 Task: Find connections with filter location Konārka with filter topic #businesscoachwith filter profile language Spanish with filter current company 3Pillar Global with filter school M.B.M. Engineering College, Jodhpur with filter industry Gambling Facilities and Casinos with filter service category AssistanceAdvertising with filter keywords title Supervisor
Action: Mouse moved to (410, 230)
Screenshot: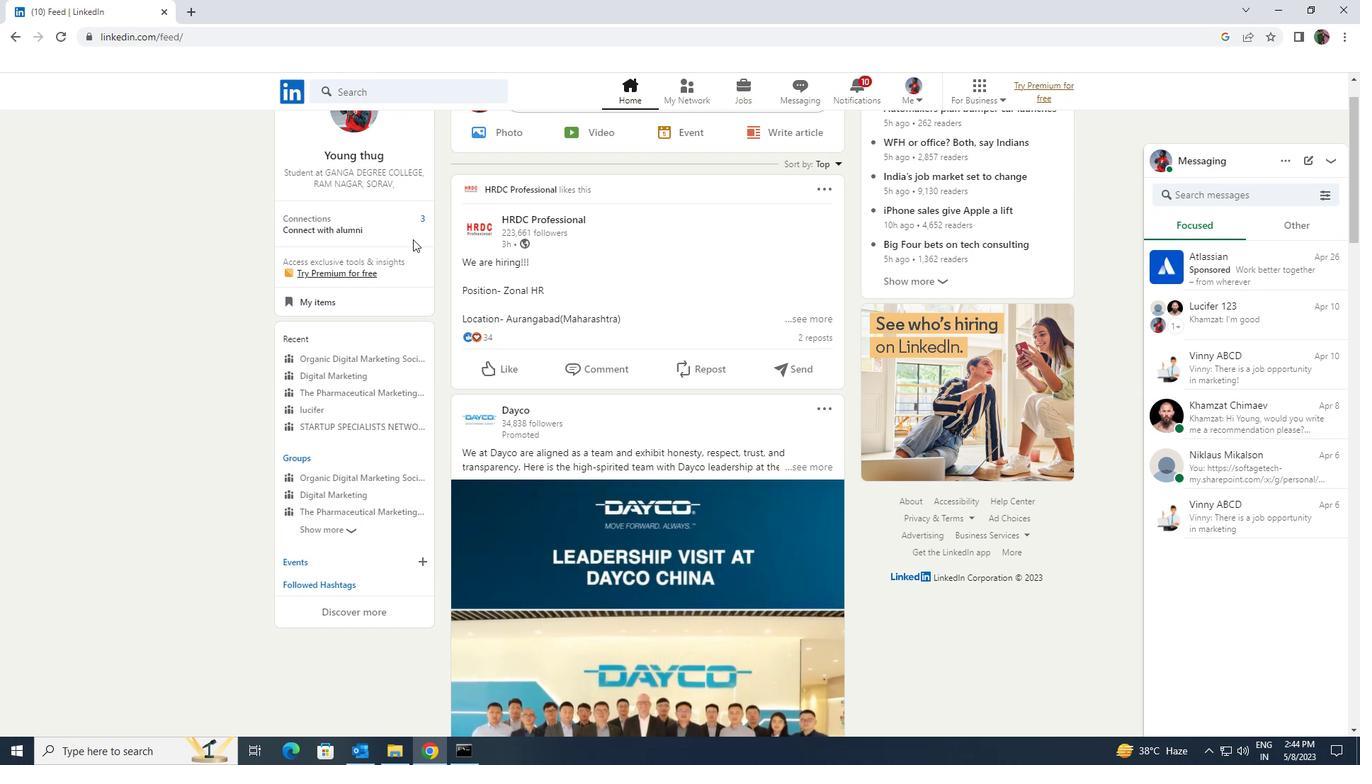 
Action: Mouse pressed left at (410, 230)
Screenshot: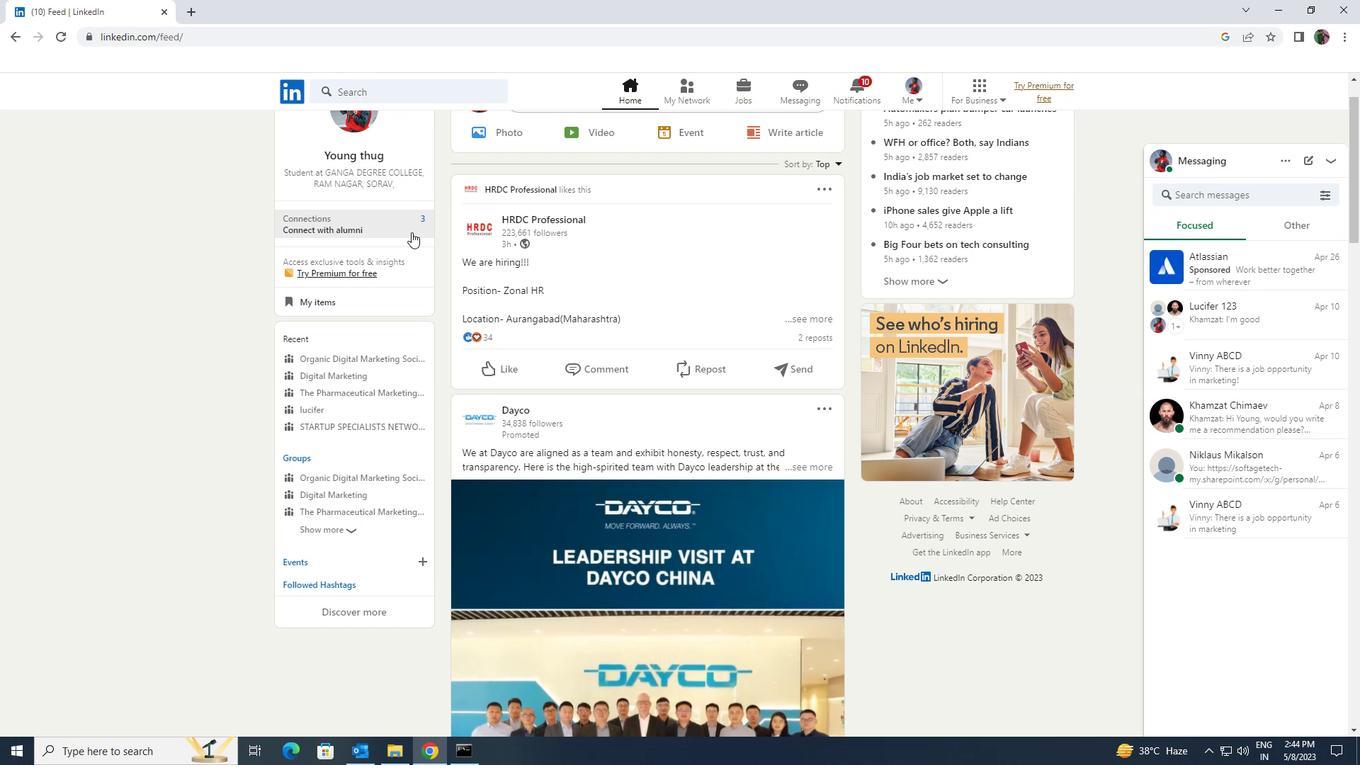 
Action: Mouse pressed left at (410, 230)
Screenshot: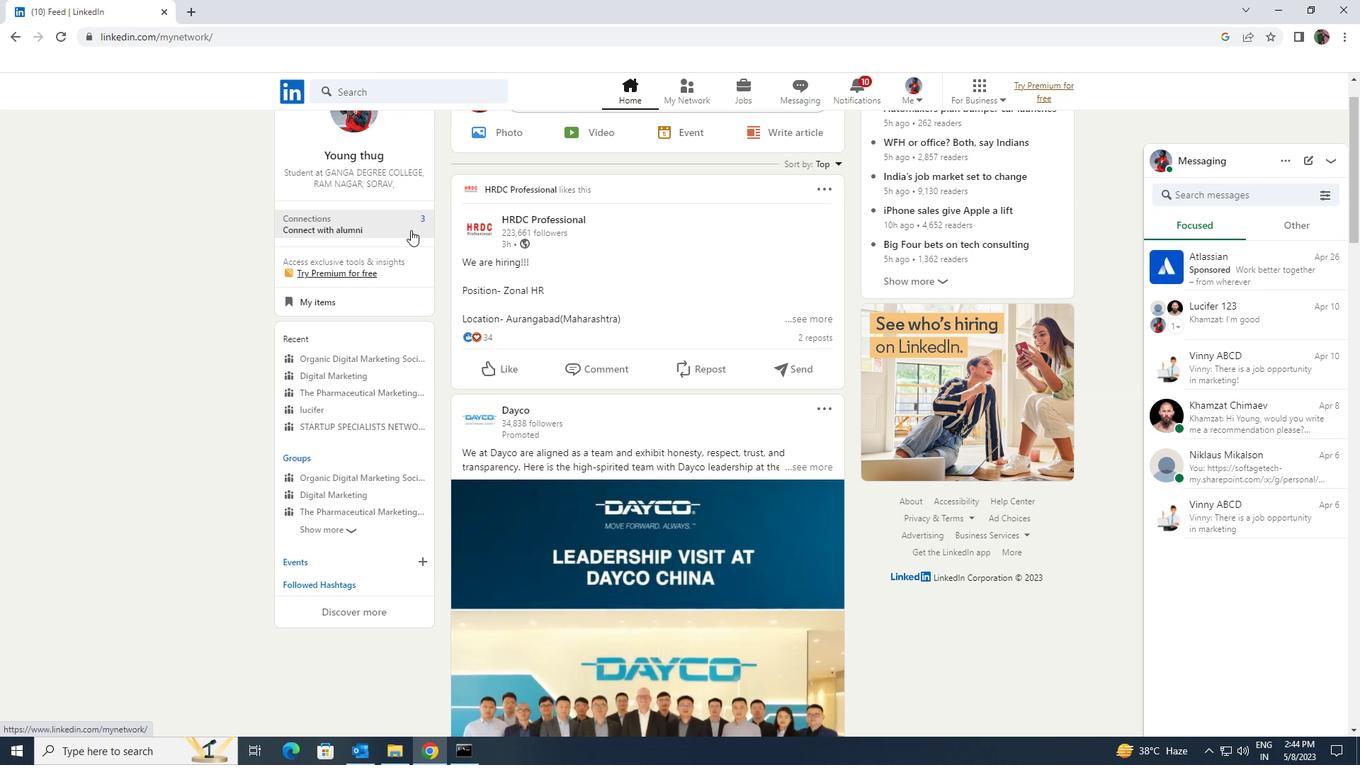 
Action: Mouse moved to (410, 170)
Screenshot: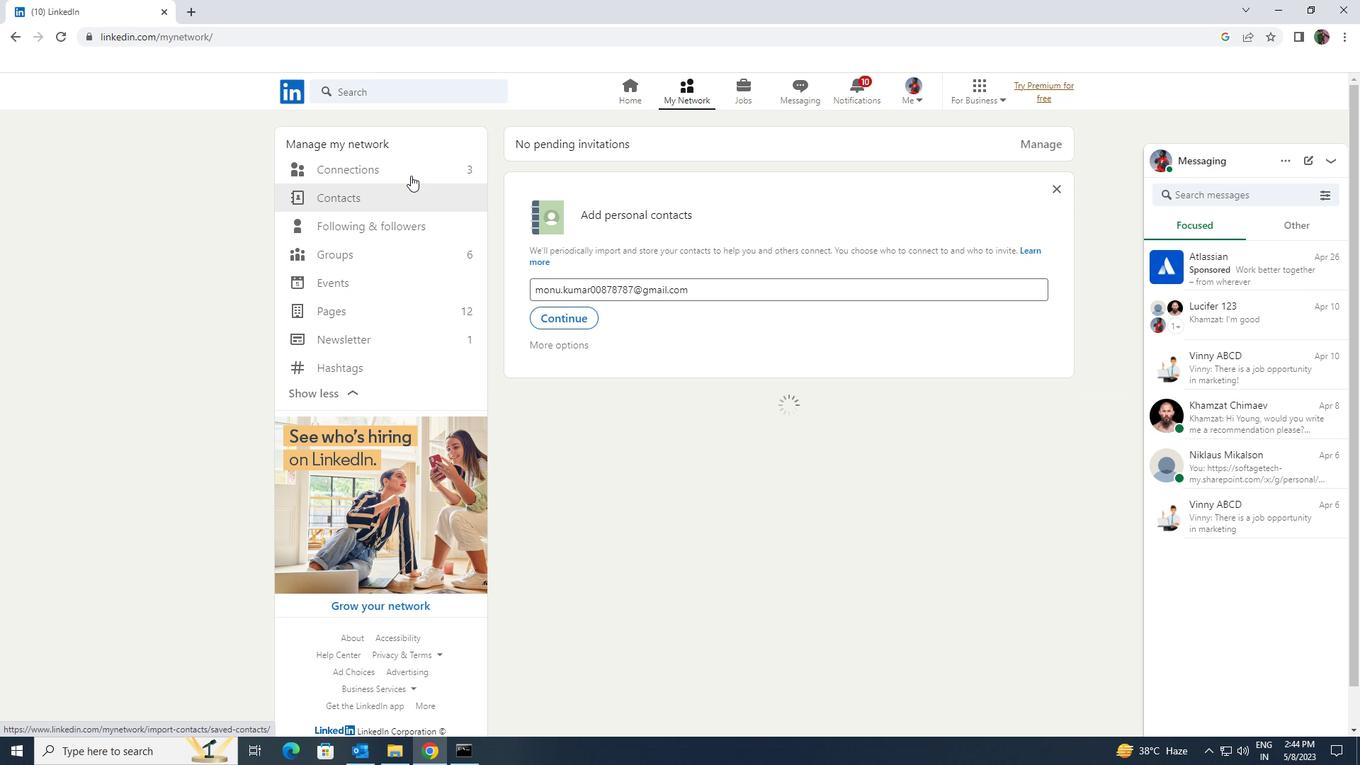 
Action: Mouse pressed left at (410, 170)
Screenshot: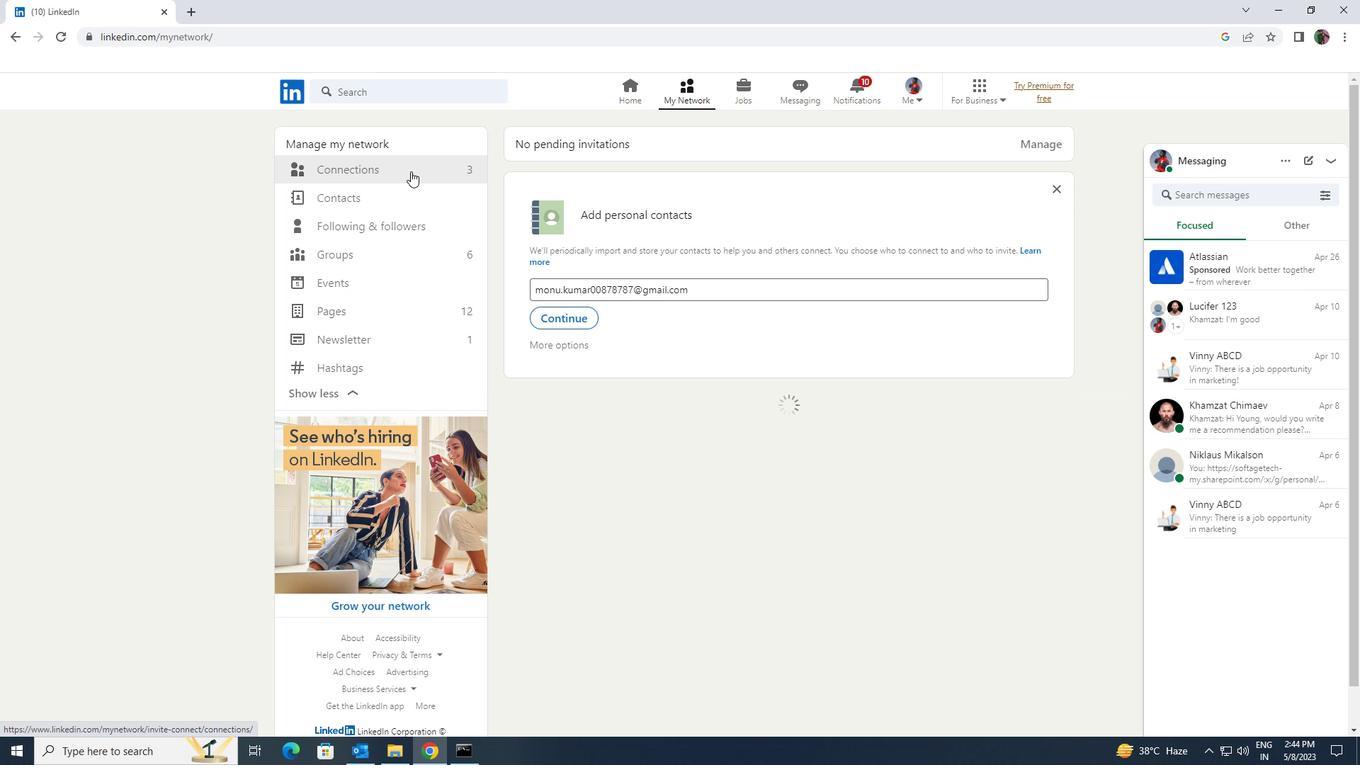 
Action: Mouse moved to (778, 166)
Screenshot: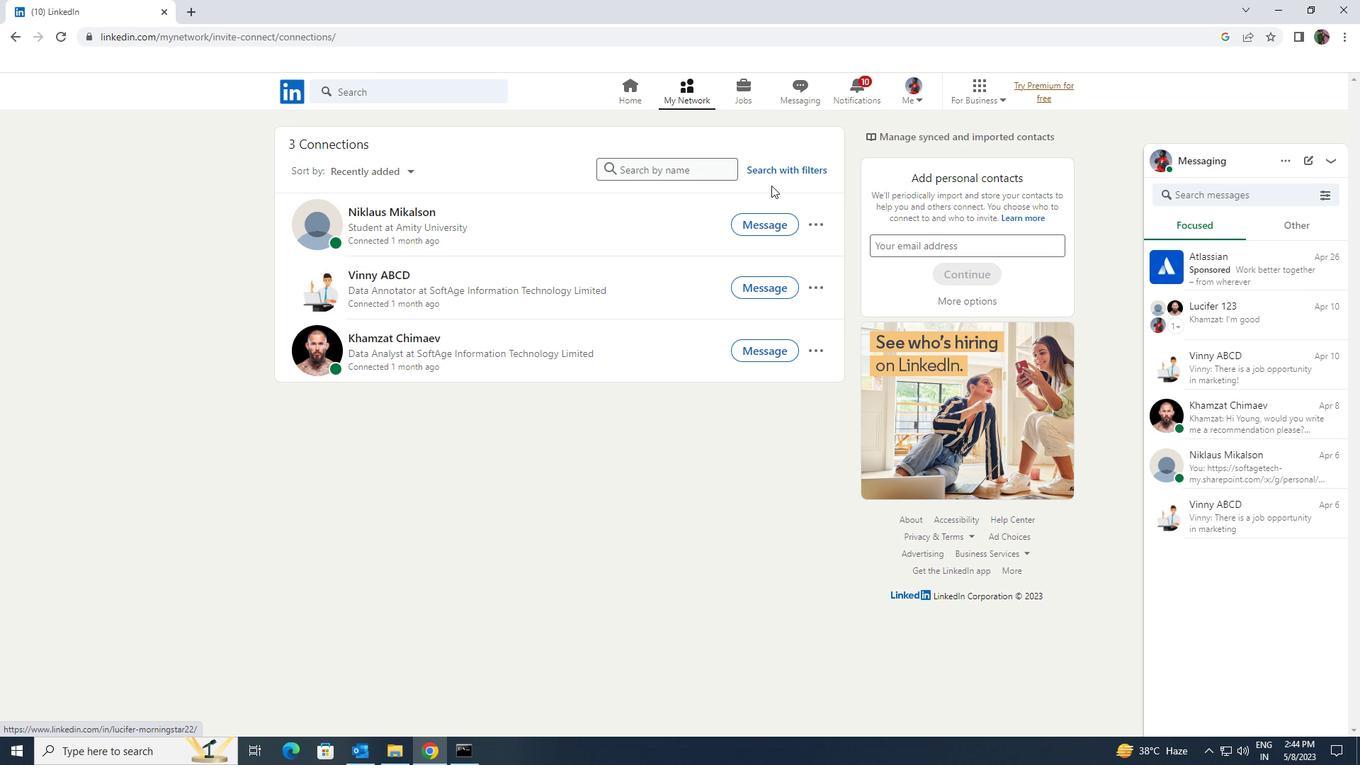 
Action: Mouse pressed left at (778, 166)
Screenshot: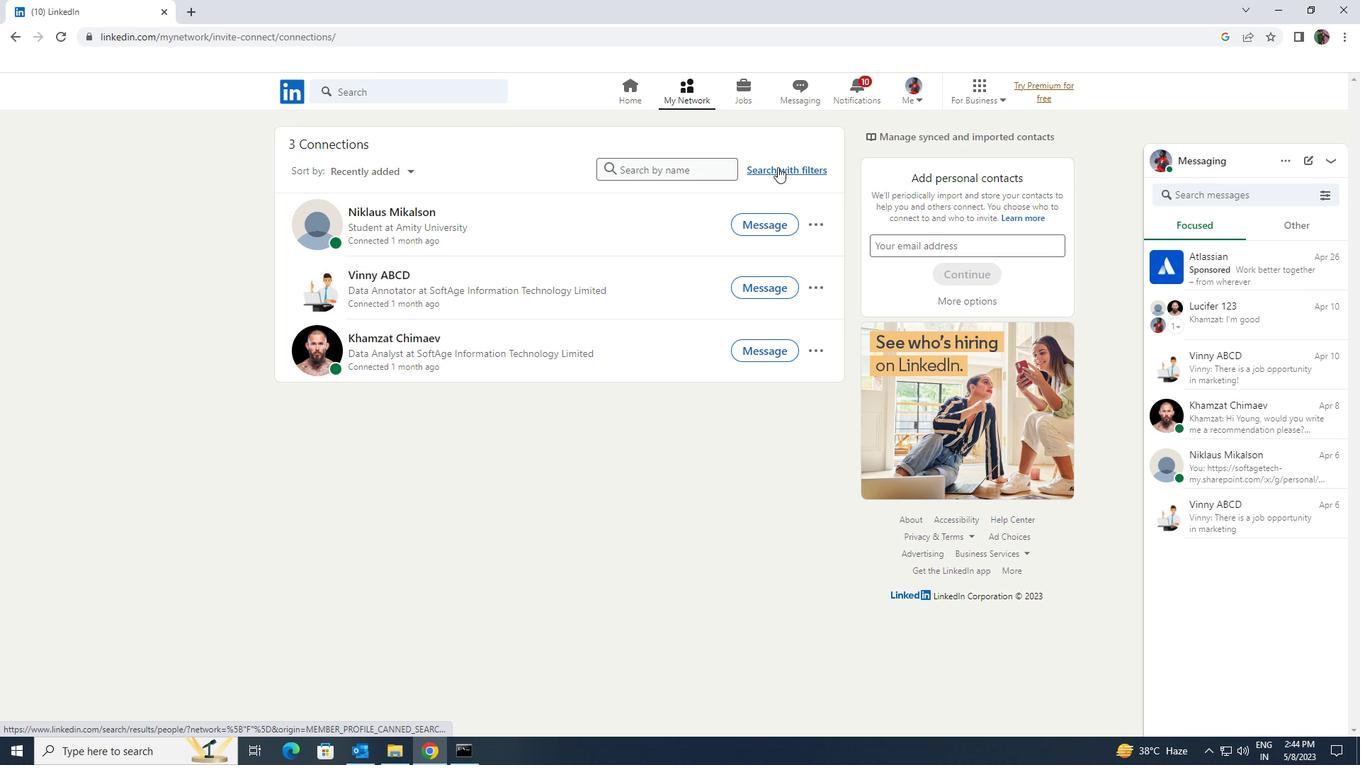 
Action: Mouse moved to (732, 130)
Screenshot: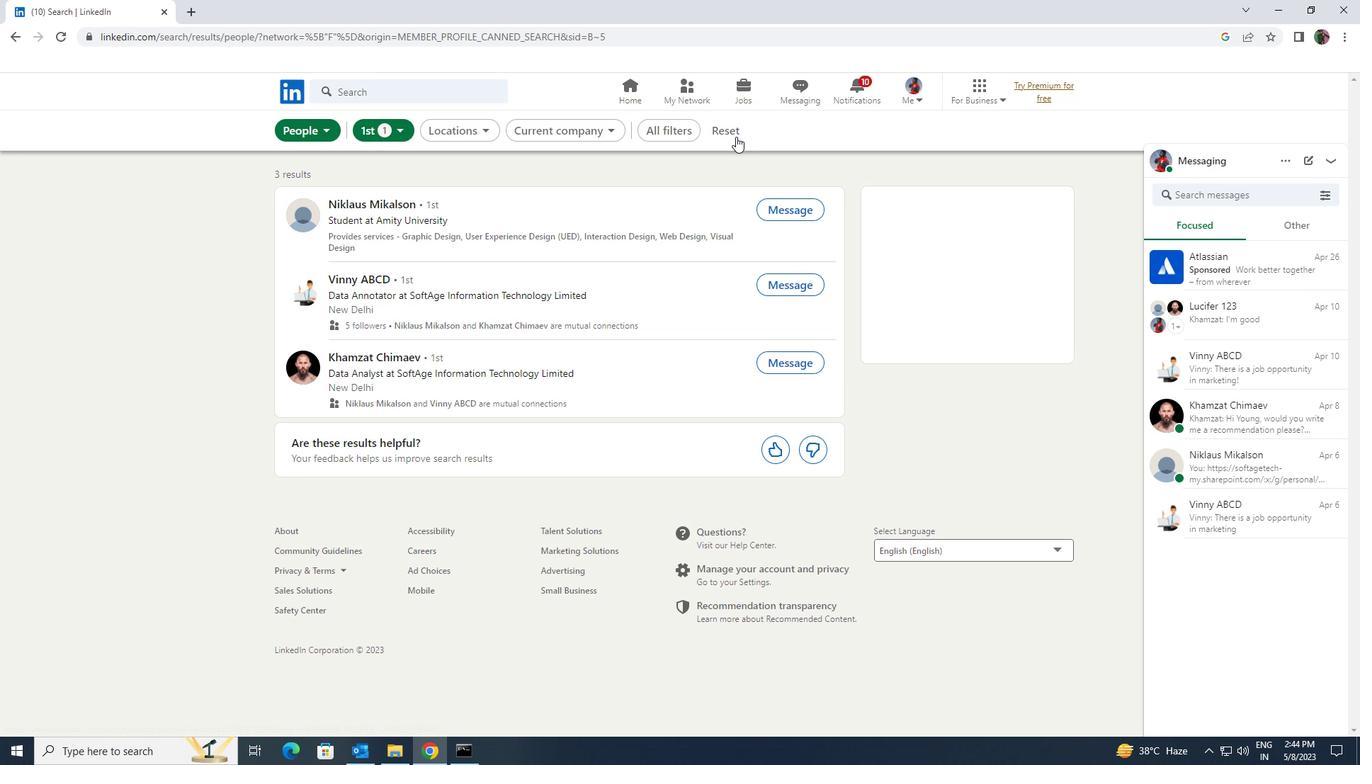 
Action: Mouse pressed left at (732, 130)
Screenshot: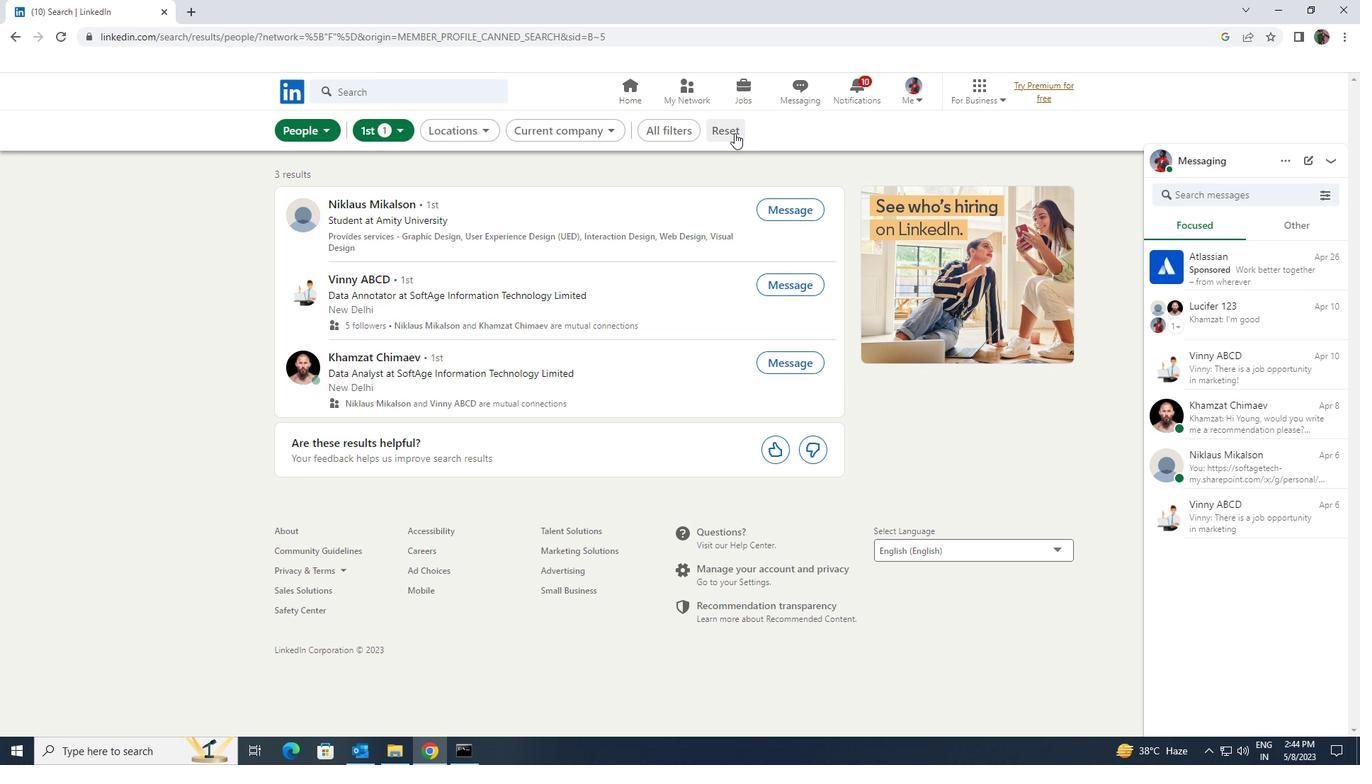 
Action: Mouse moved to (713, 128)
Screenshot: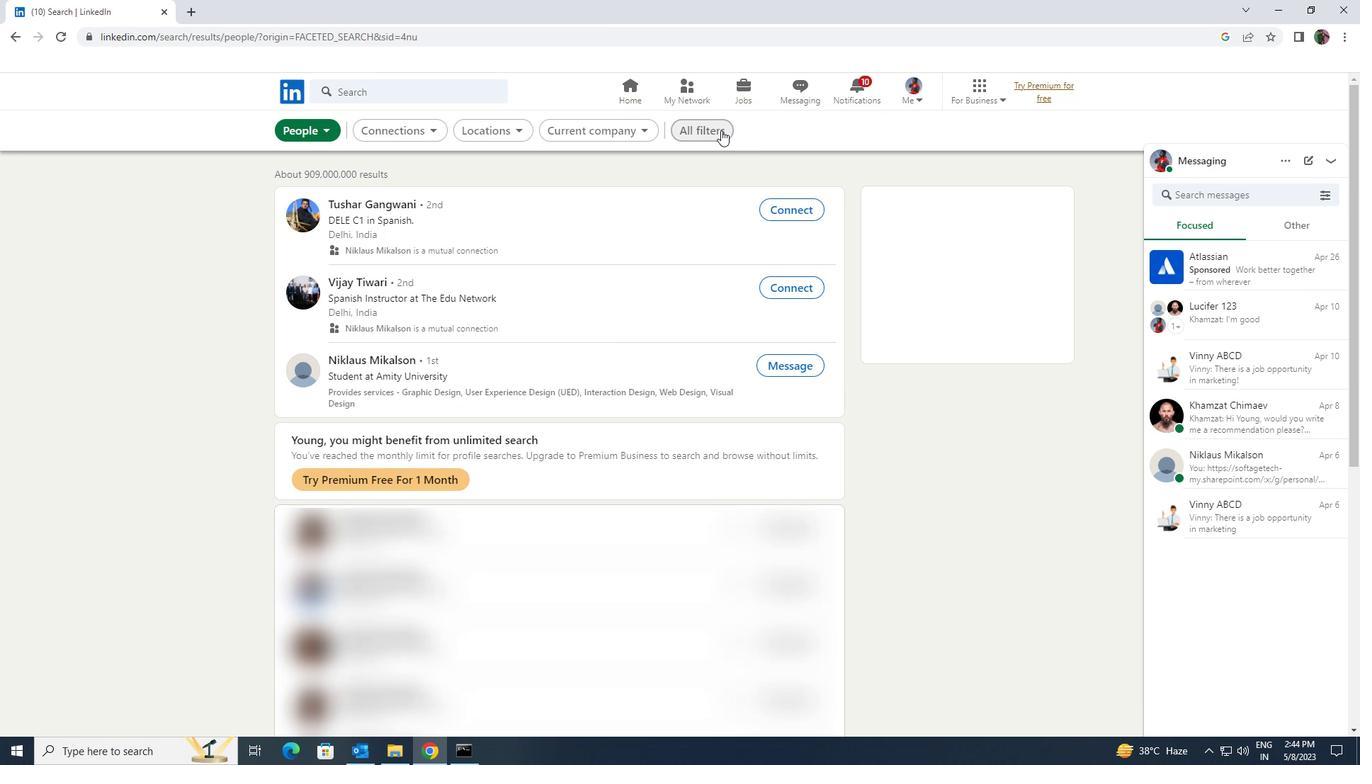 
Action: Mouse pressed left at (713, 128)
Screenshot: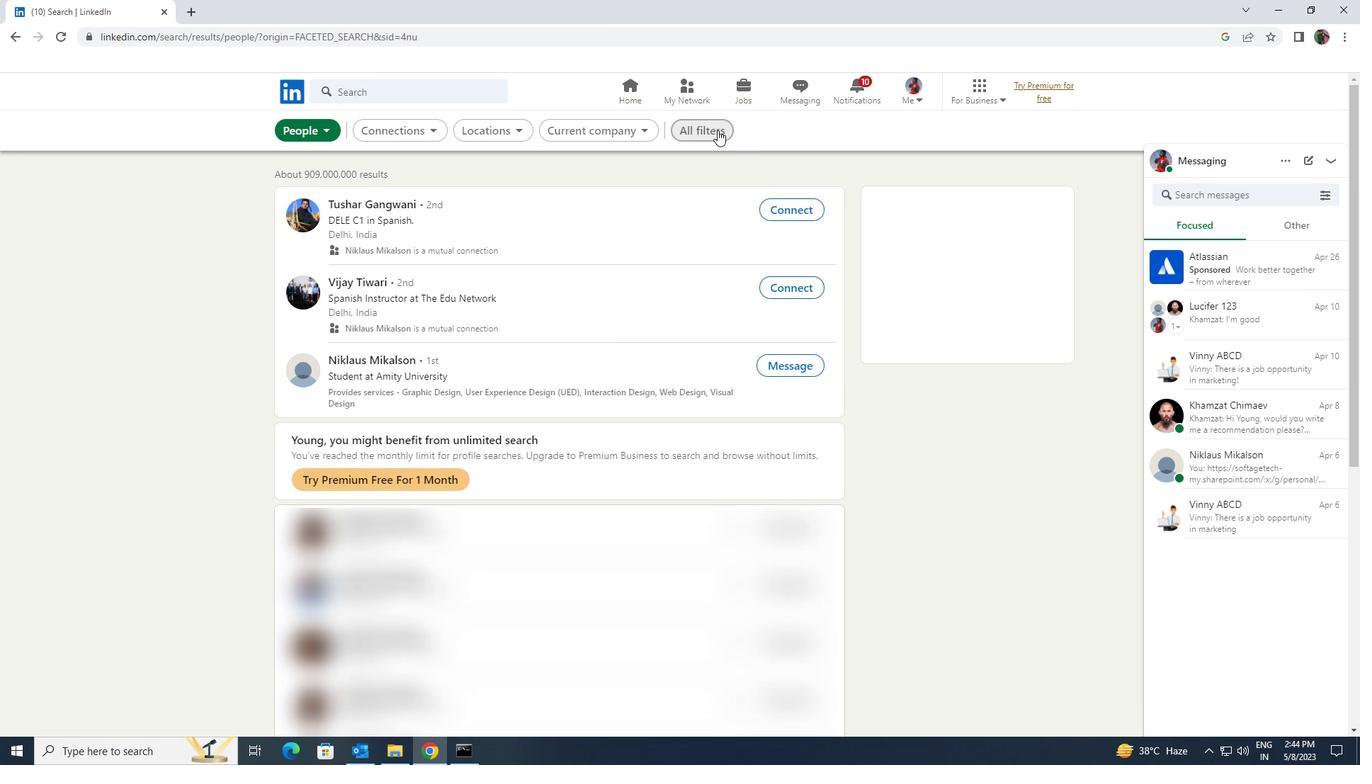 
Action: Mouse moved to (1201, 557)
Screenshot: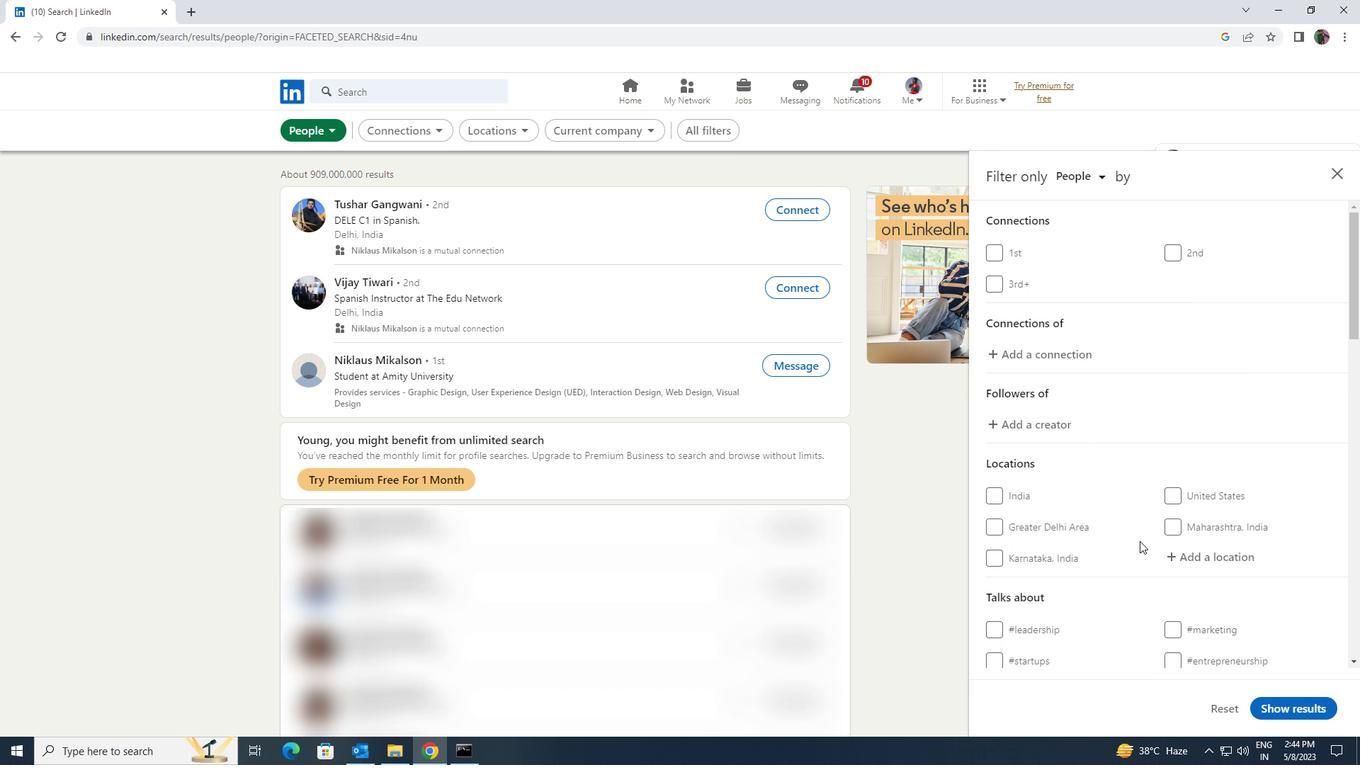 
Action: Mouse pressed left at (1201, 557)
Screenshot: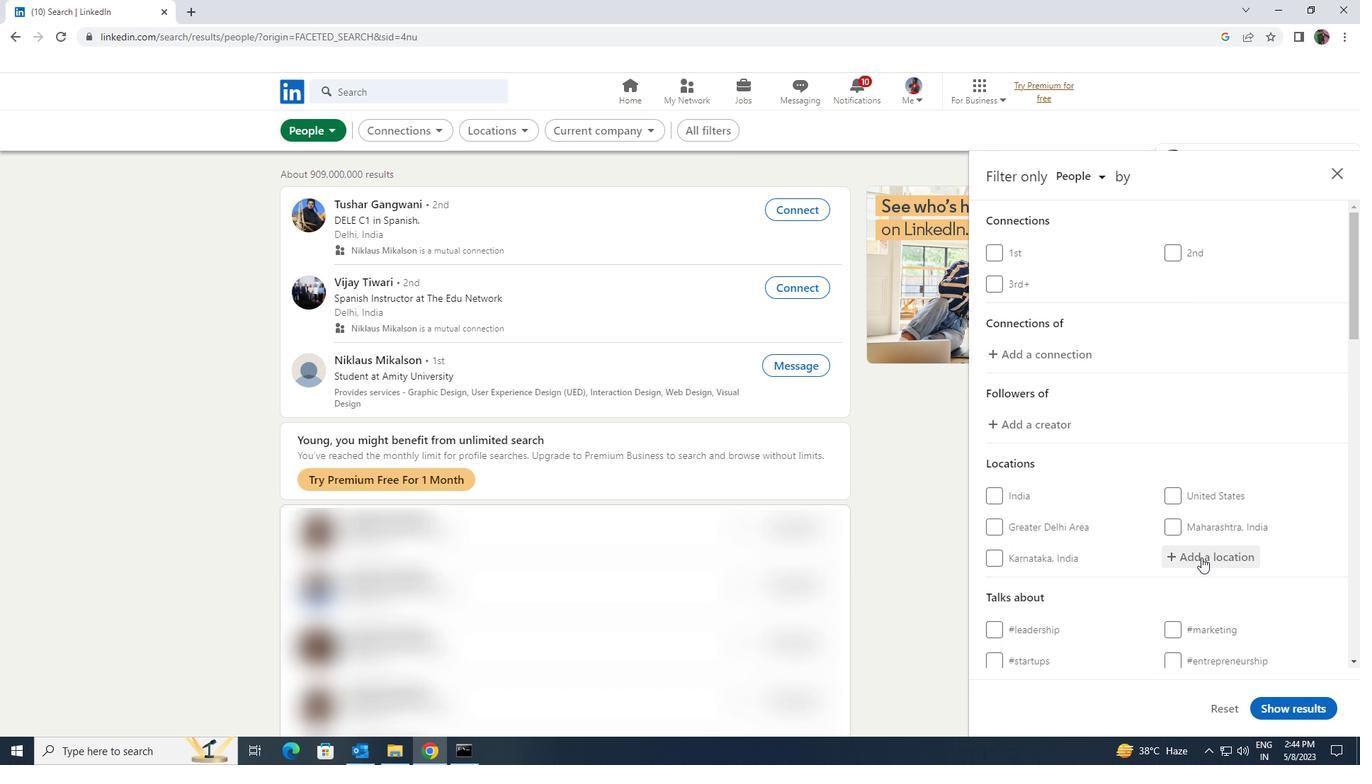 
Action: Key pressed <Key.shift>KONARKA
Screenshot: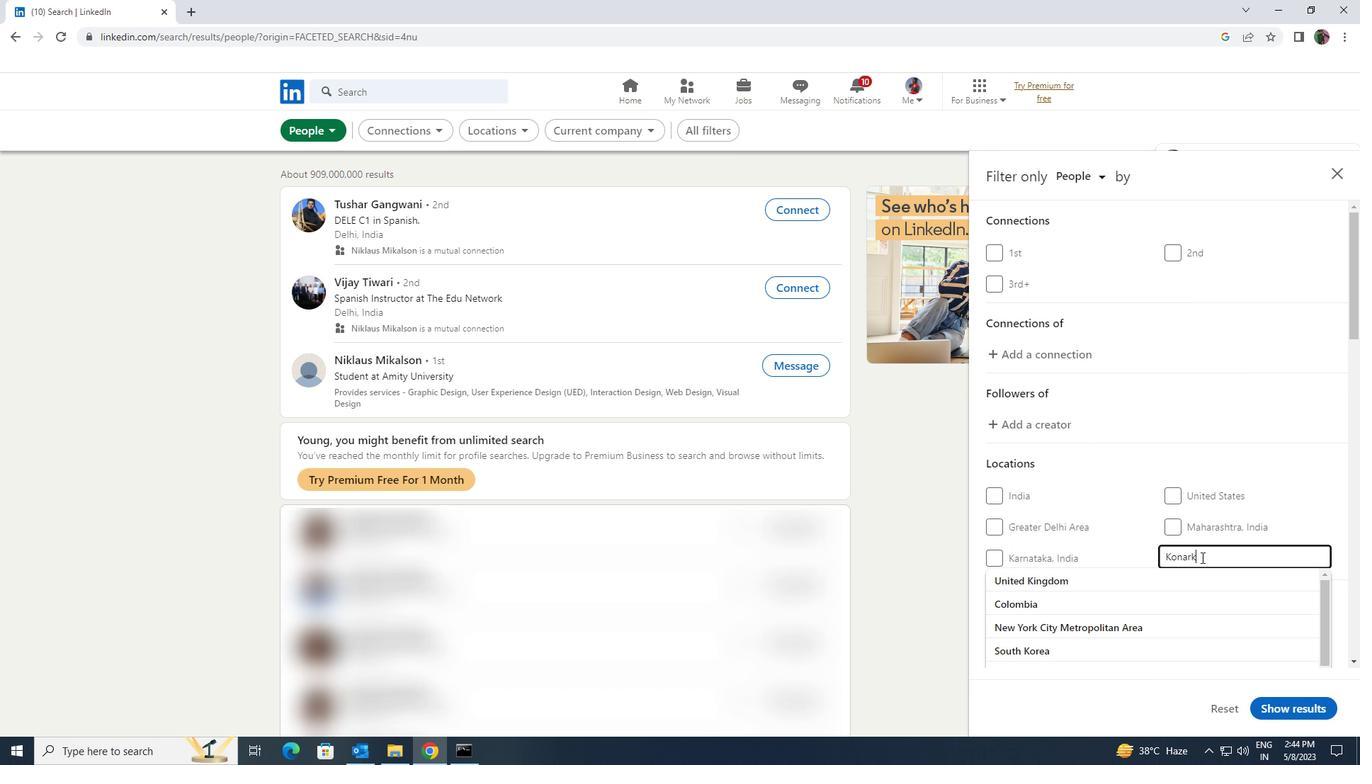 
Action: Mouse scrolled (1201, 556) with delta (0, 0)
Screenshot: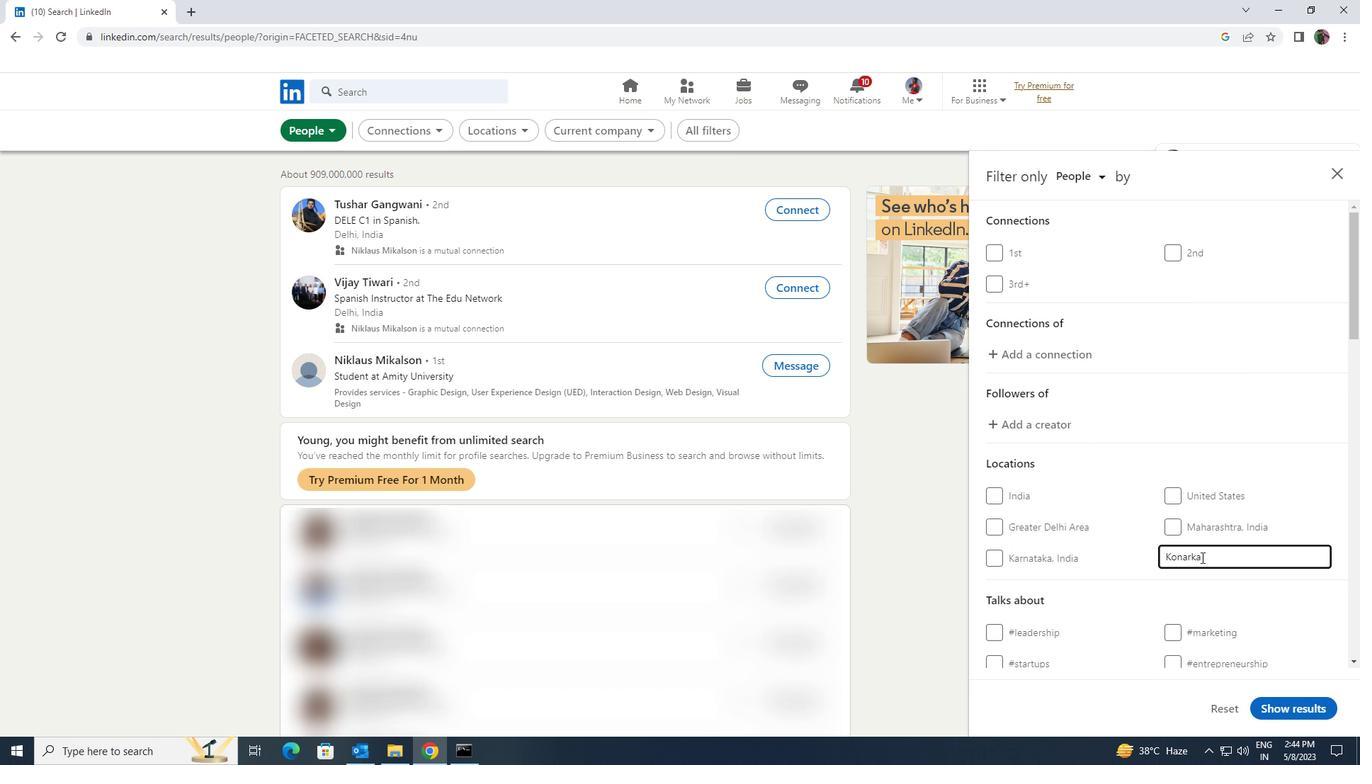 
Action: Mouse scrolled (1201, 556) with delta (0, 0)
Screenshot: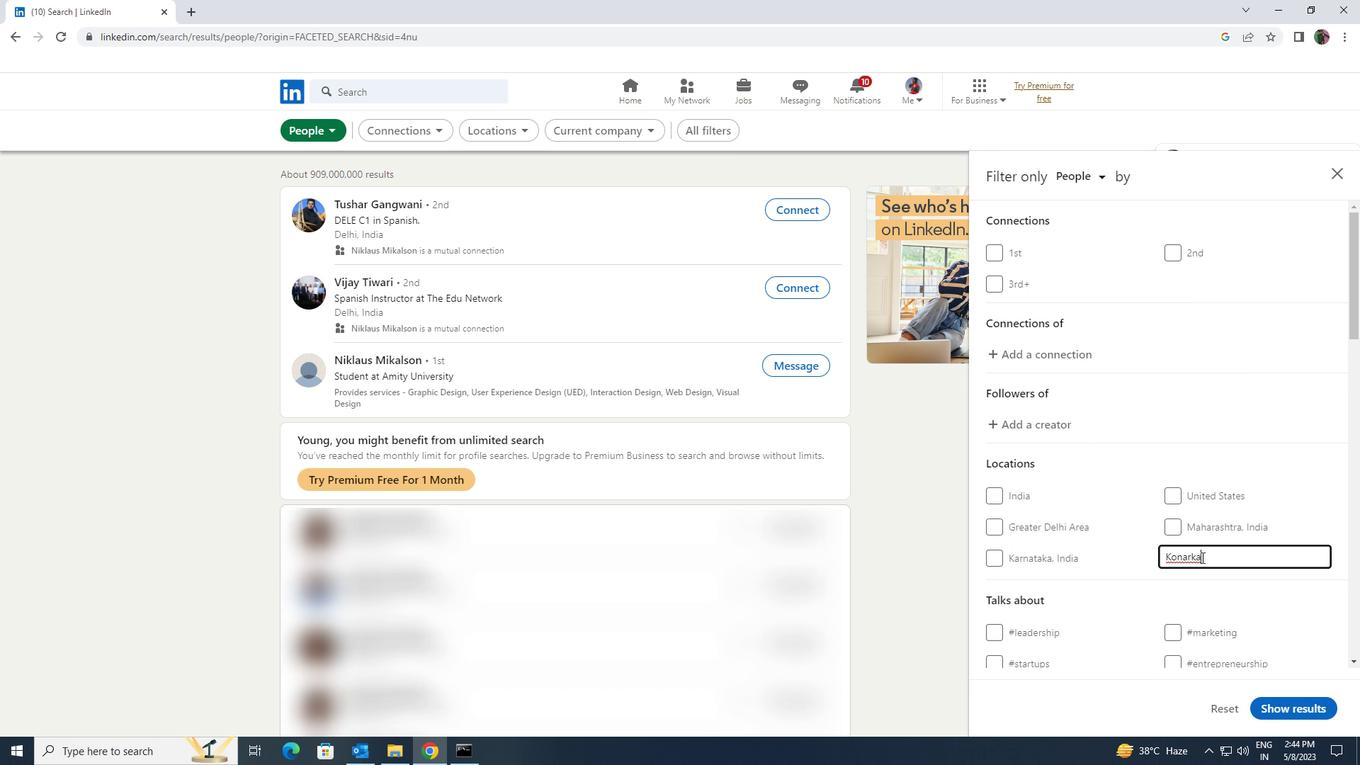 
Action: Mouse pressed left at (1201, 557)
Screenshot: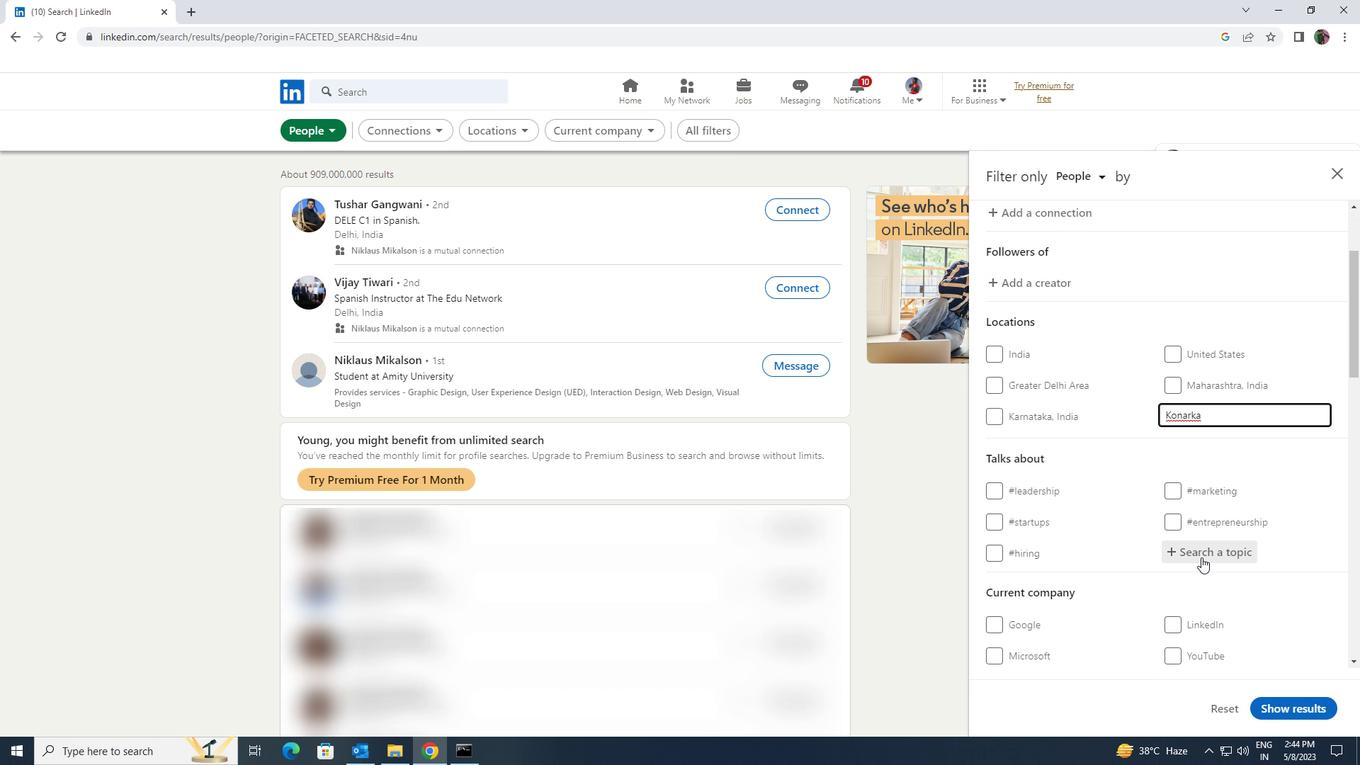 
Action: Key pressed <Key.shift>BUSINESS<Key.shift>COACH
Screenshot: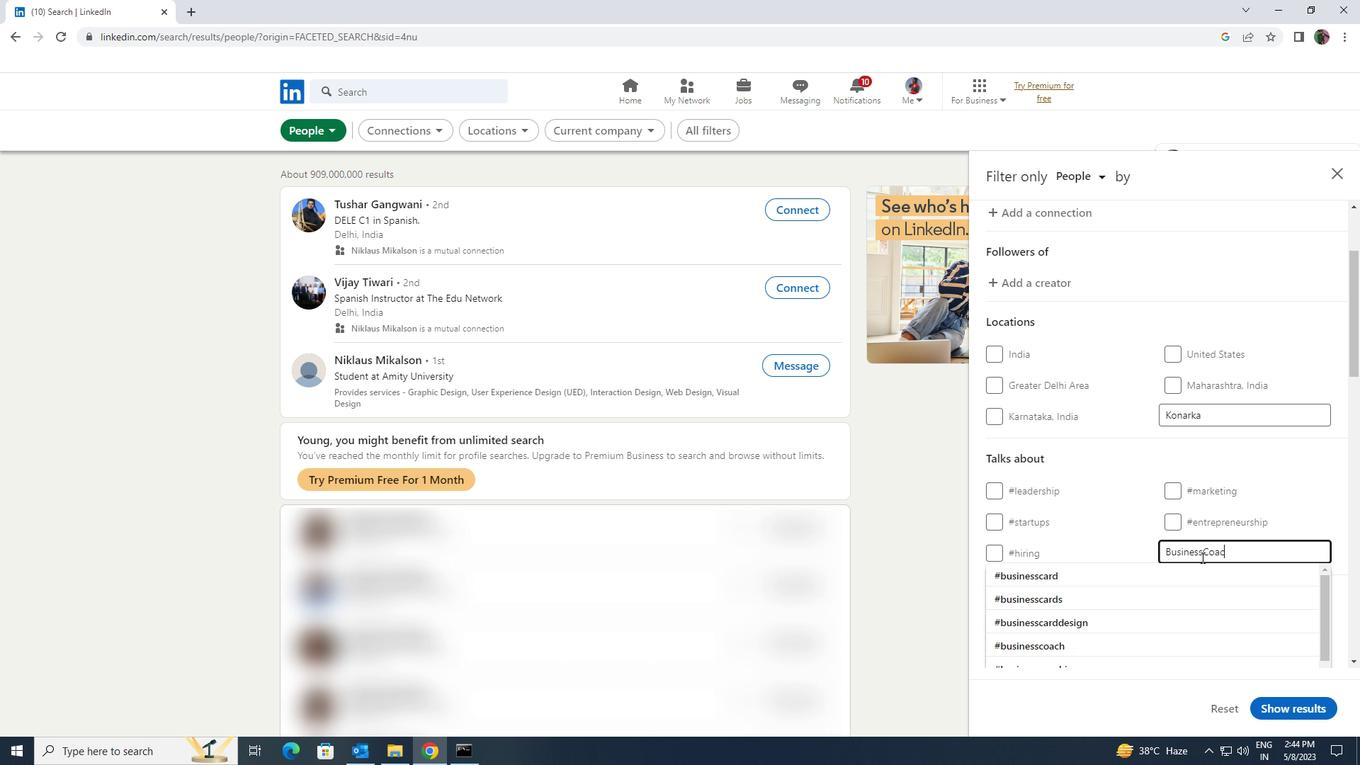 
Action: Mouse moved to (1198, 563)
Screenshot: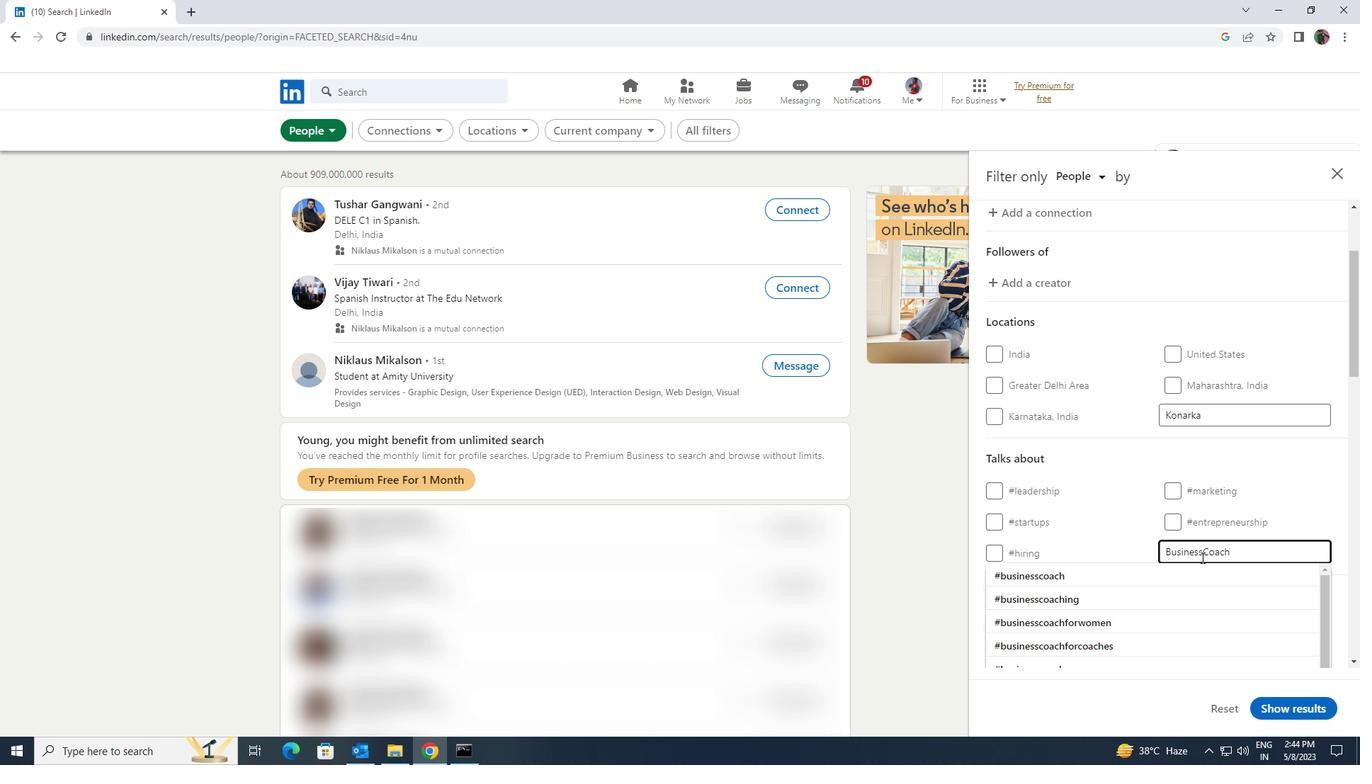 
Action: Mouse pressed left at (1198, 563)
Screenshot: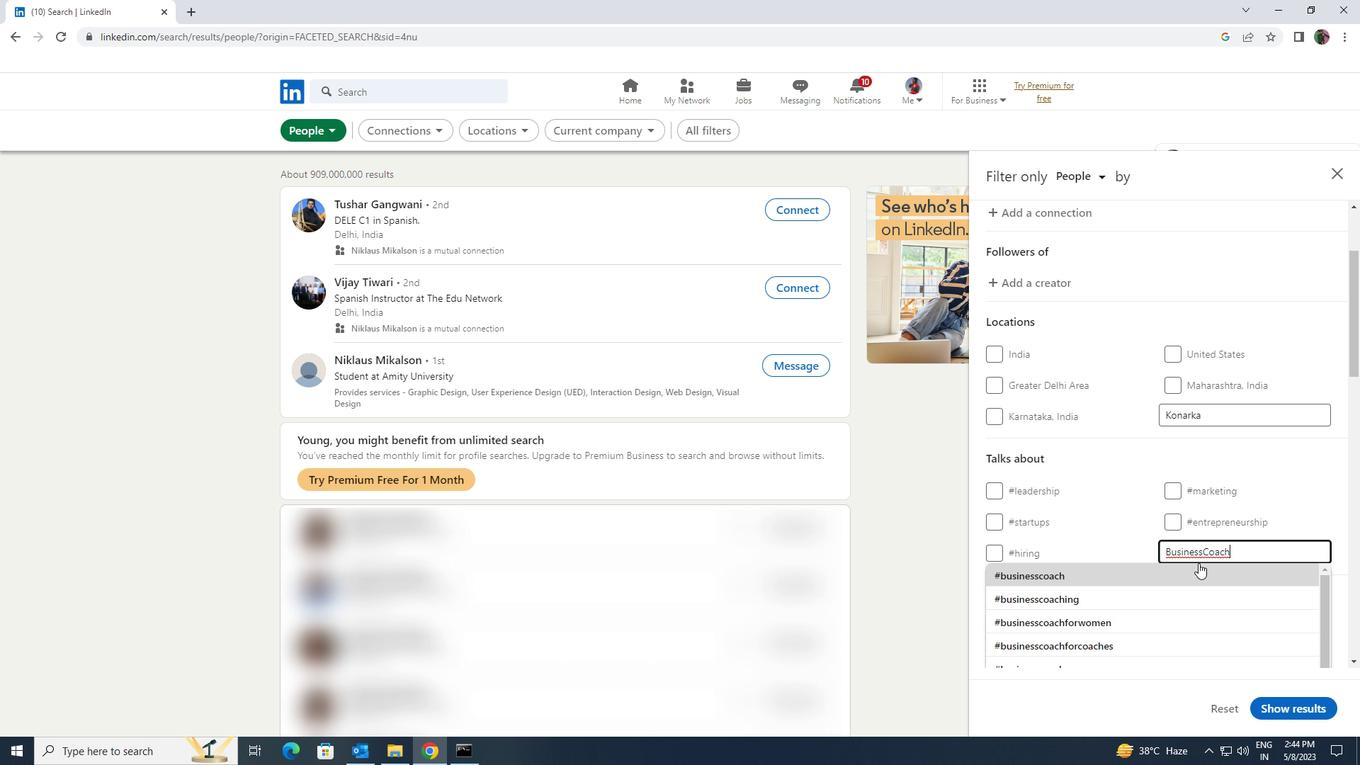 
Action: Mouse scrolled (1198, 562) with delta (0, 0)
Screenshot: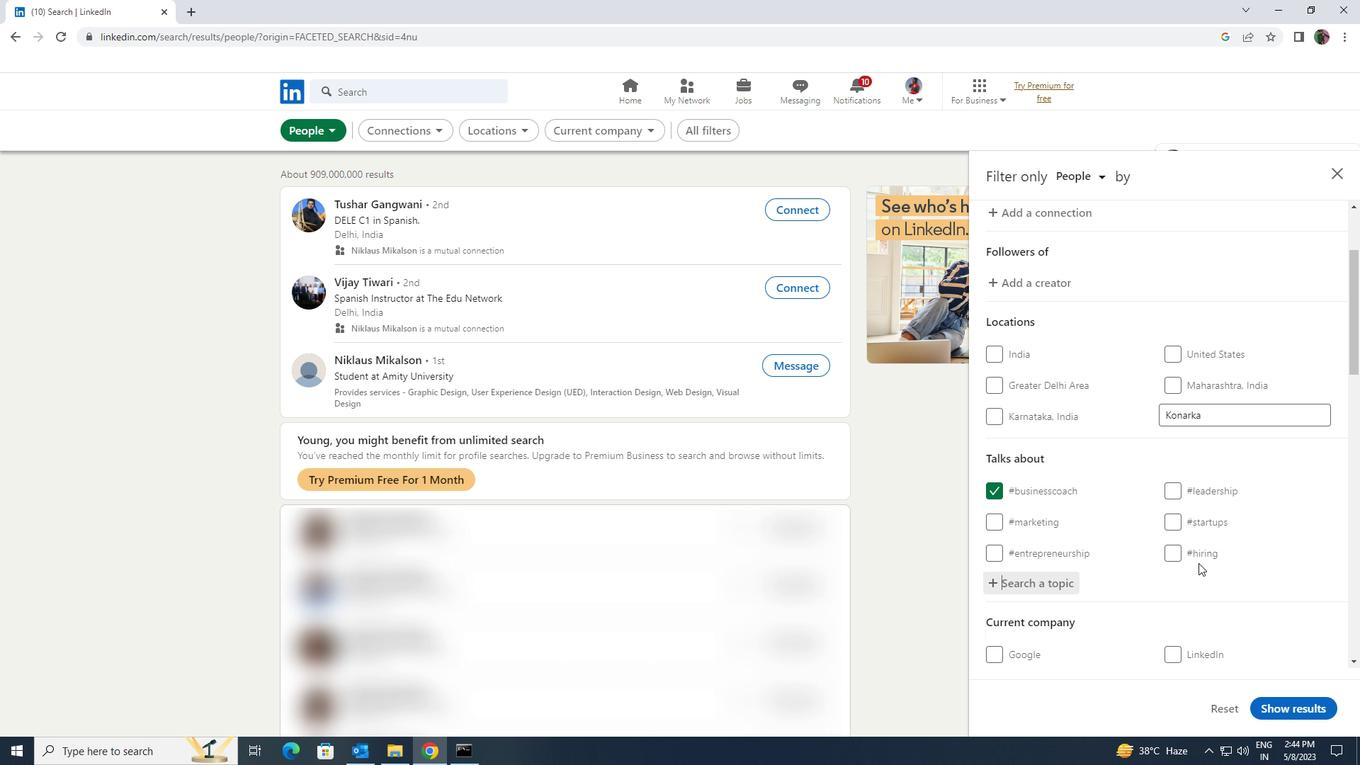 
Action: Mouse scrolled (1198, 562) with delta (0, 0)
Screenshot: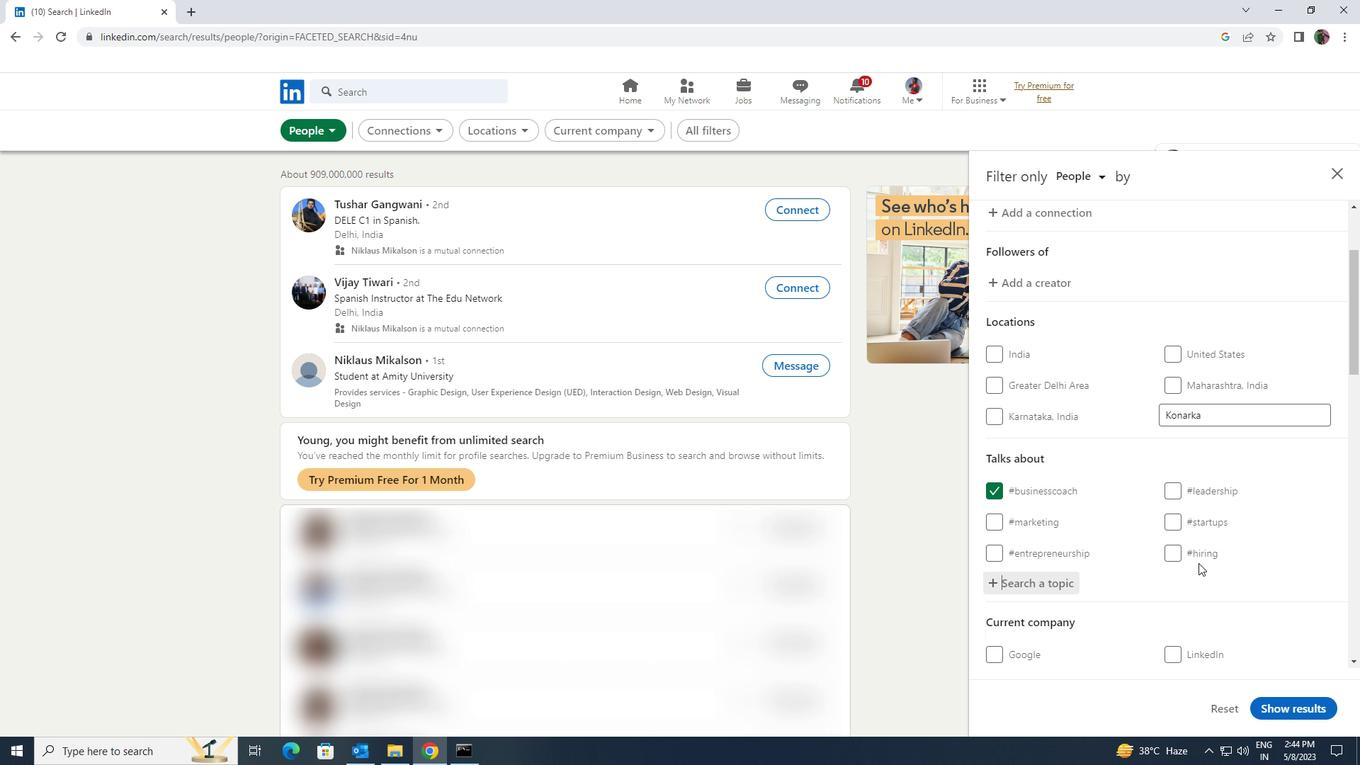 
Action: Mouse moved to (1198, 564)
Screenshot: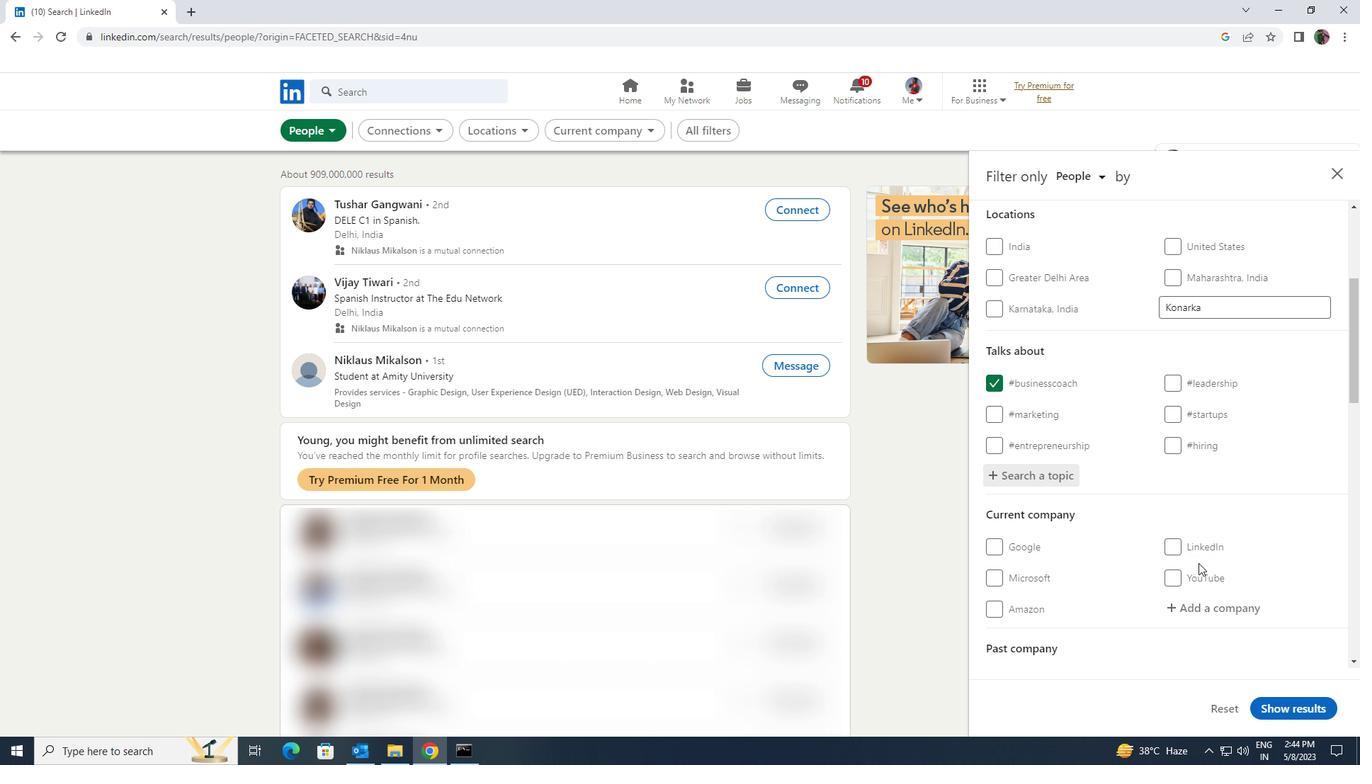 
Action: Mouse scrolled (1198, 563) with delta (0, 0)
Screenshot: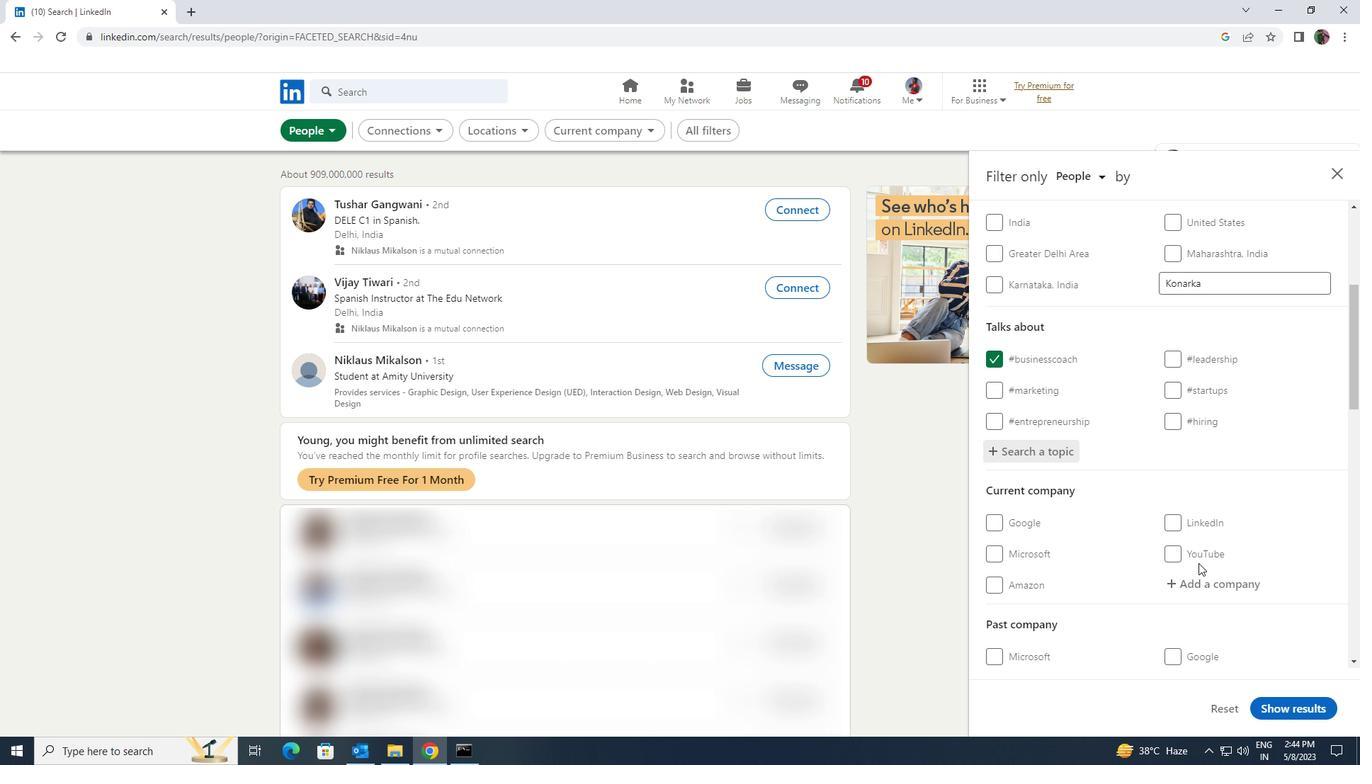 
Action: Mouse scrolled (1198, 563) with delta (0, 0)
Screenshot: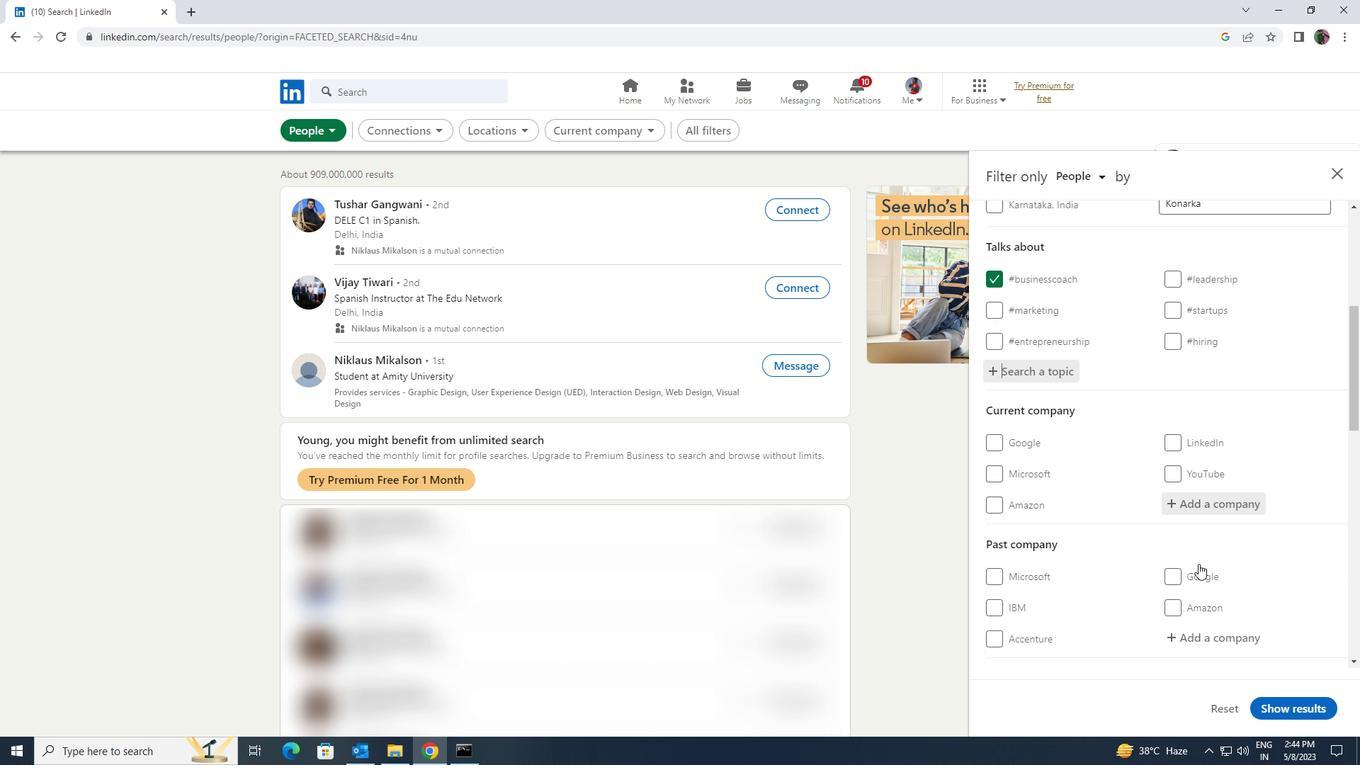 
Action: Mouse scrolled (1198, 563) with delta (0, 0)
Screenshot: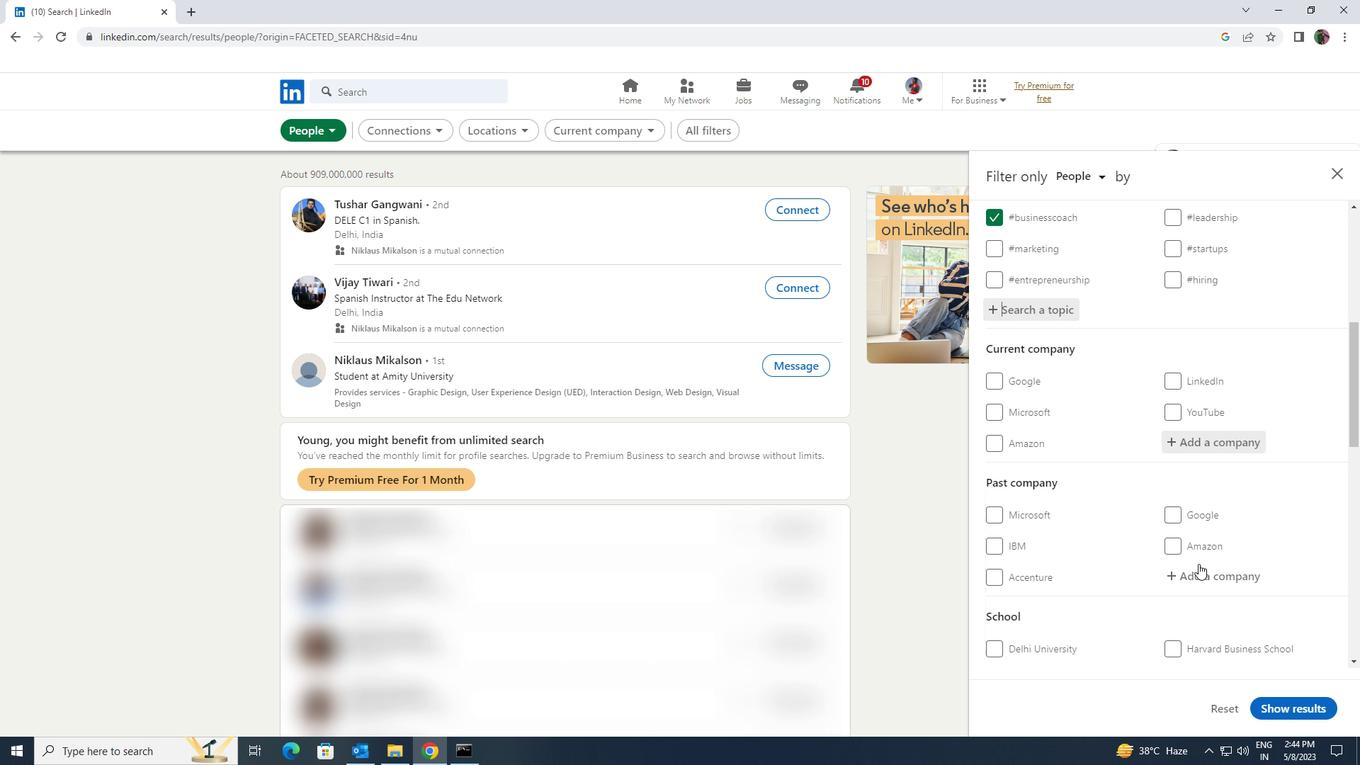
Action: Mouse scrolled (1198, 563) with delta (0, 0)
Screenshot: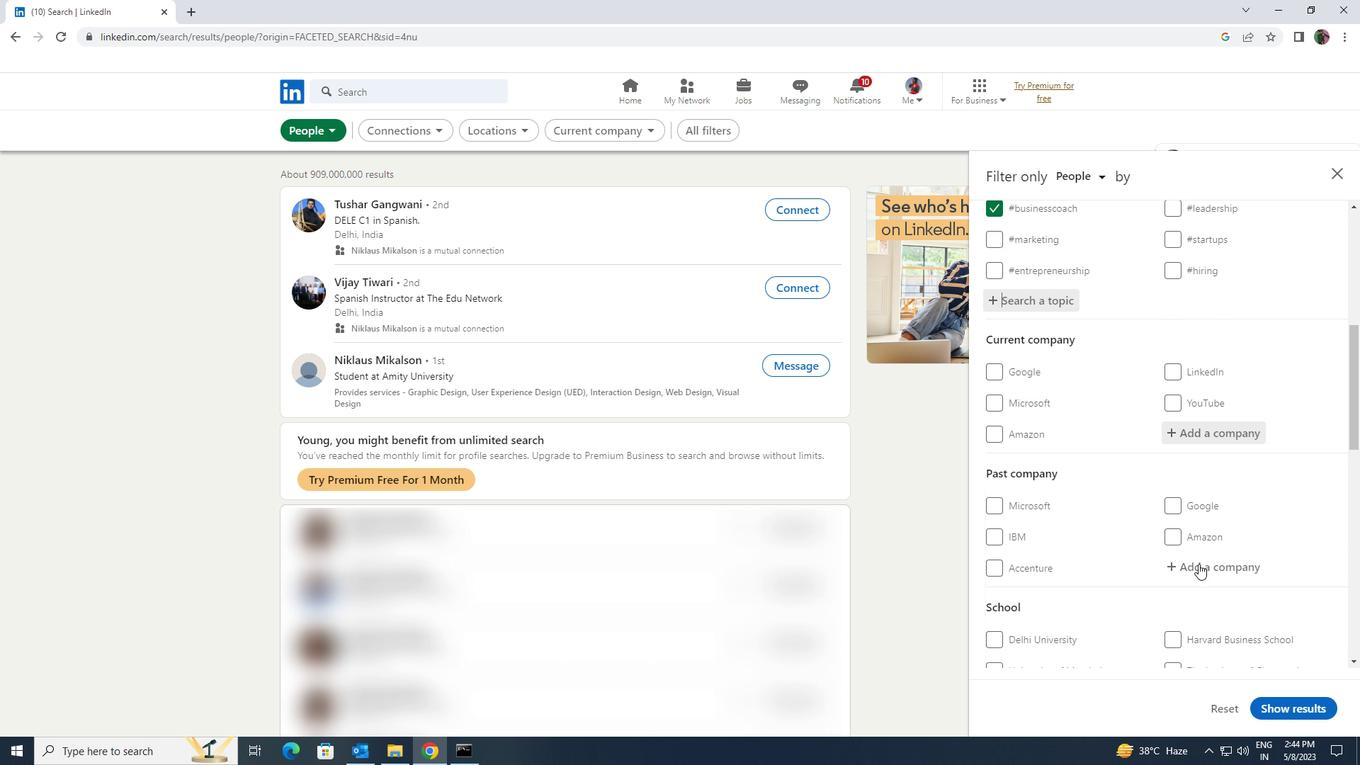
Action: Mouse moved to (1197, 565)
Screenshot: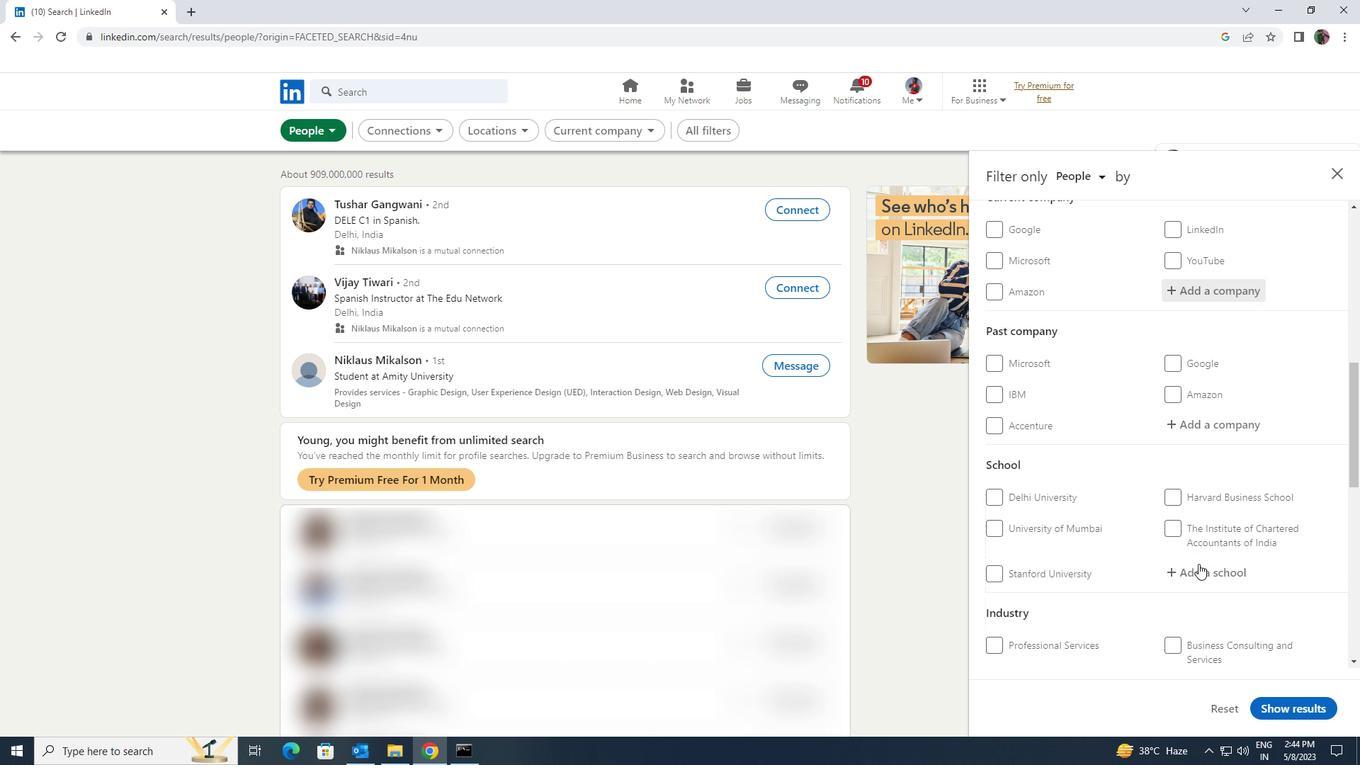 
Action: Mouse scrolled (1197, 564) with delta (0, 0)
Screenshot: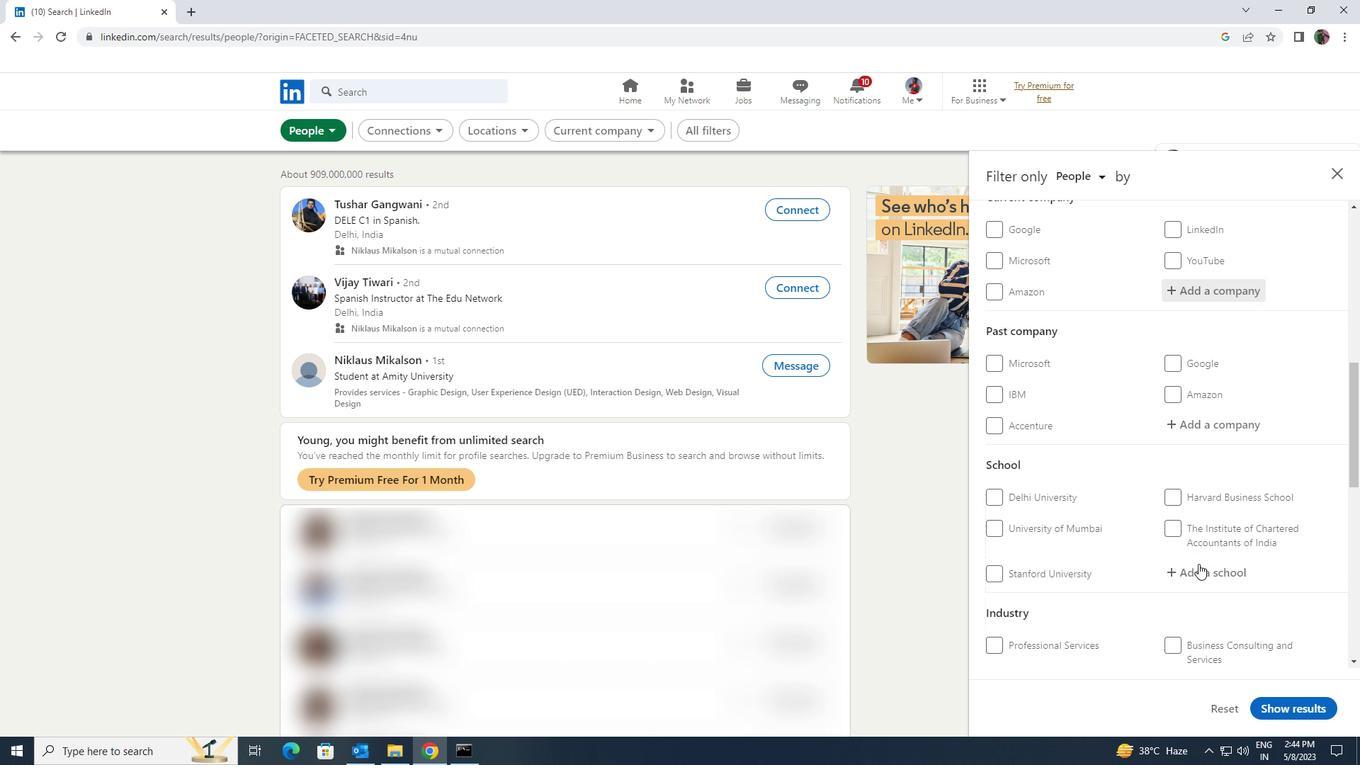 
Action: Mouse scrolled (1197, 564) with delta (0, 0)
Screenshot: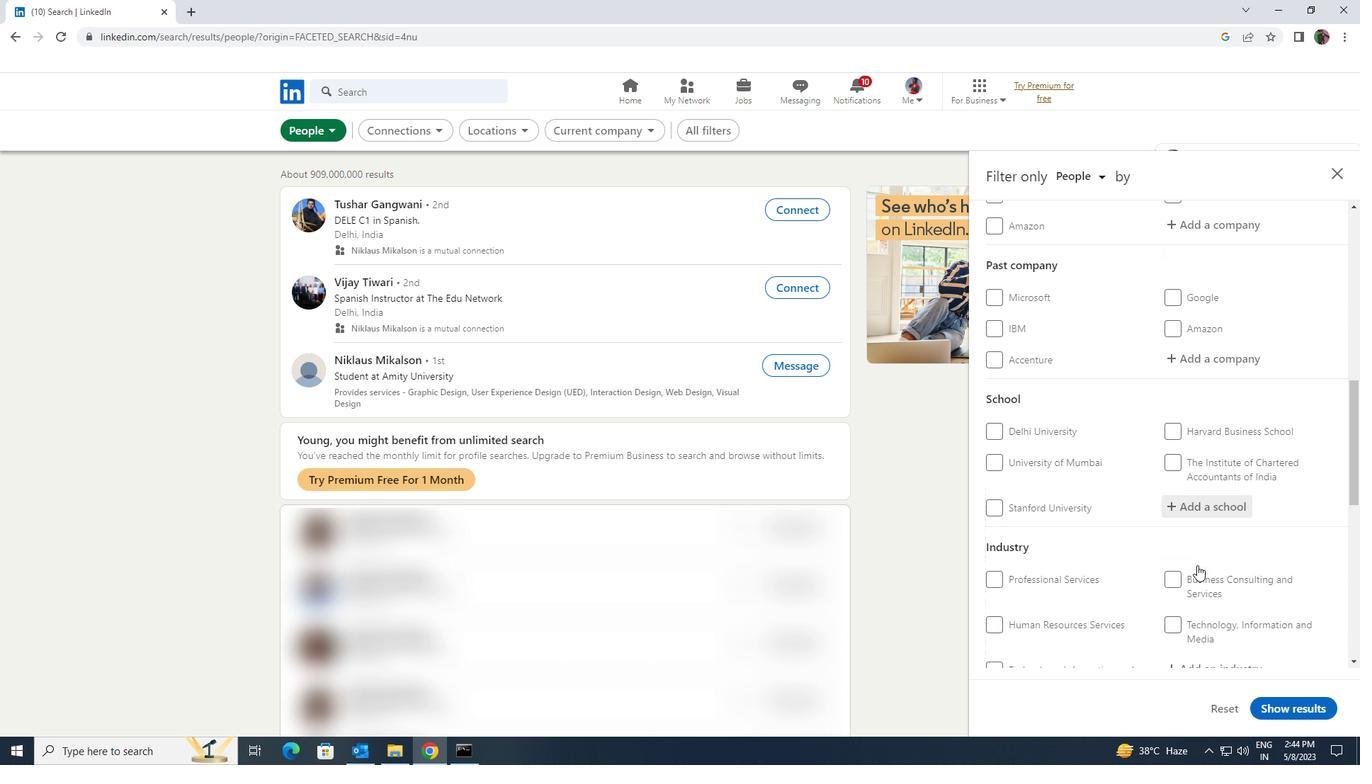 
Action: Mouse scrolled (1197, 564) with delta (0, 0)
Screenshot: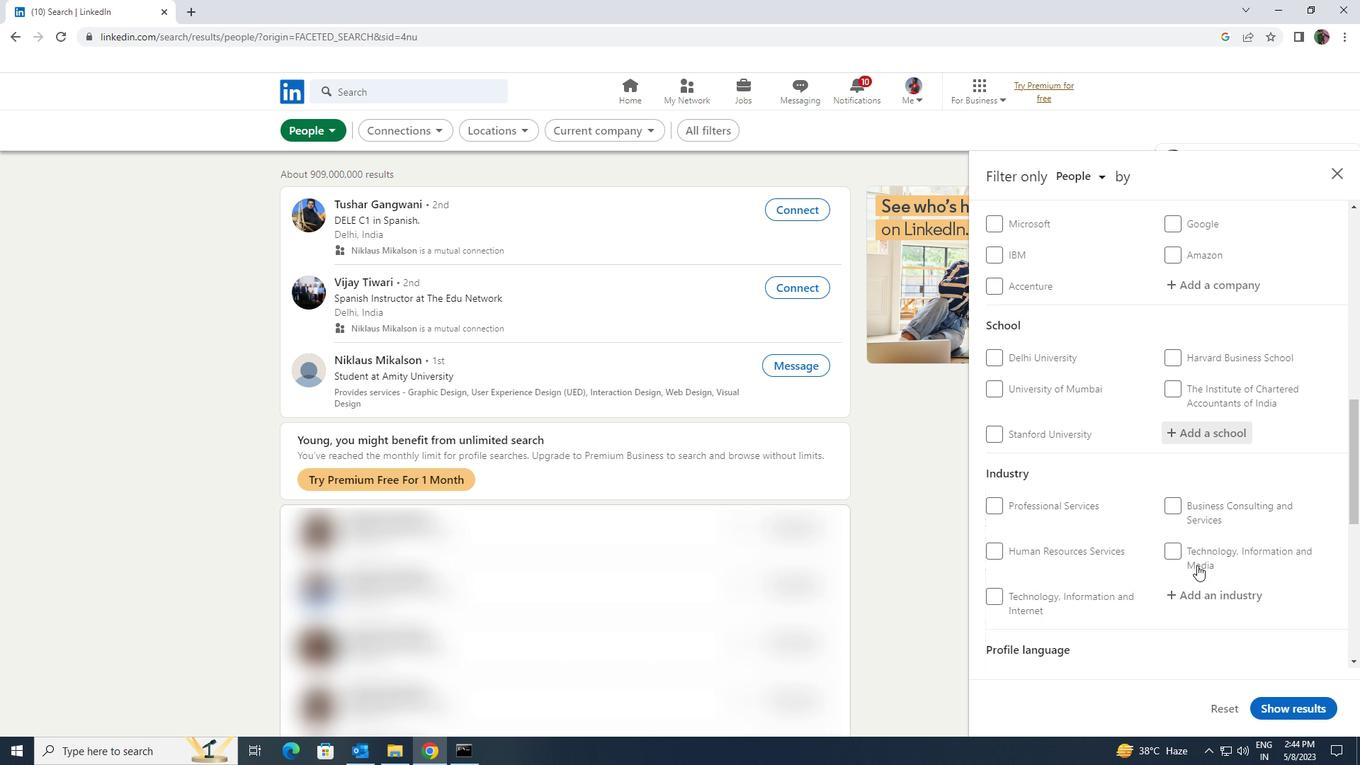 
Action: Mouse moved to (993, 634)
Screenshot: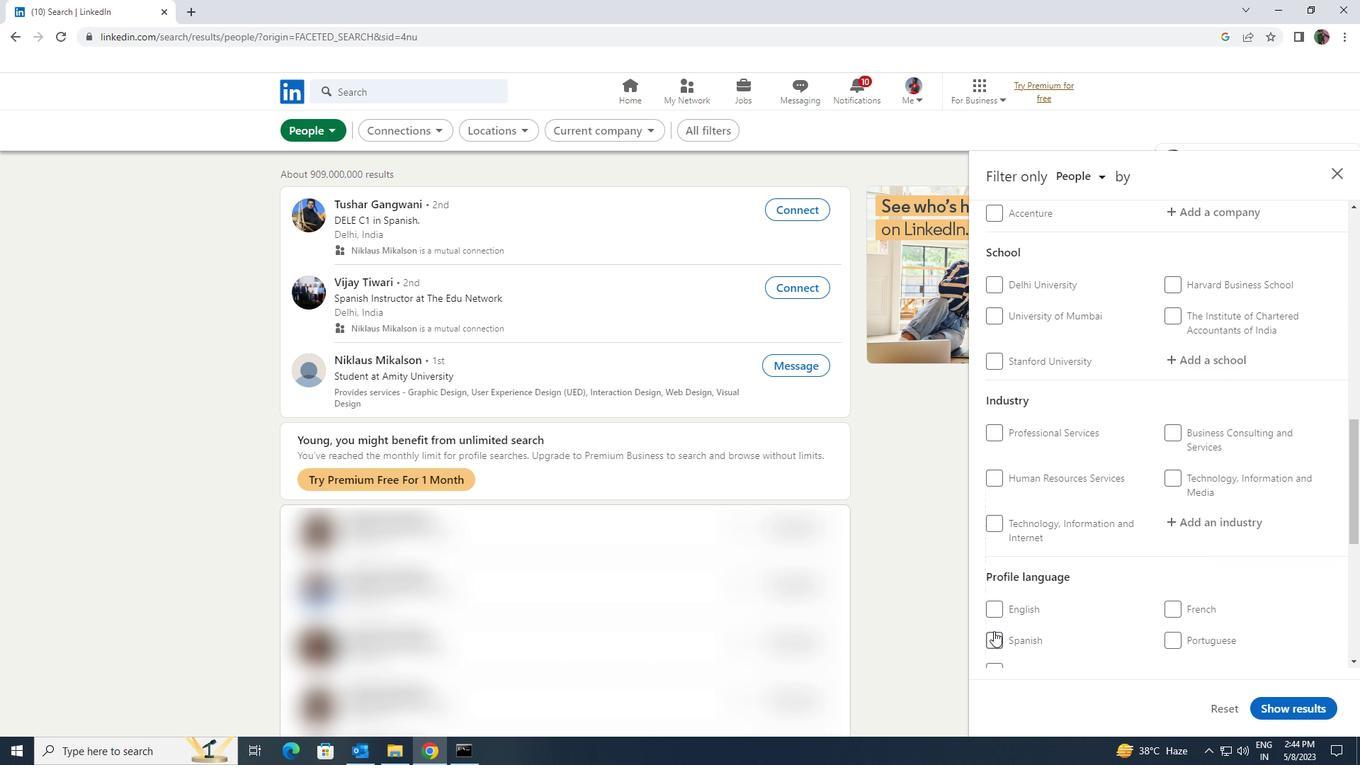 
Action: Mouse pressed left at (993, 634)
Screenshot: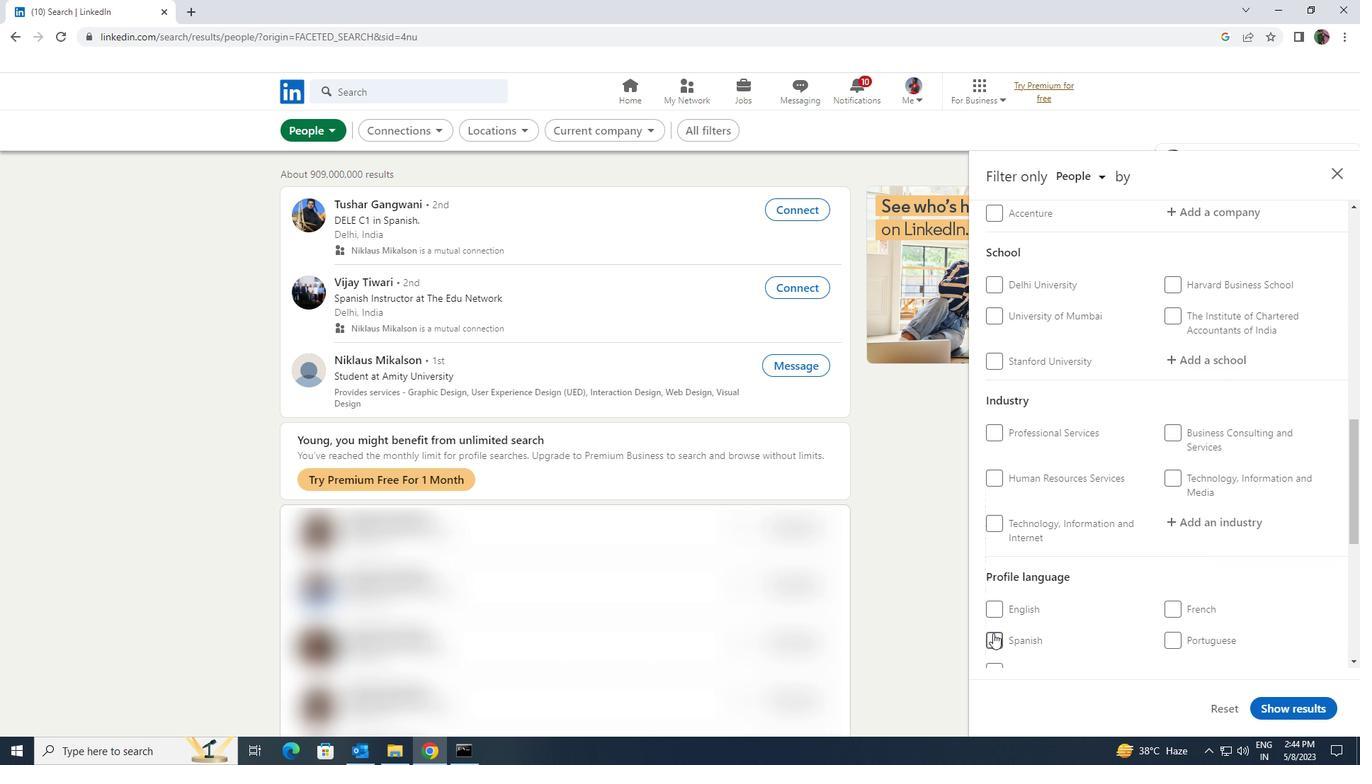 
Action: Mouse moved to (1061, 622)
Screenshot: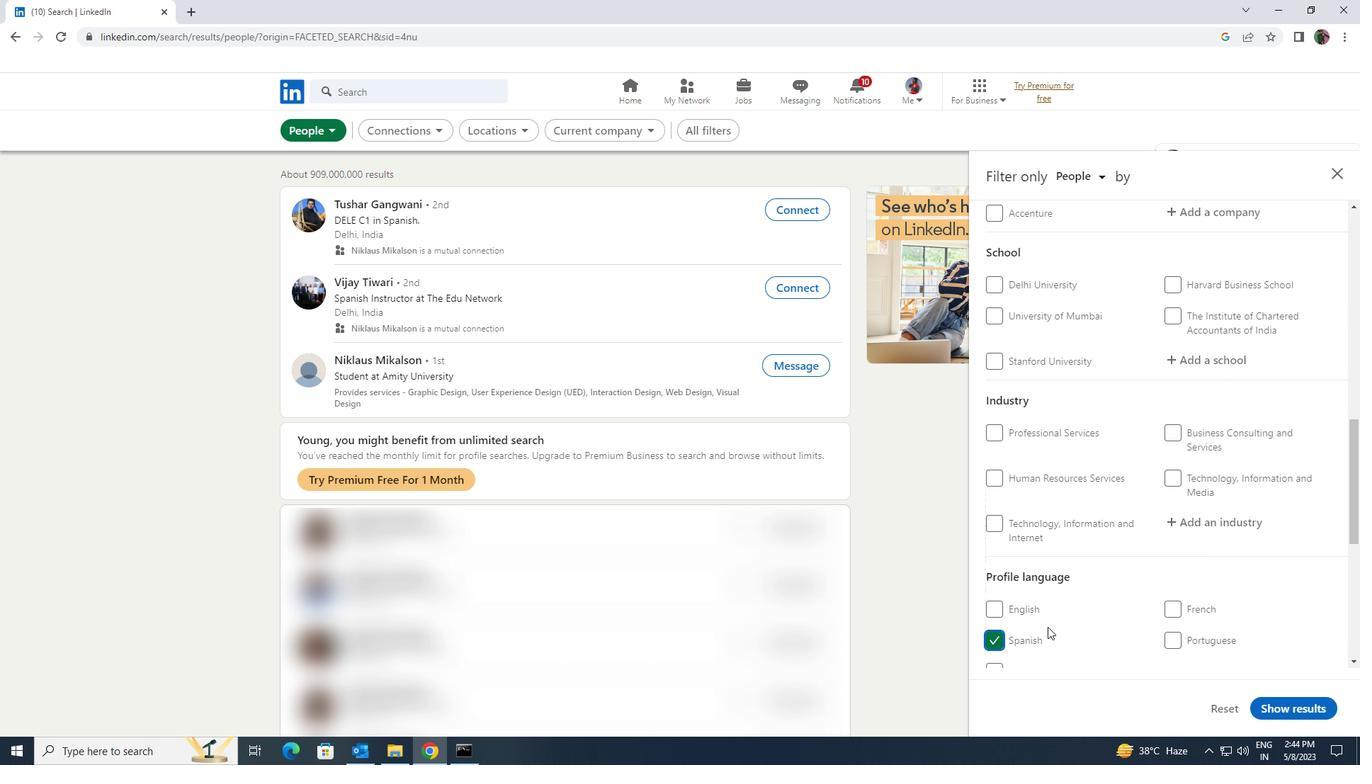 
Action: Mouse scrolled (1061, 623) with delta (0, 0)
Screenshot: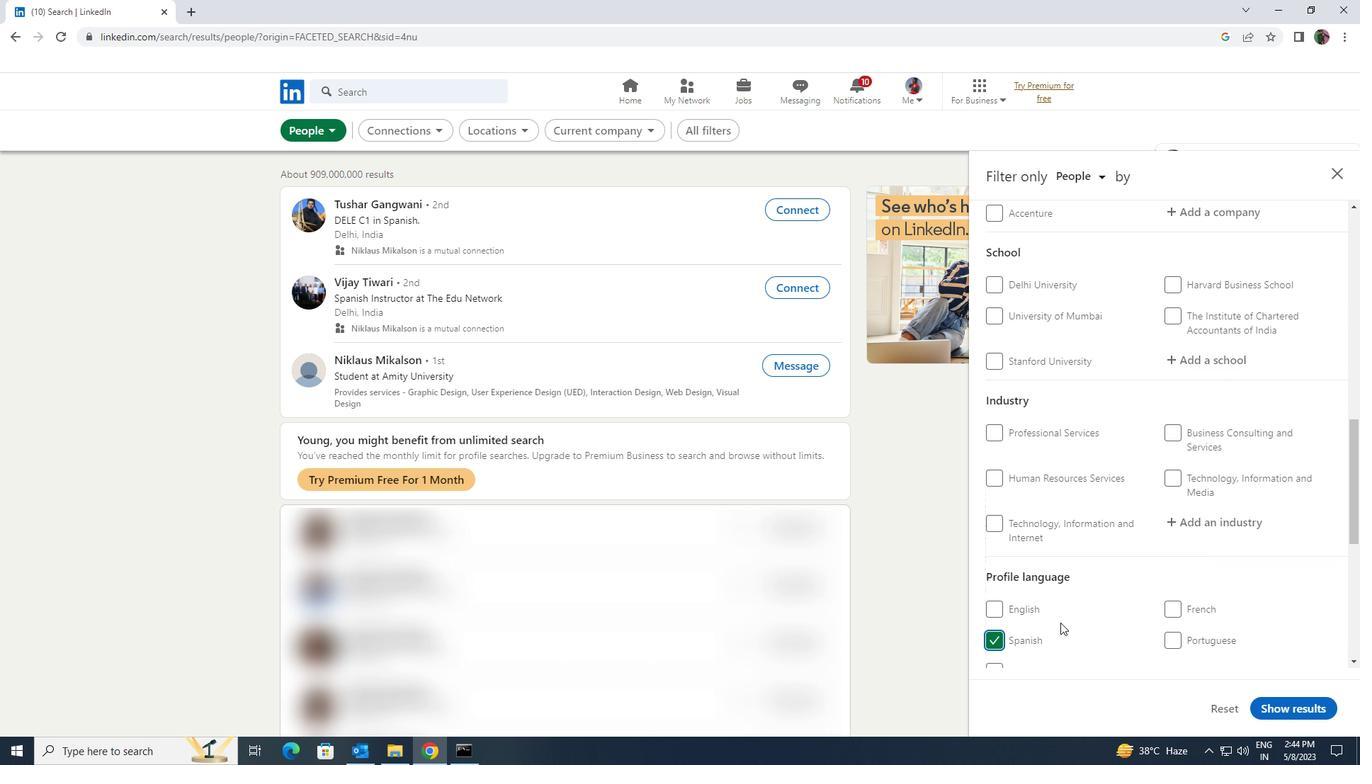 
Action: Mouse scrolled (1061, 623) with delta (0, 0)
Screenshot: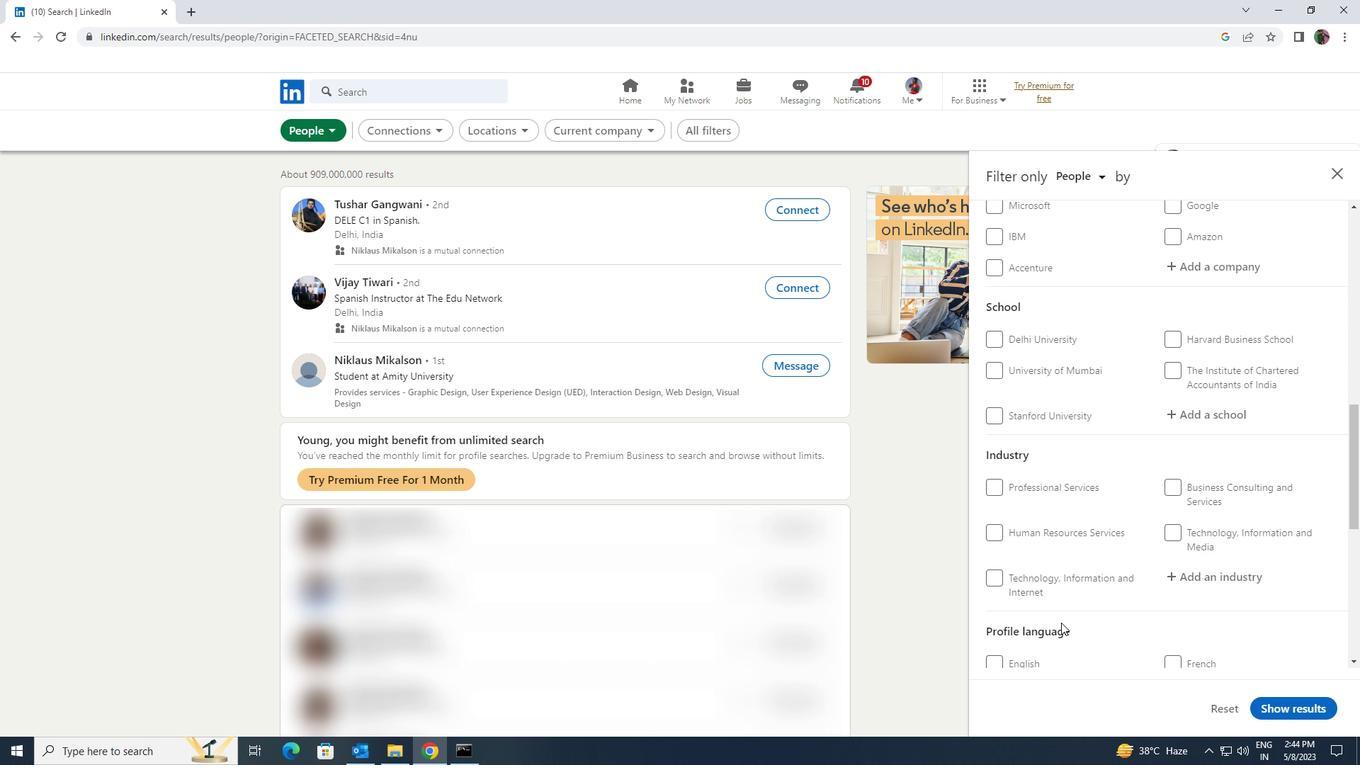 
Action: Mouse scrolled (1061, 623) with delta (0, 0)
Screenshot: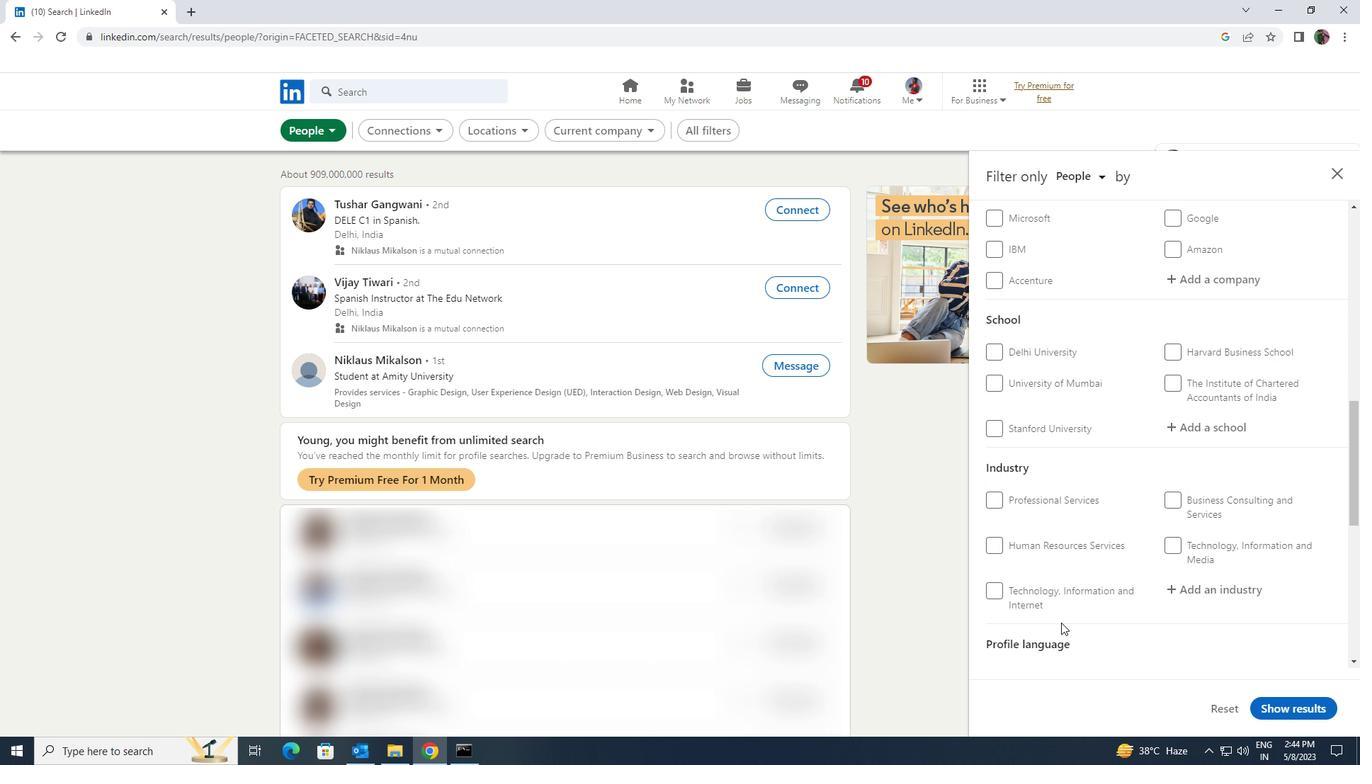 
Action: Mouse scrolled (1061, 623) with delta (0, 0)
Screenshot: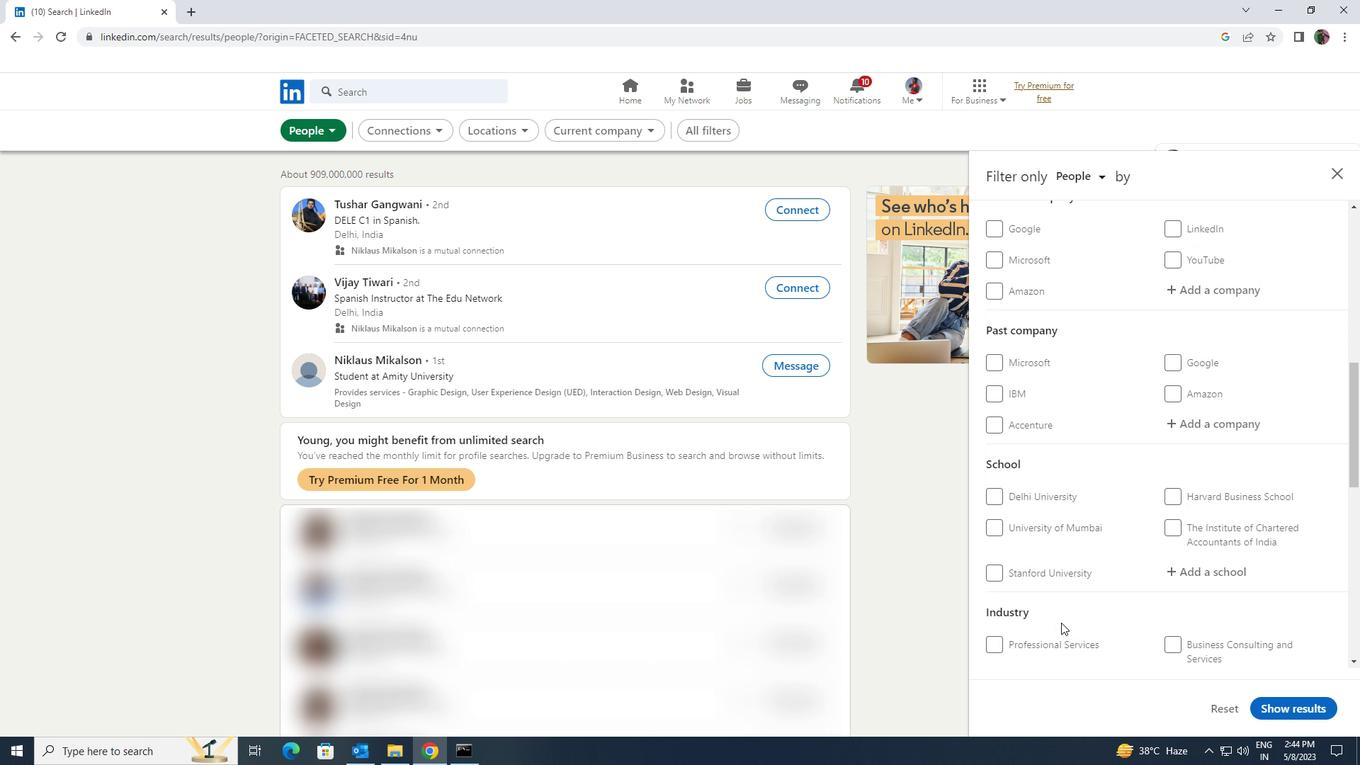 
Action: Mouse scrolled (1061, 623) with delta (0, 0)
Screenshot: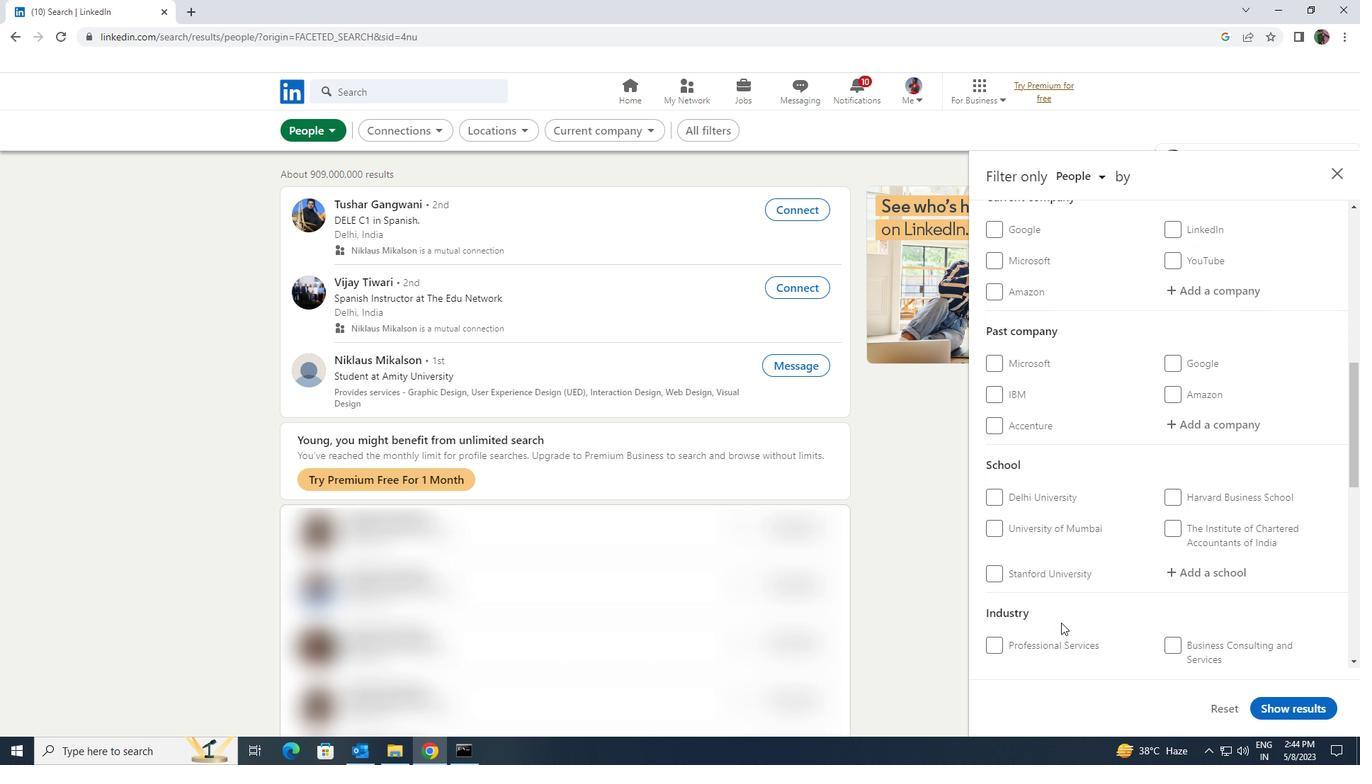 
Action: Mouse scrolled (1061, 623) with delta (0, 0)
Screenshot: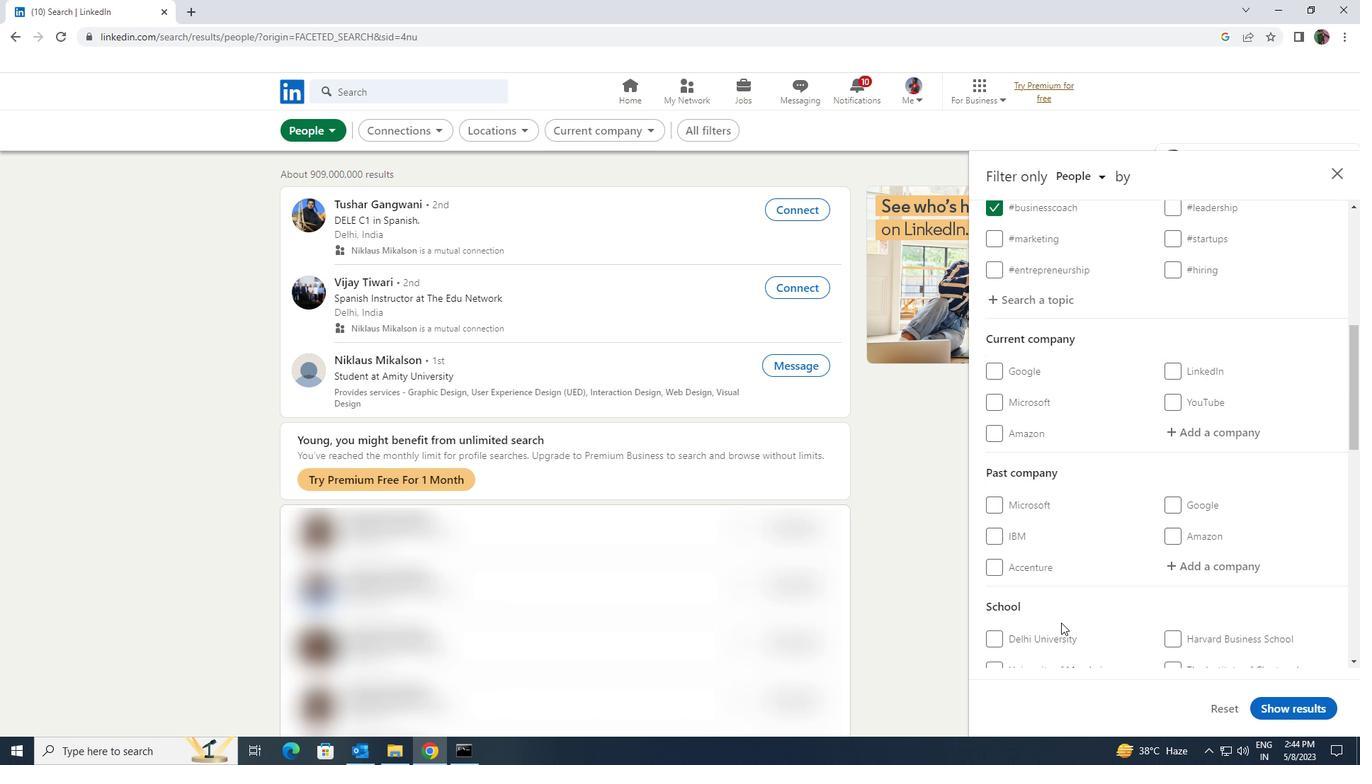 
Action: Mouse scrolled (1061, 623) with delta (0, 0)
Screenshot: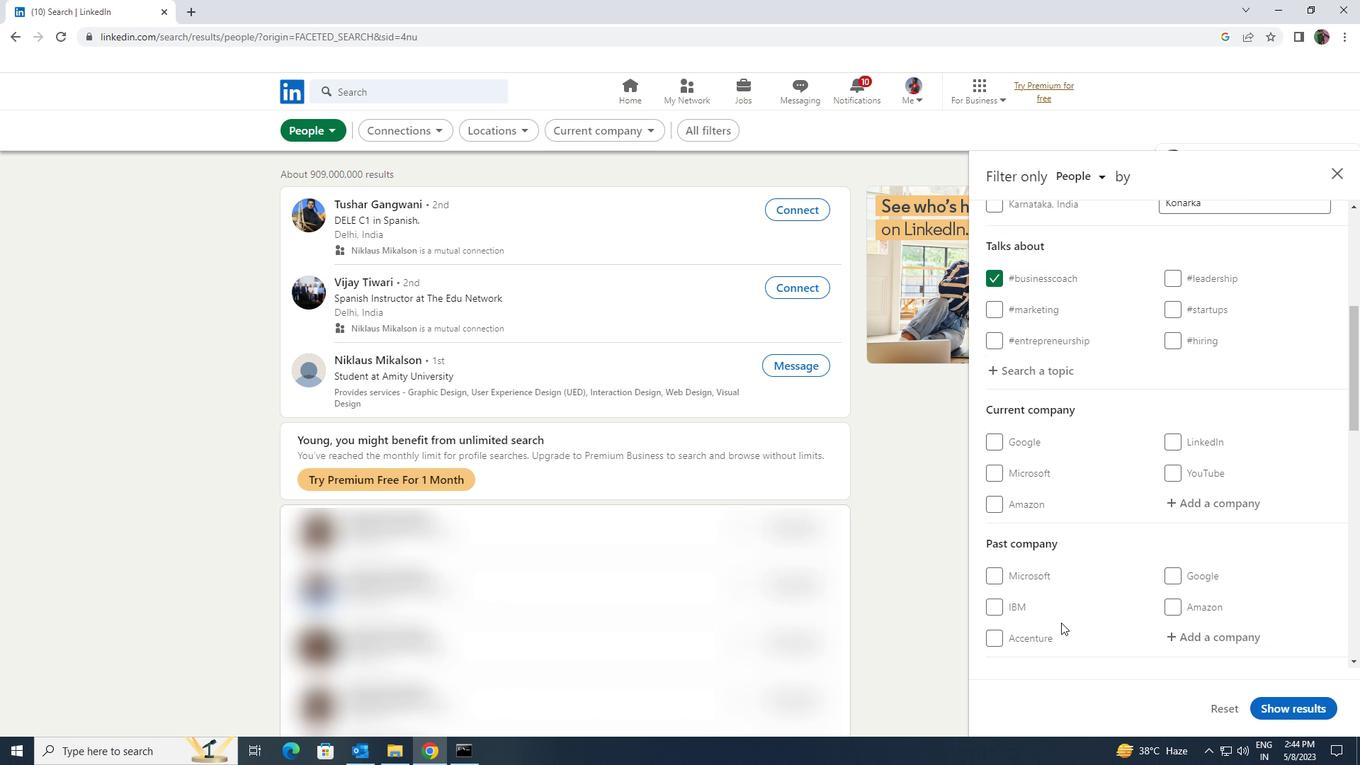 
Action: Mouse moved to (1178, 573)
Screenshot: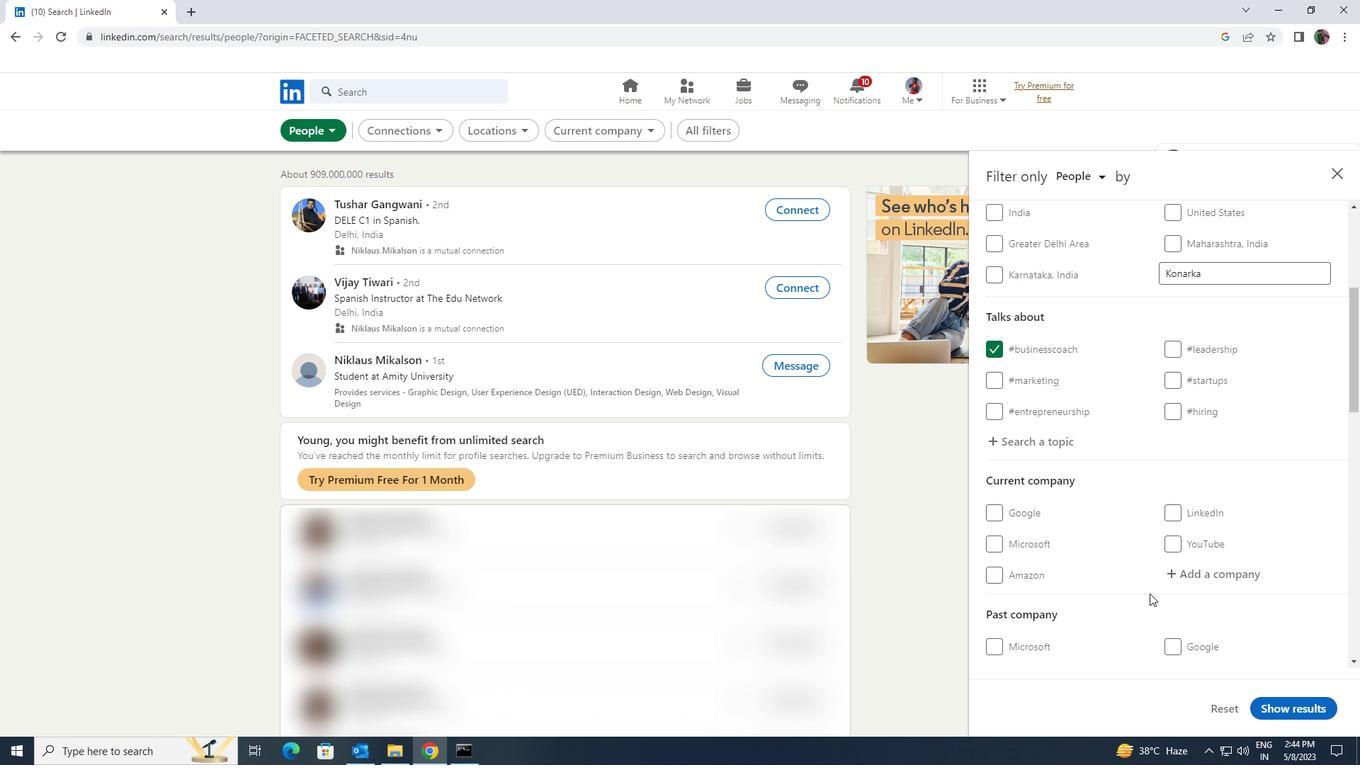 
Action: Mouse pressed left at (1178, 573)
Screenshot: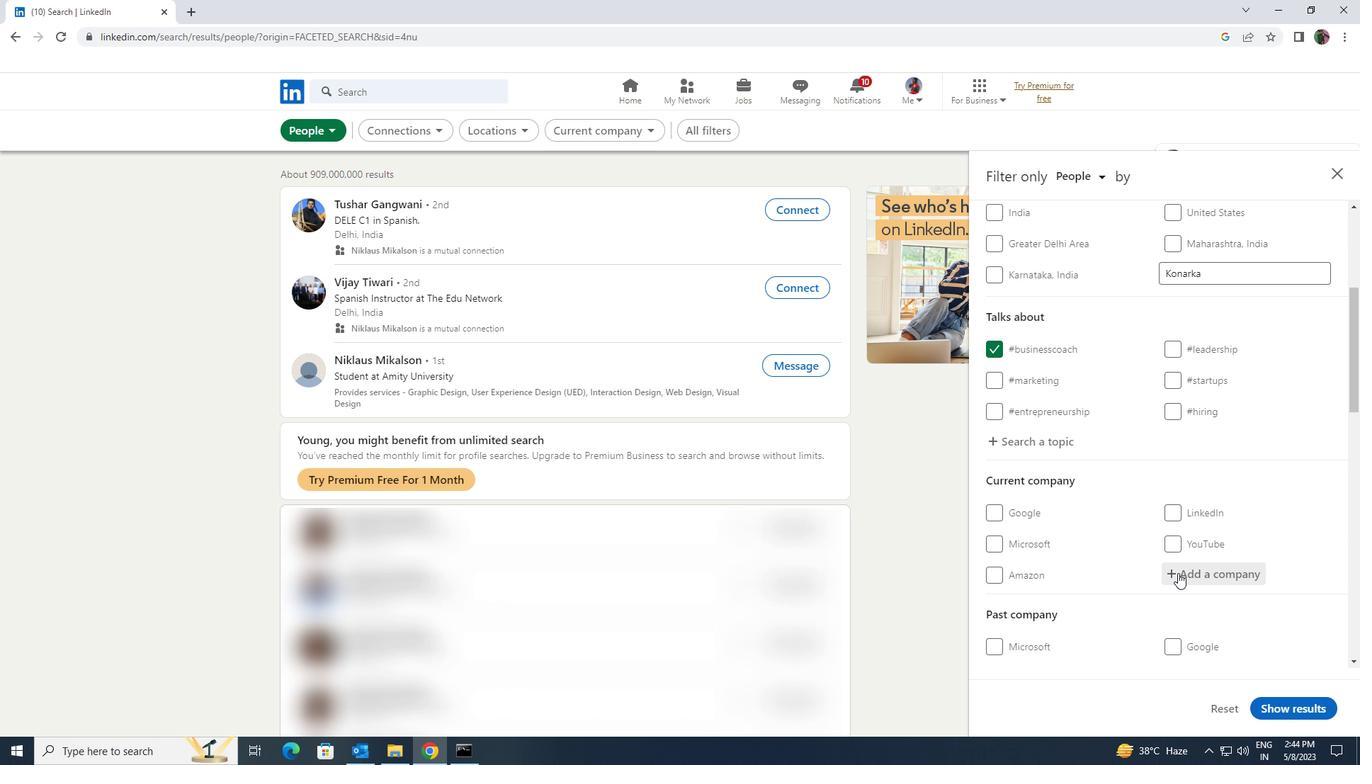 
Action: Key pressed <Key.shift><Key.shift><Key.shift><Key.shift><Key.shift><Key.shift><Key.shift><Key.shift><Key.shift><Key.shift><Key.shift><Key.shift><Key.shift><Key.shift><Key.shift><Key.shift><Key.shift><Key.shift><Key.shift><Key.shift><Key.shift><Key.shift><Key.shift><Key.shift><Key.shift><Key.shift><Key.shift><Key.shift><Key.shift><Key.shift><Key.shift><Key.shift><Key.shift><Key.shift><Key.shift><Key.shift><Key.shift><Key.shift><Key.shift><Key.shift><Key.shift><Key.shift>3<Key.shift><Key.shift><Key.shift>PILLAR<Key.space><Key.shift>GLOBAL
Screenshot: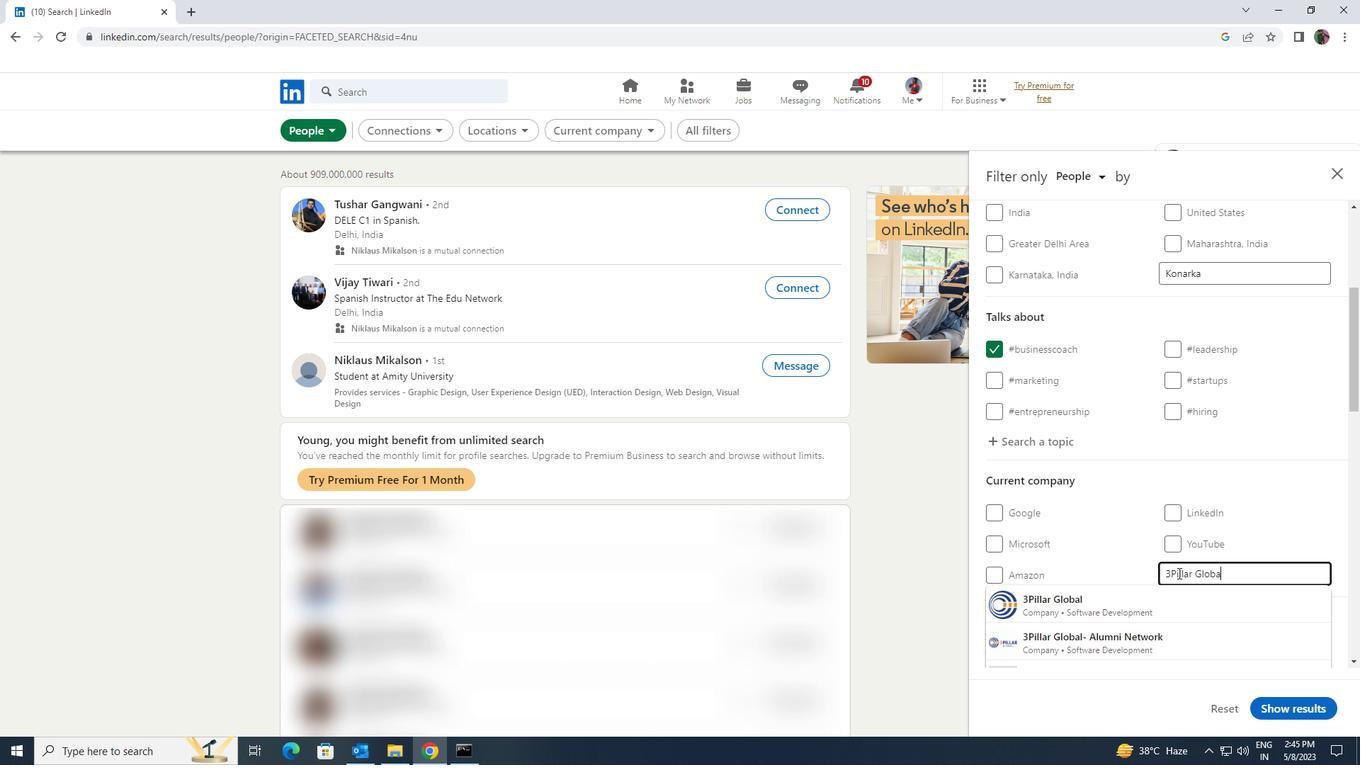 
Action: Mouse moved to (1180, 590)
Screenshot: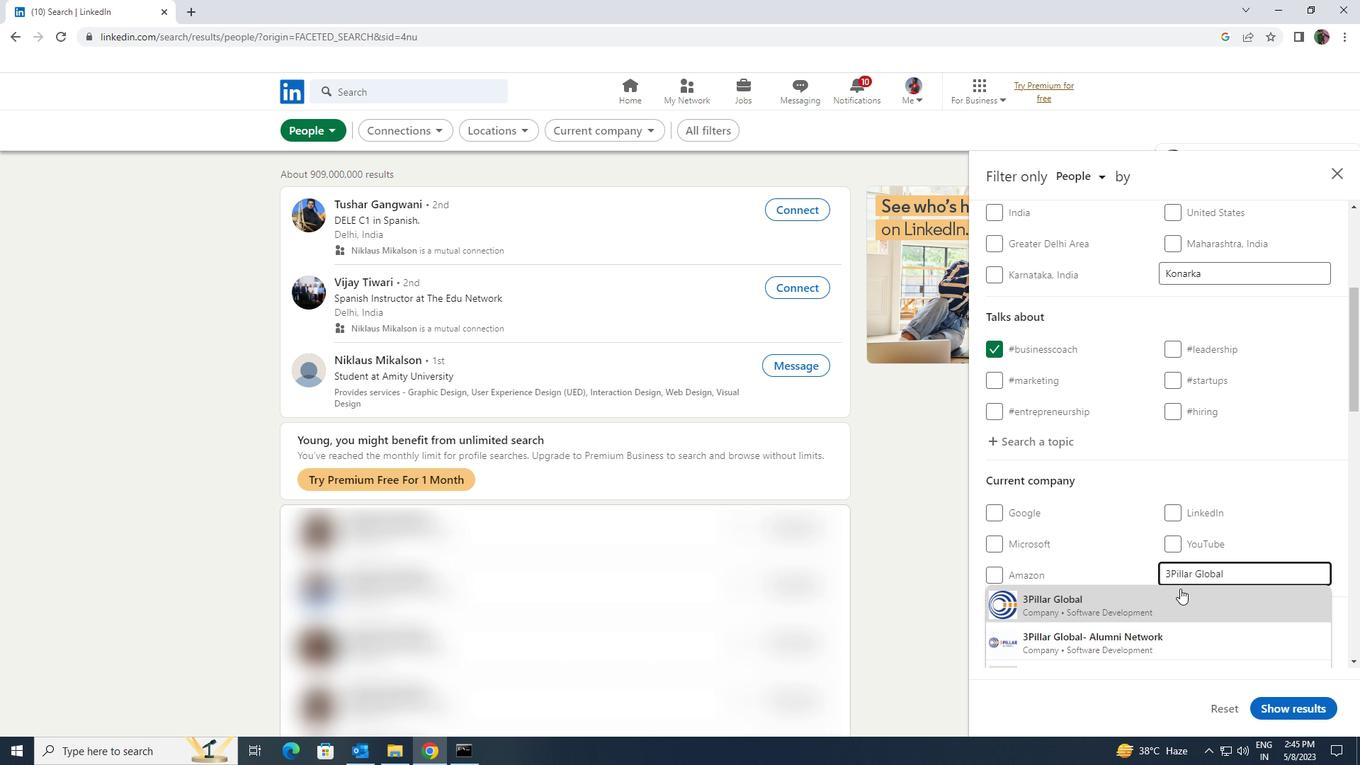 
Action: Mouse pressed left at (1180, 590)
Screenshot: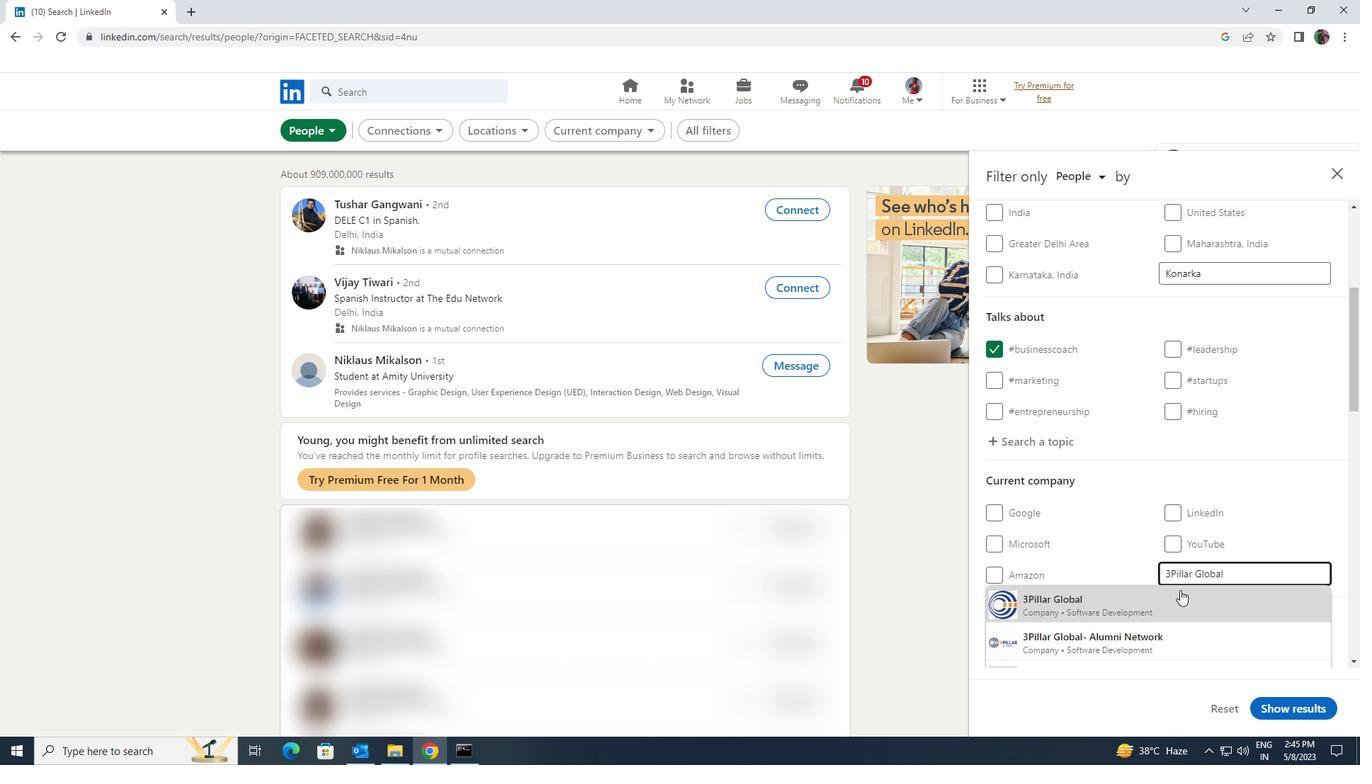 
Action: Mouse scrolled (1180, 589) with delta (0, 0)
Screenshot: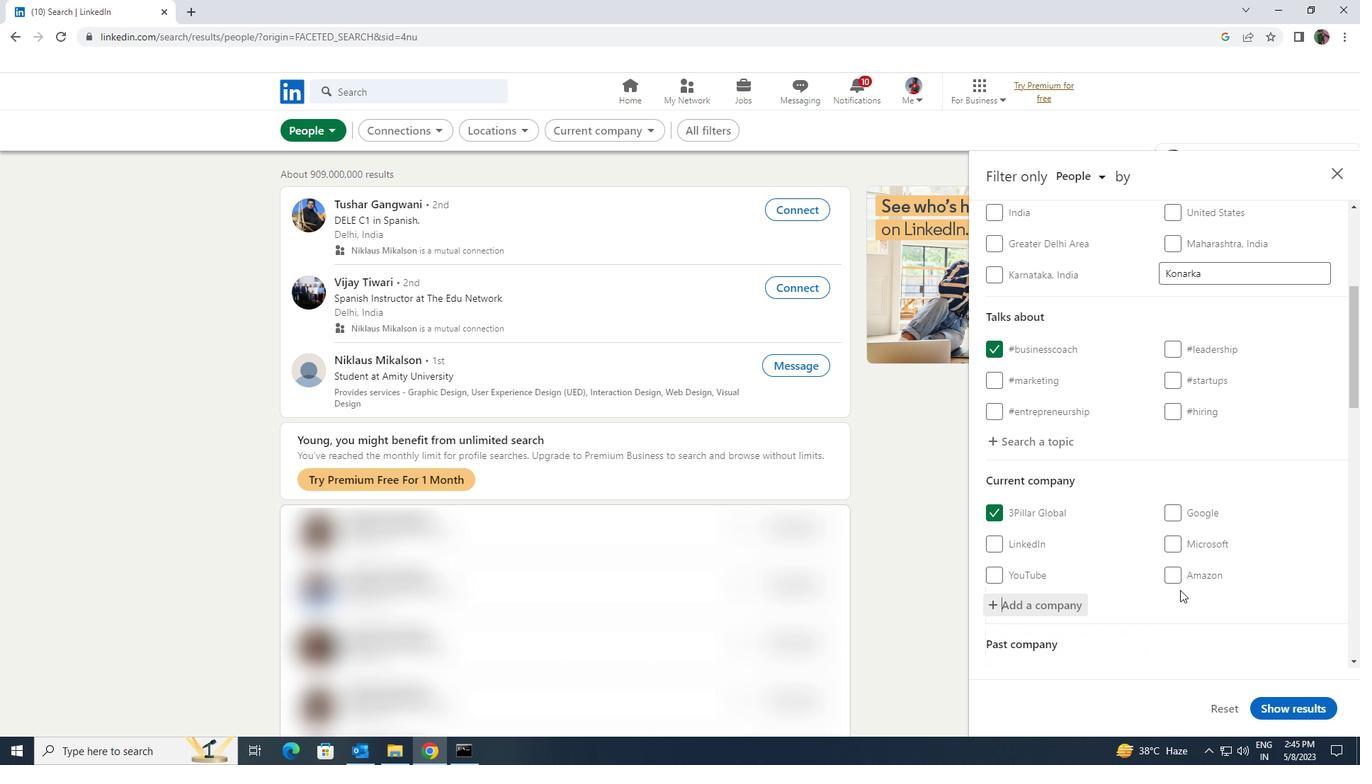 
Action: Mouse scrolled (1180, 589) with delta (0, 0)
Screenshot: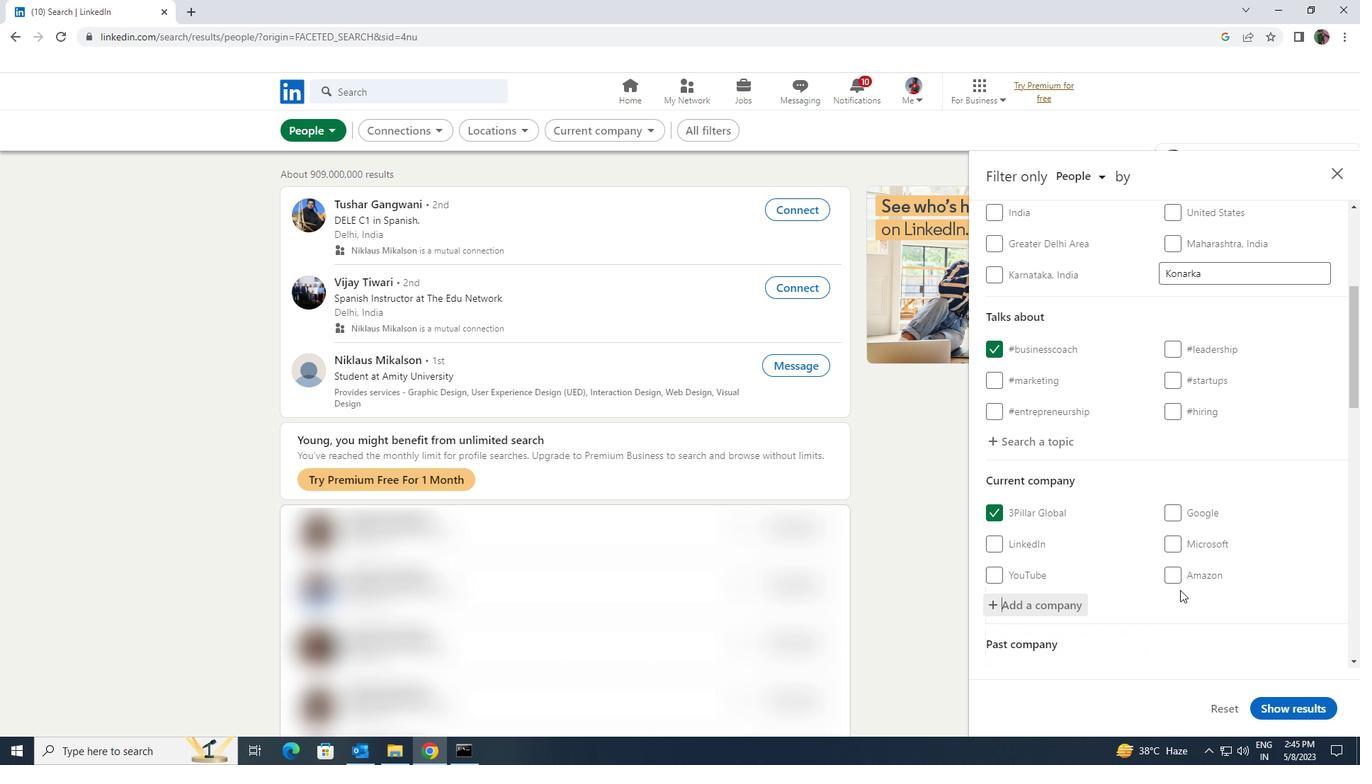 
Action: Mouse scrolled (1180, 589) with delta (0, 0)
Screenshot: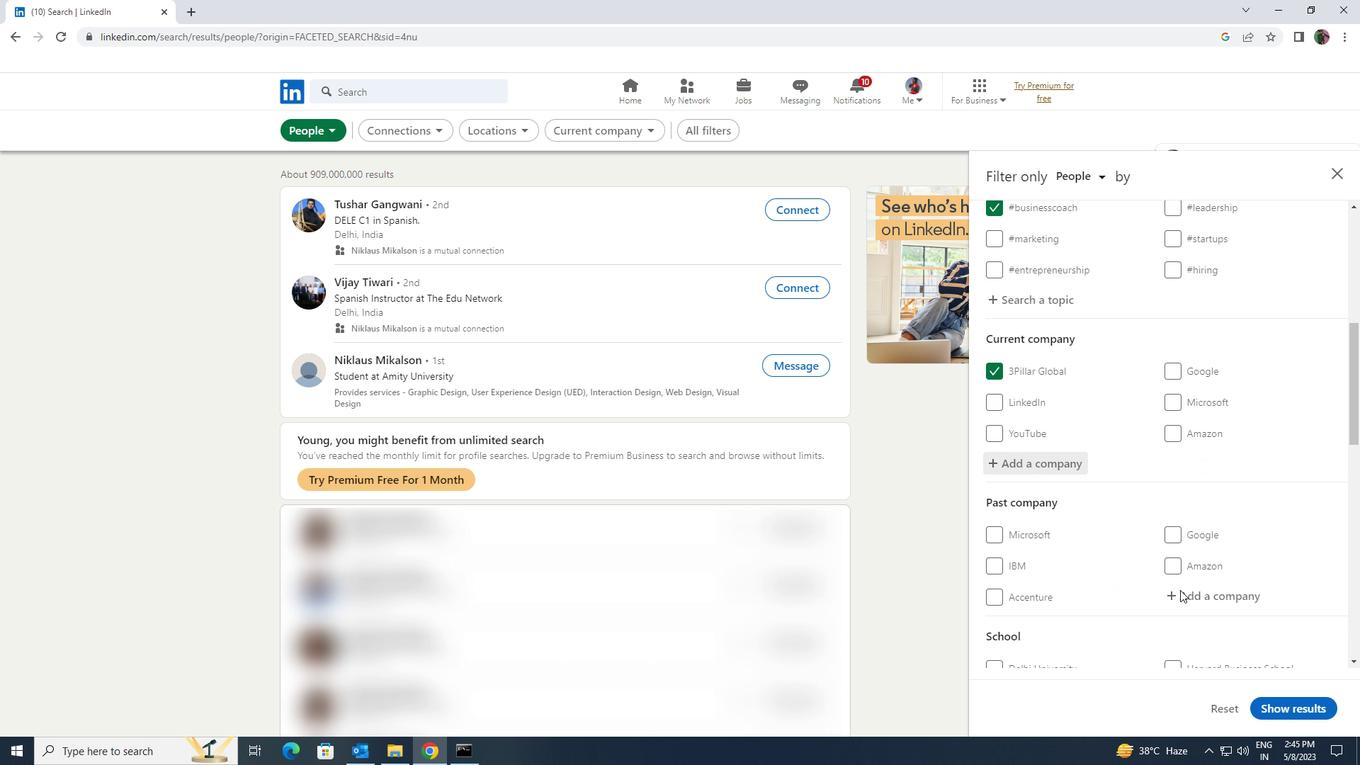 
Action: Mouse scrolled (1180, 589) with delta (0, 0)
Screenshot: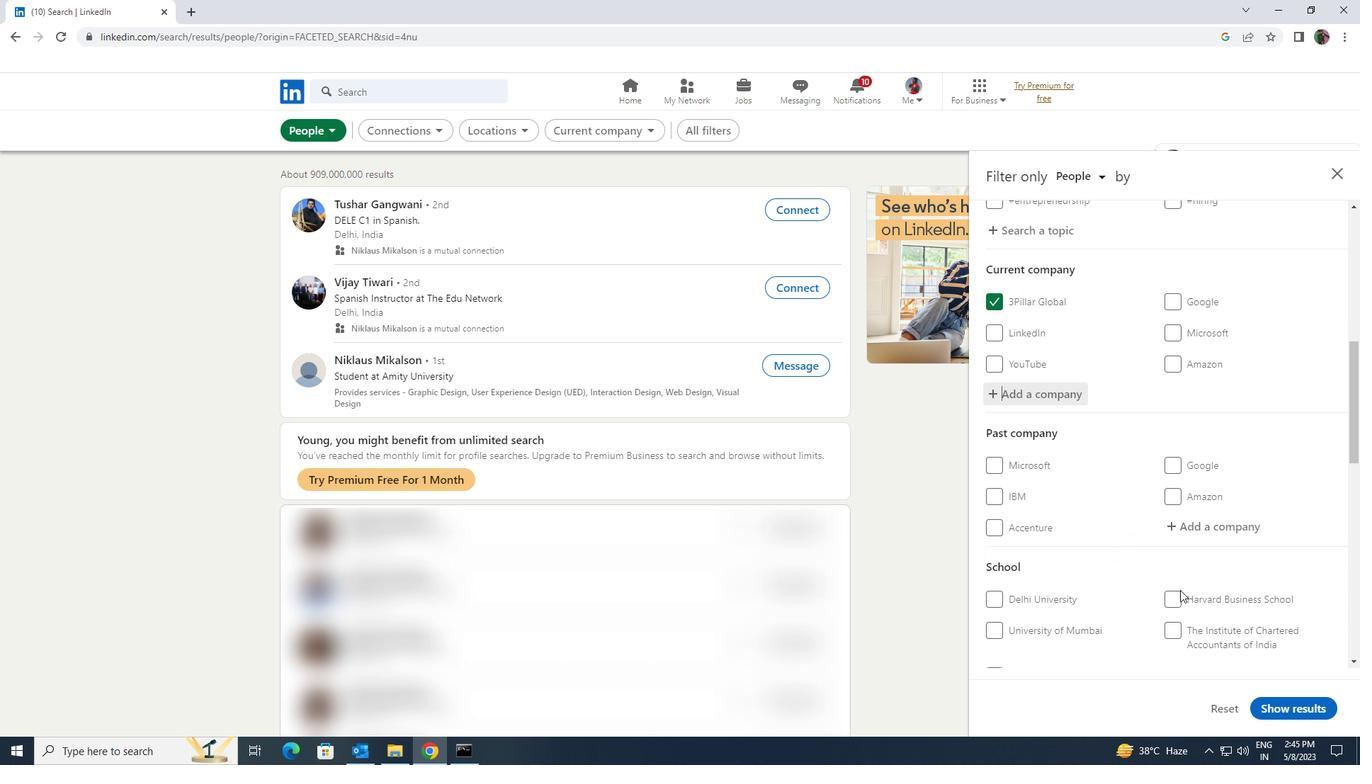 
Action: Mouse moved to (1180, 594)
Screenshot: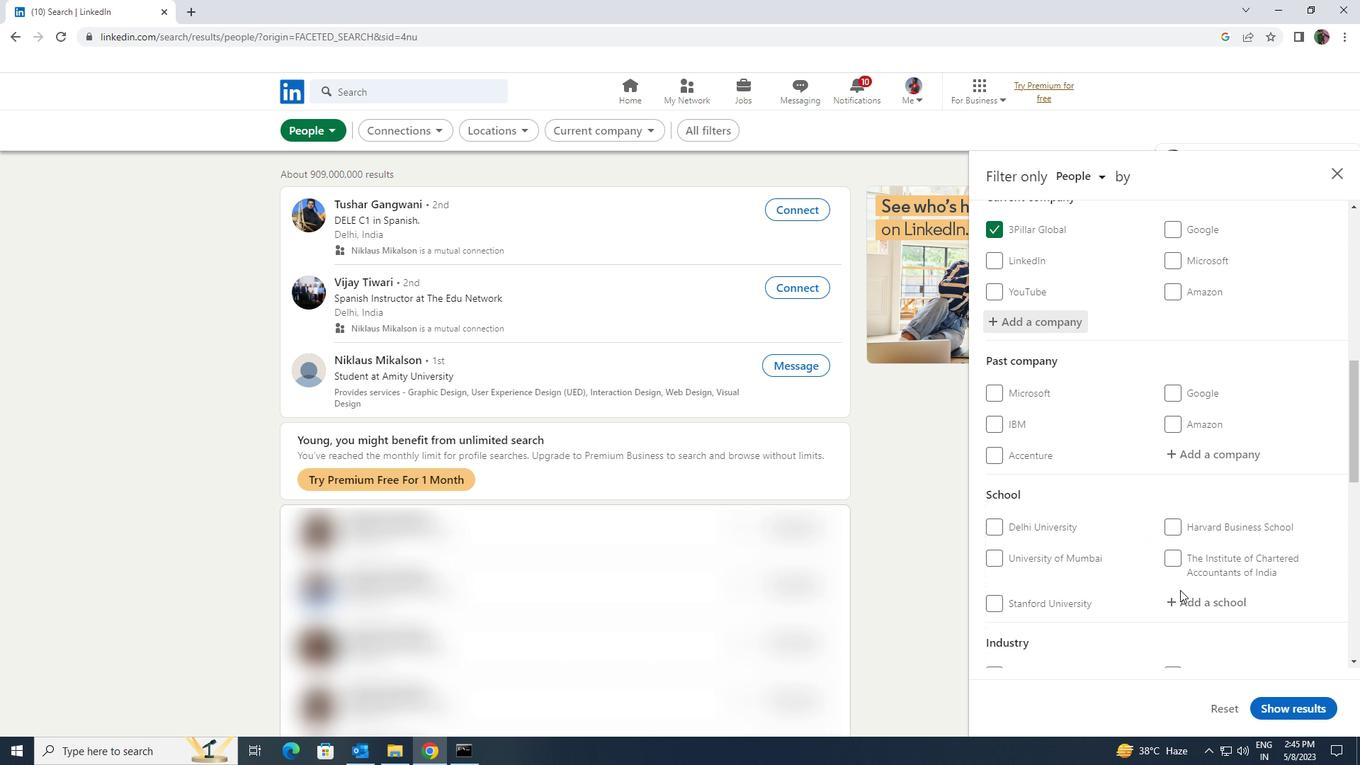 
Action: Mouse pressed left at (1180, 594)
Screenshot: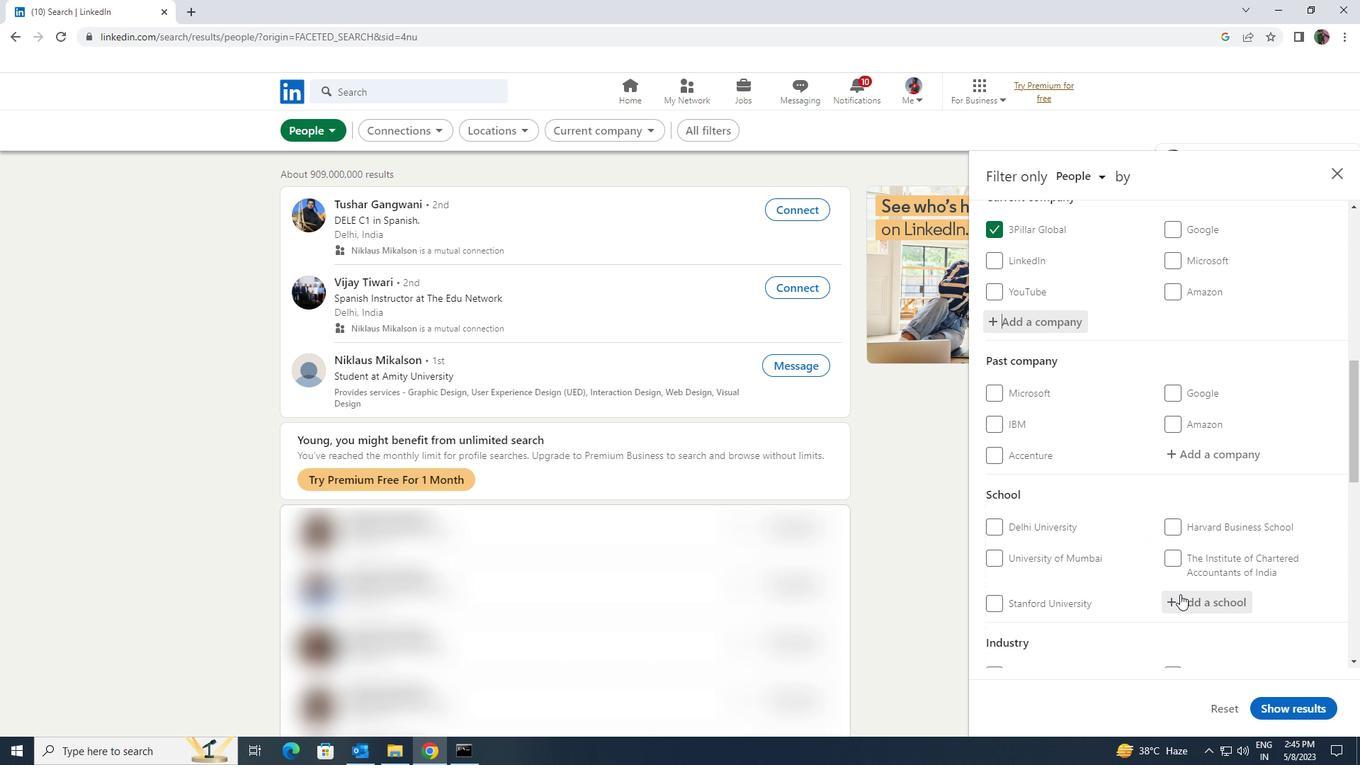 
Action: Key pressed <Key.shift>M.<Key.shift><Key.shift><Key.shift><Key.shift><Key.shift><Key.shift><Key.shift><Key.shift><Key.shift><Key.shift><Key.shift><Key.shift><Key.shift><Key.shift><Key.shift>N.<Key.shift>M<Key.space><Key.shift><Key.shift><Key.shift><Key.shift><Key.shift><Key.shift>ENGINEERING
Screenshot: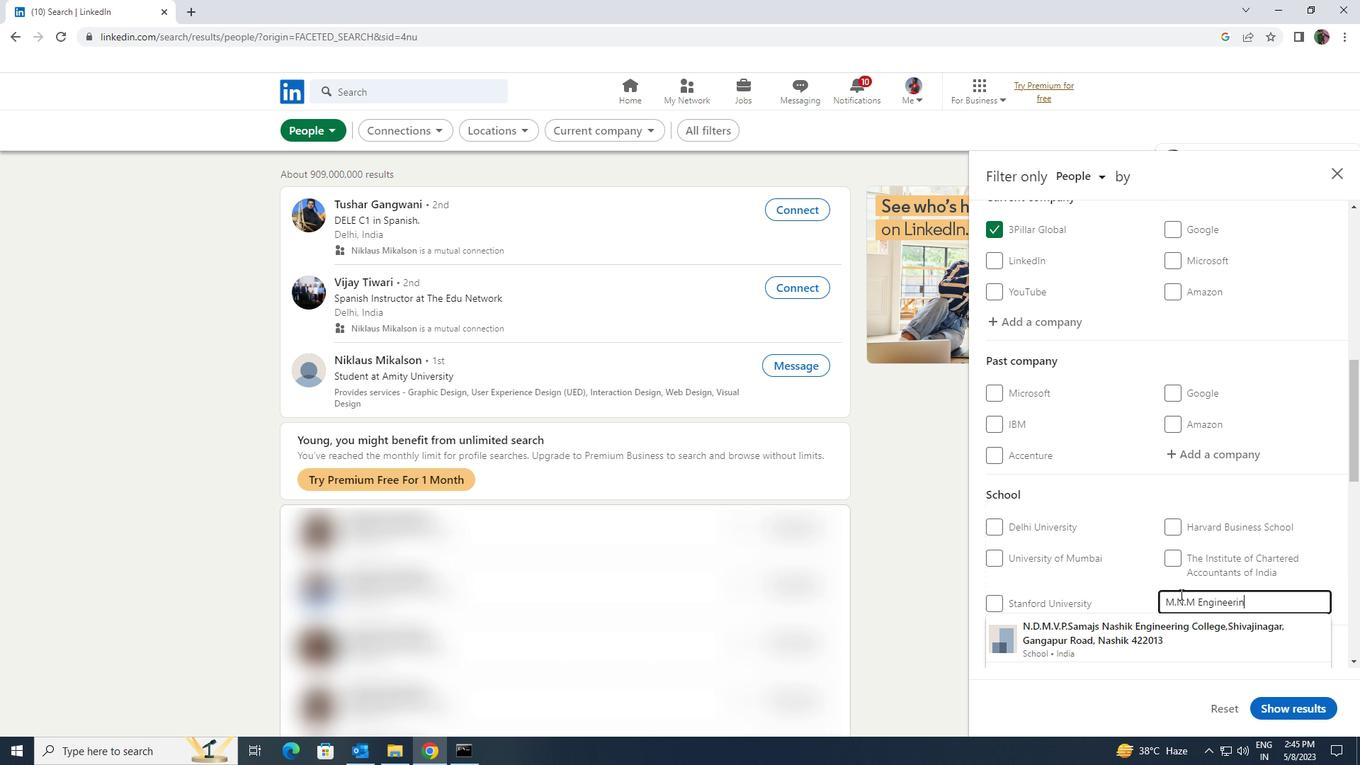 
Action: Mouse moved to (1181, 604)
Screenshot: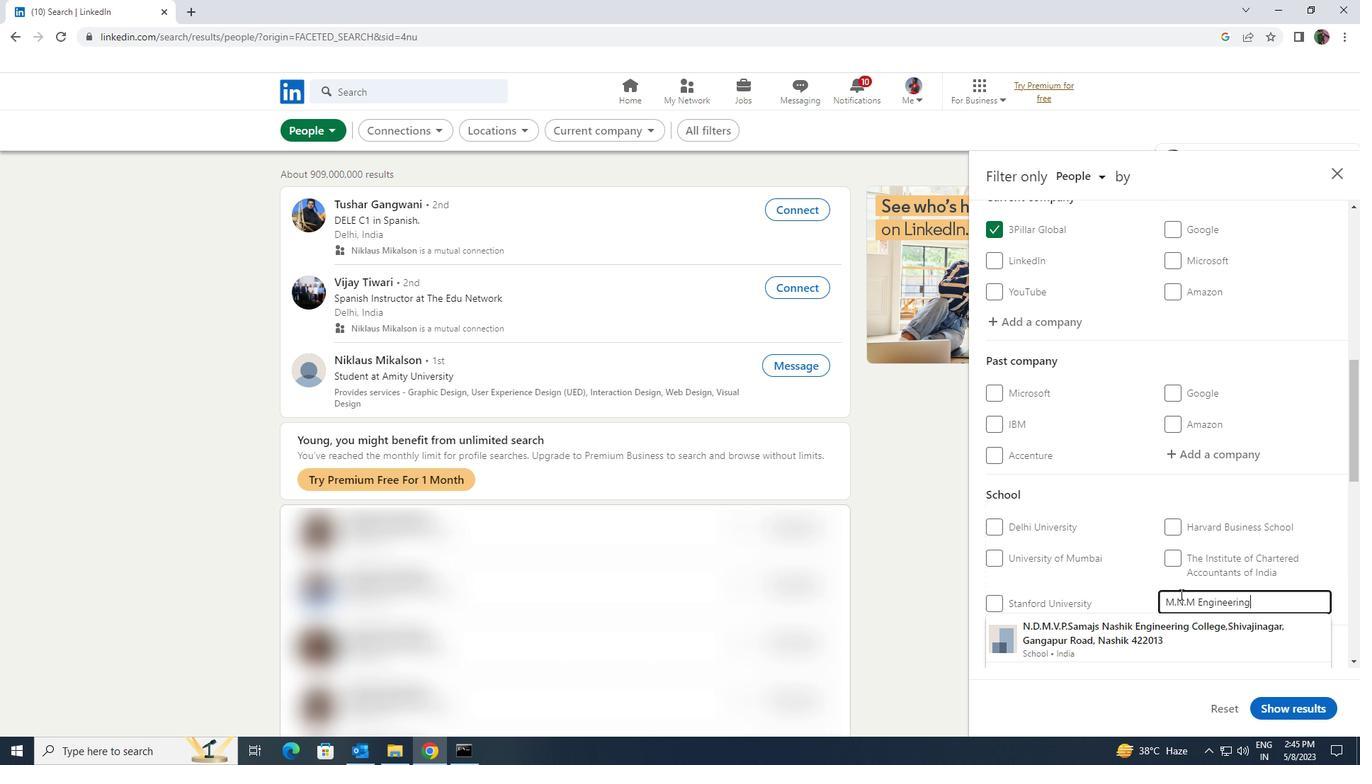 
Action: Key pressed <Key.space><Key.shift><Key.shift><Key.shift><Key.shift><Key.shift><Key.shift><Key.shift><Key.shift>COLLEGE<Key.space><Key.shift><Key.shift><Key.shift><Key.shift><Key.shift><Key.shift><Key.shift><Key.shift><Key.shift><Key.shift><Key.shift><Key.shift><Key.shift><Key.shift><Key.shift><Key.shift><Key.shift>JODHPUR<Key.enter>
Screenshot: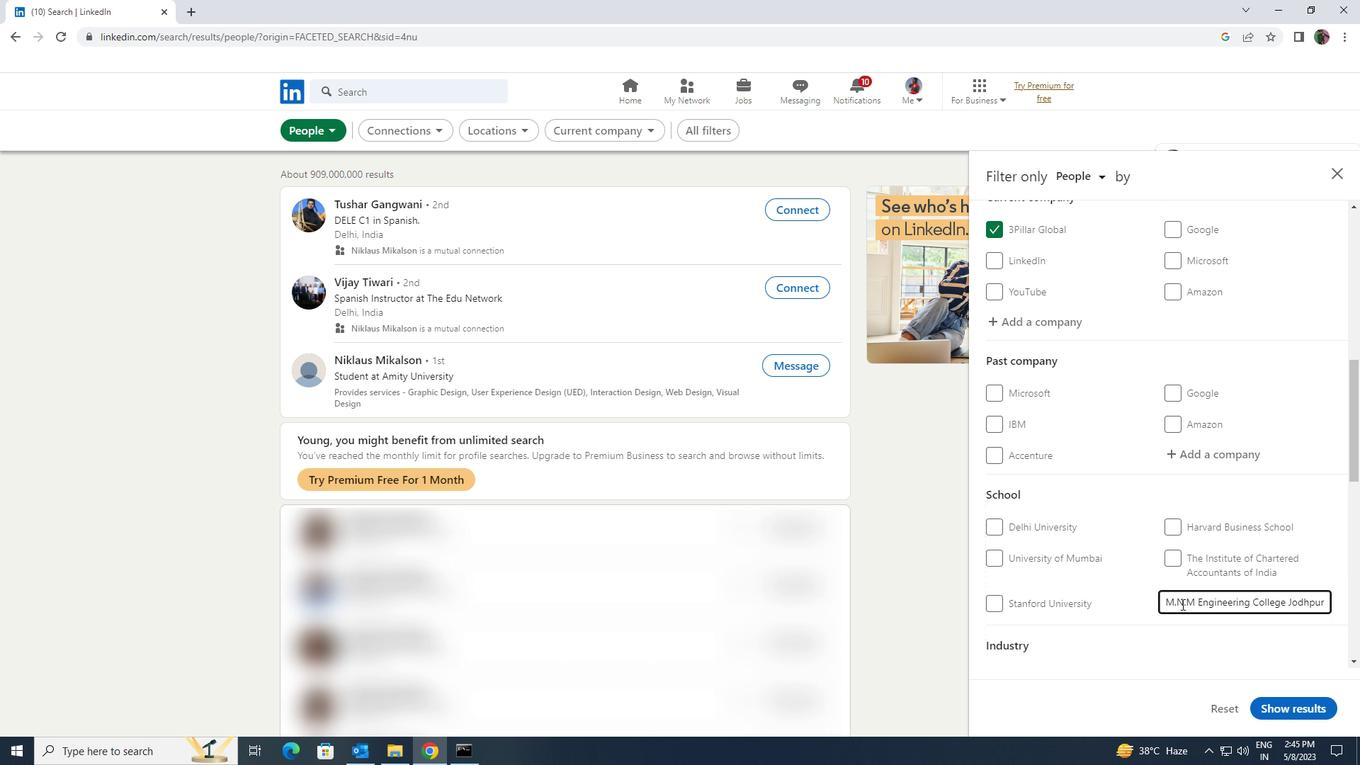 
Action: Mouse scrolled (1181, 603) with delta (0, 0)
Screenshot: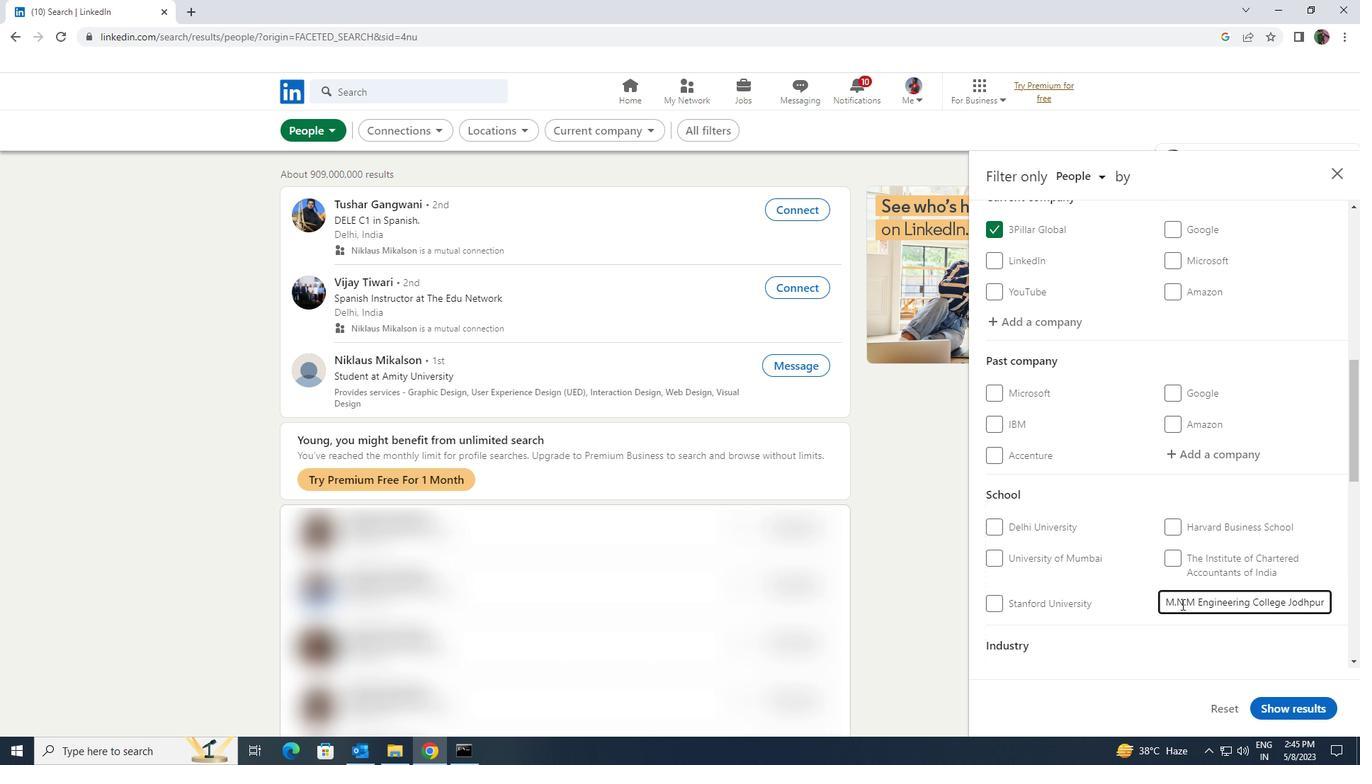 
Action: Mouse moved to (1181, 604)
Screenshot: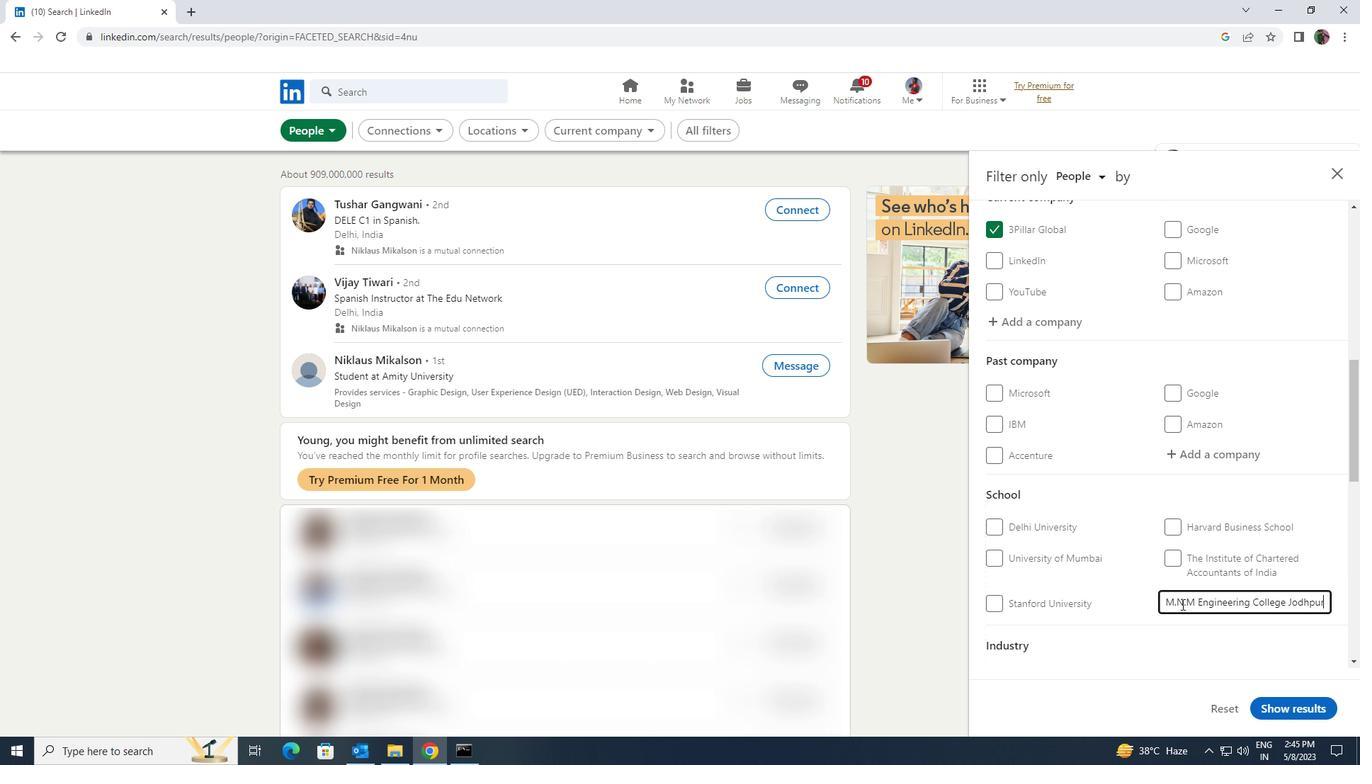 
Action: Mouse scrolled (1181, 603) with delta (0, 0)
Screenshot: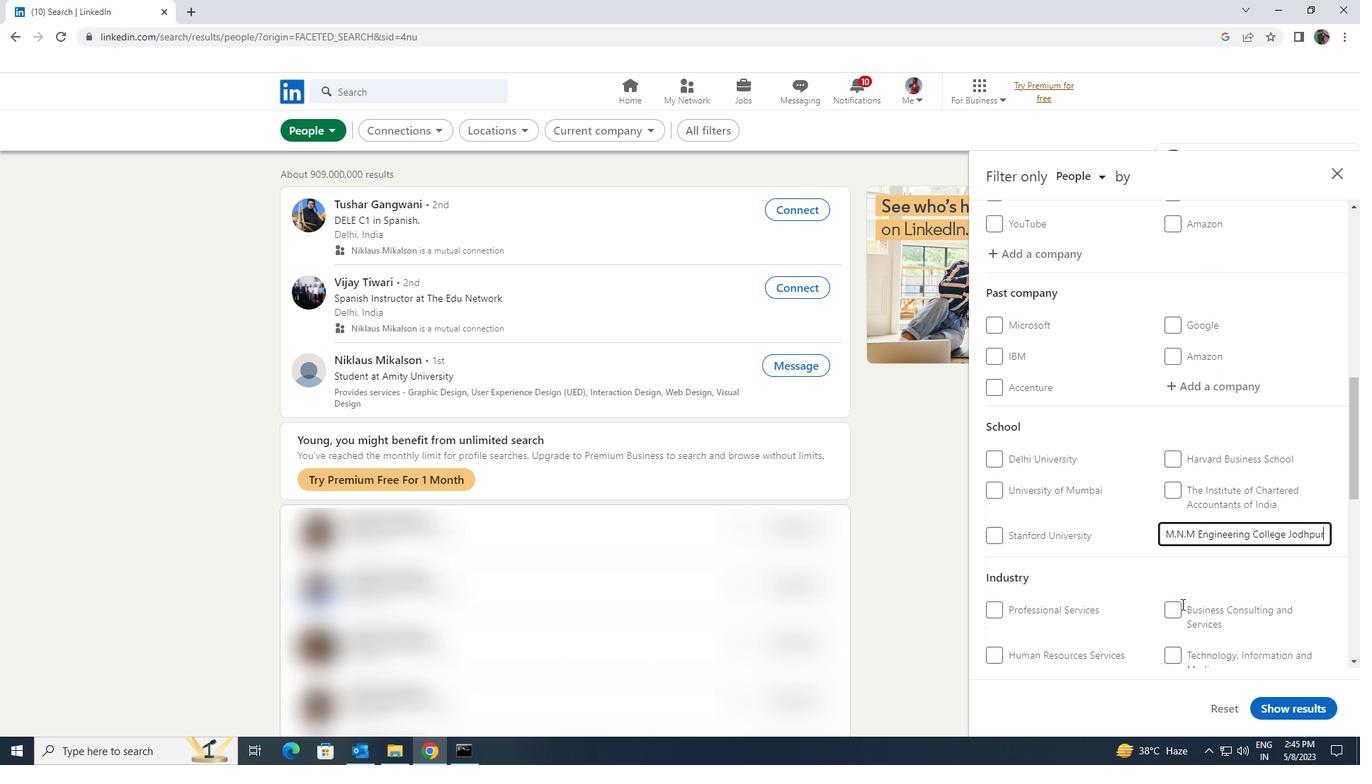 
Action: Mouse scrolled (1181, 603) with delta (0, 0)
Screenshot: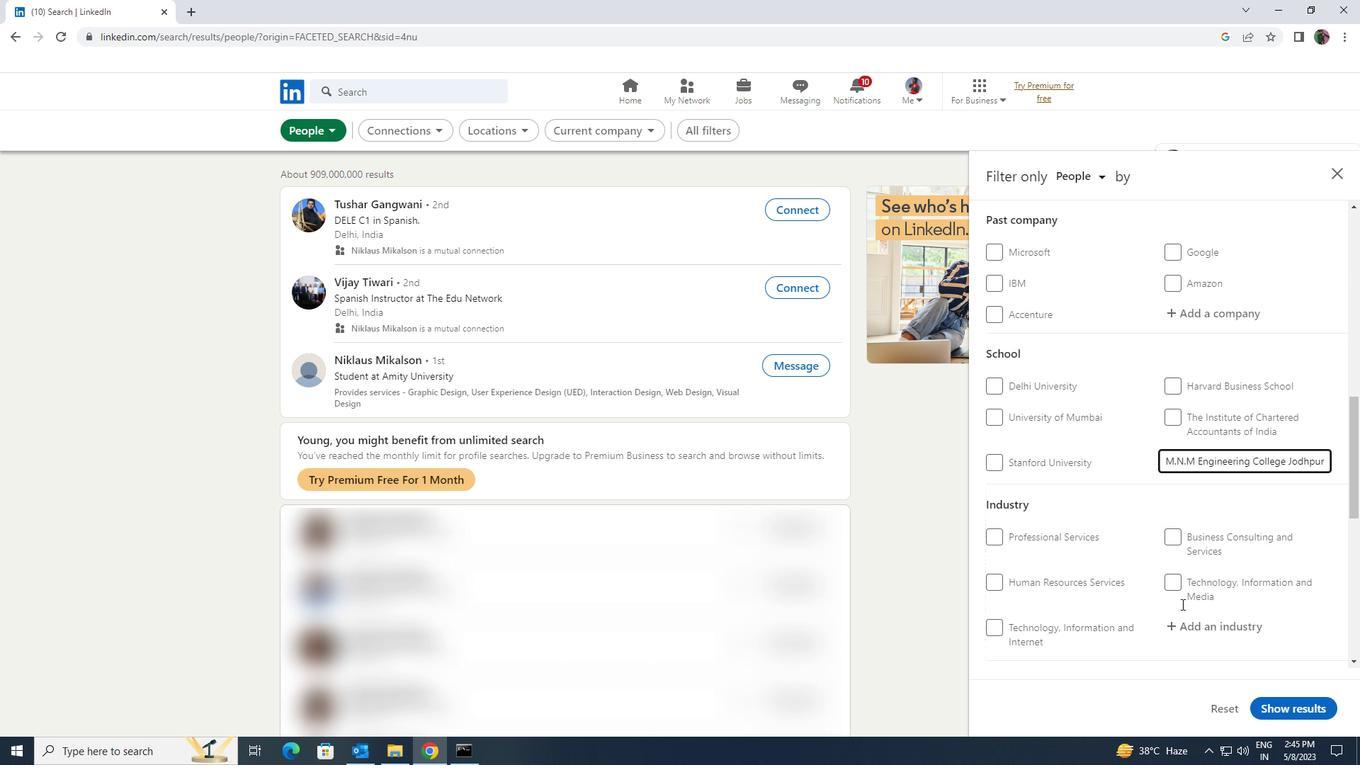 
Action: Mouse moved to (1187, 561)
Screenshot: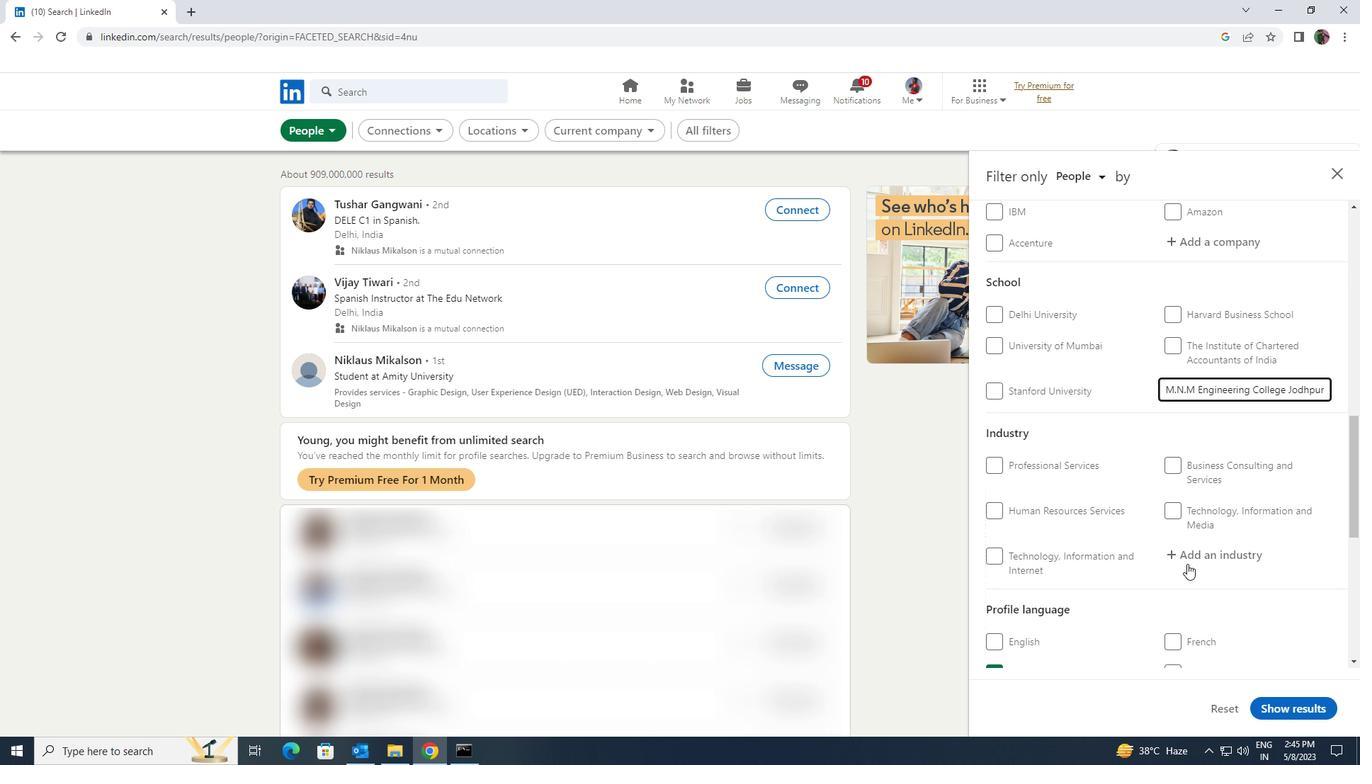 
Action: Mouse pressed left at (1187, 561)
Screenshot: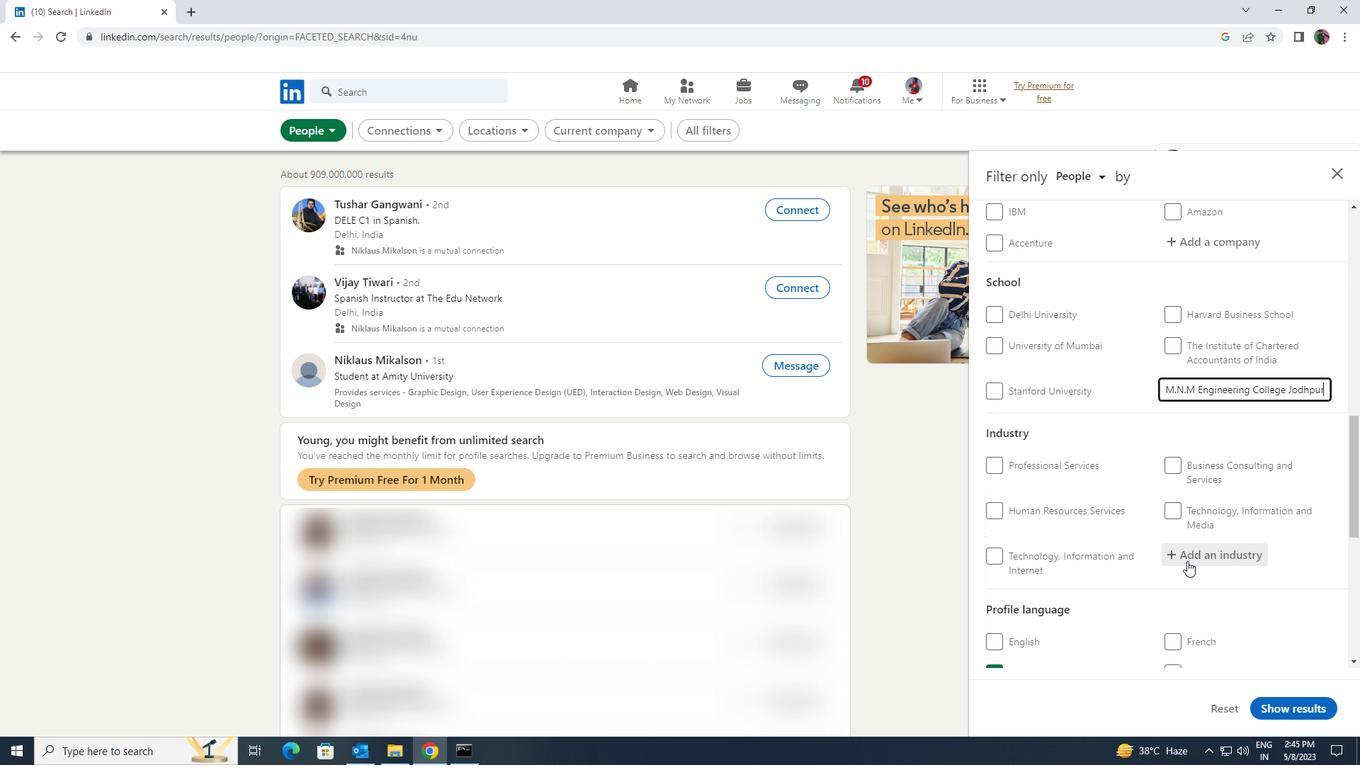 
Action: Key pressed <Key.shift>GAMBLING
Screenshot: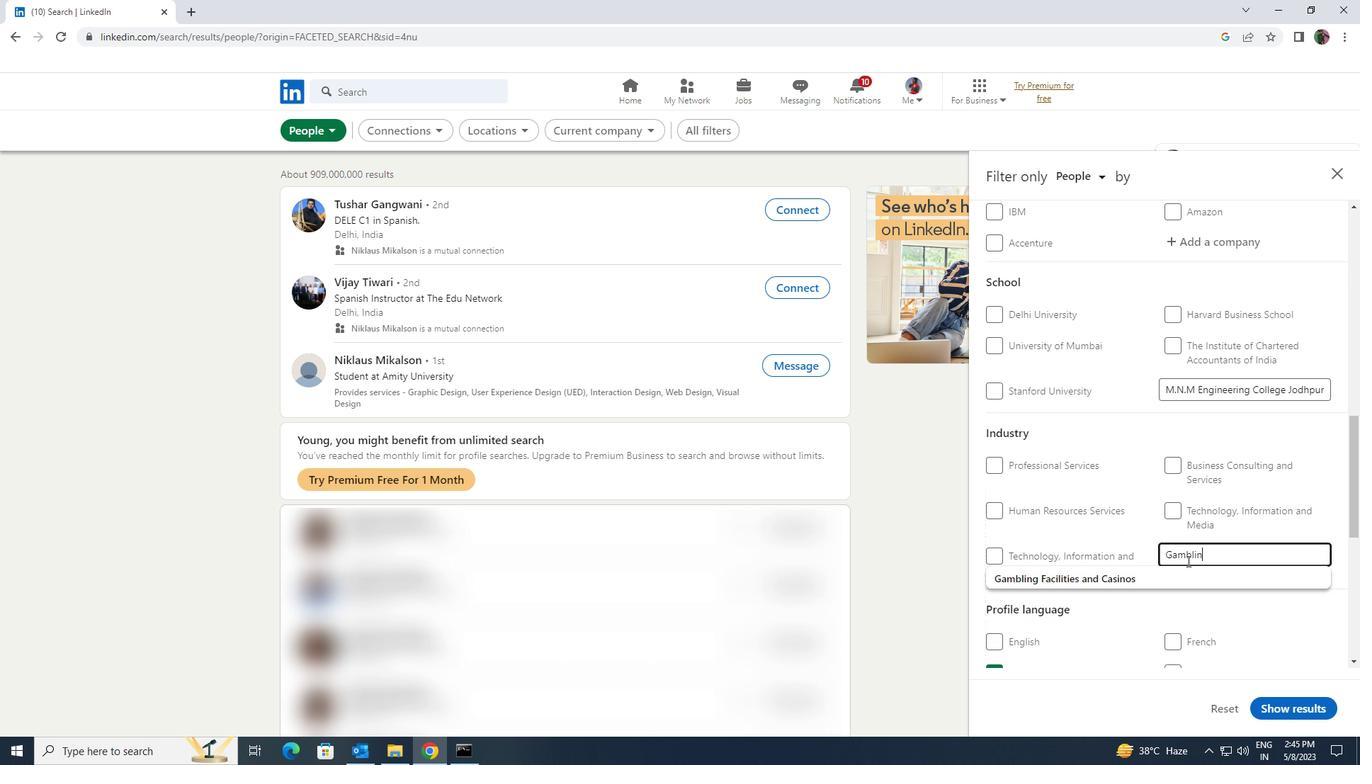 
Action: Mouse moved to (1184, 574)
Screenshot: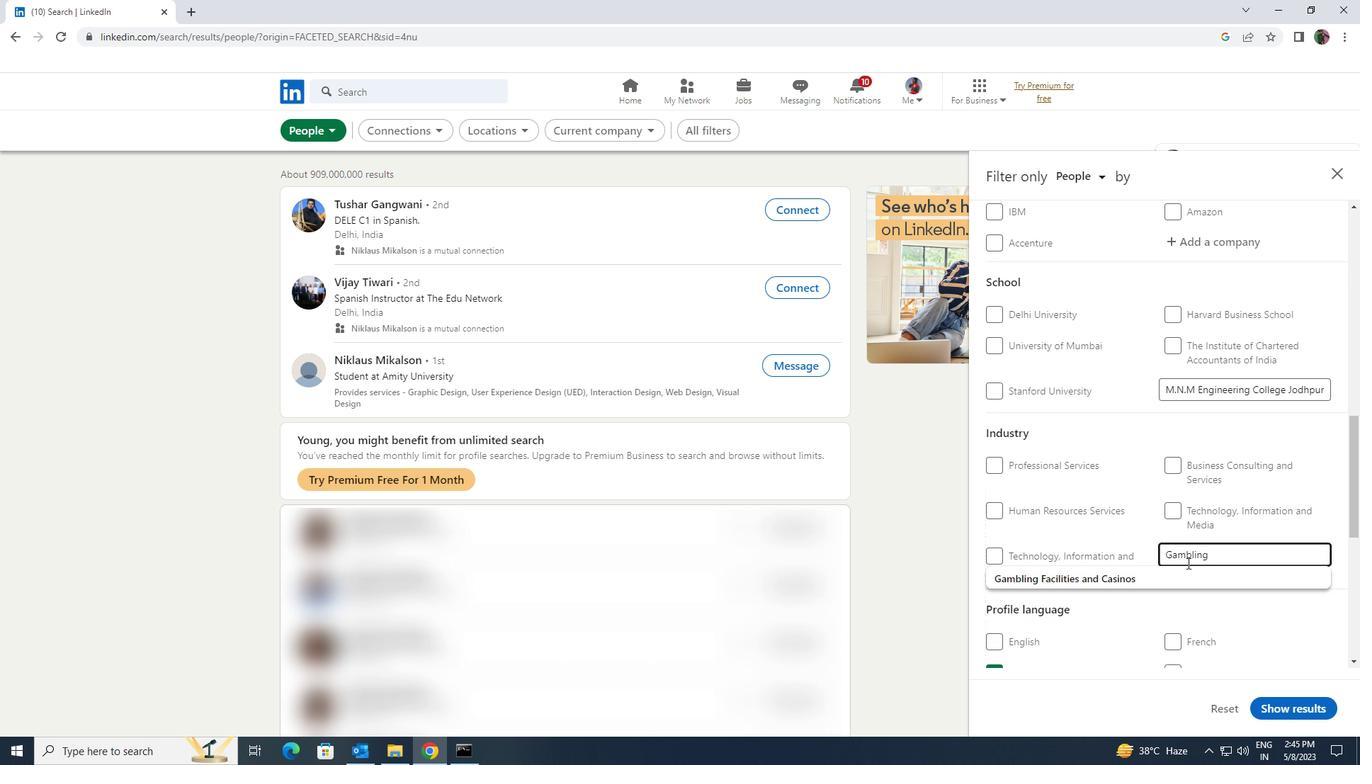 
Action: Mouse pressed left at (1184, 574)
Screenshot: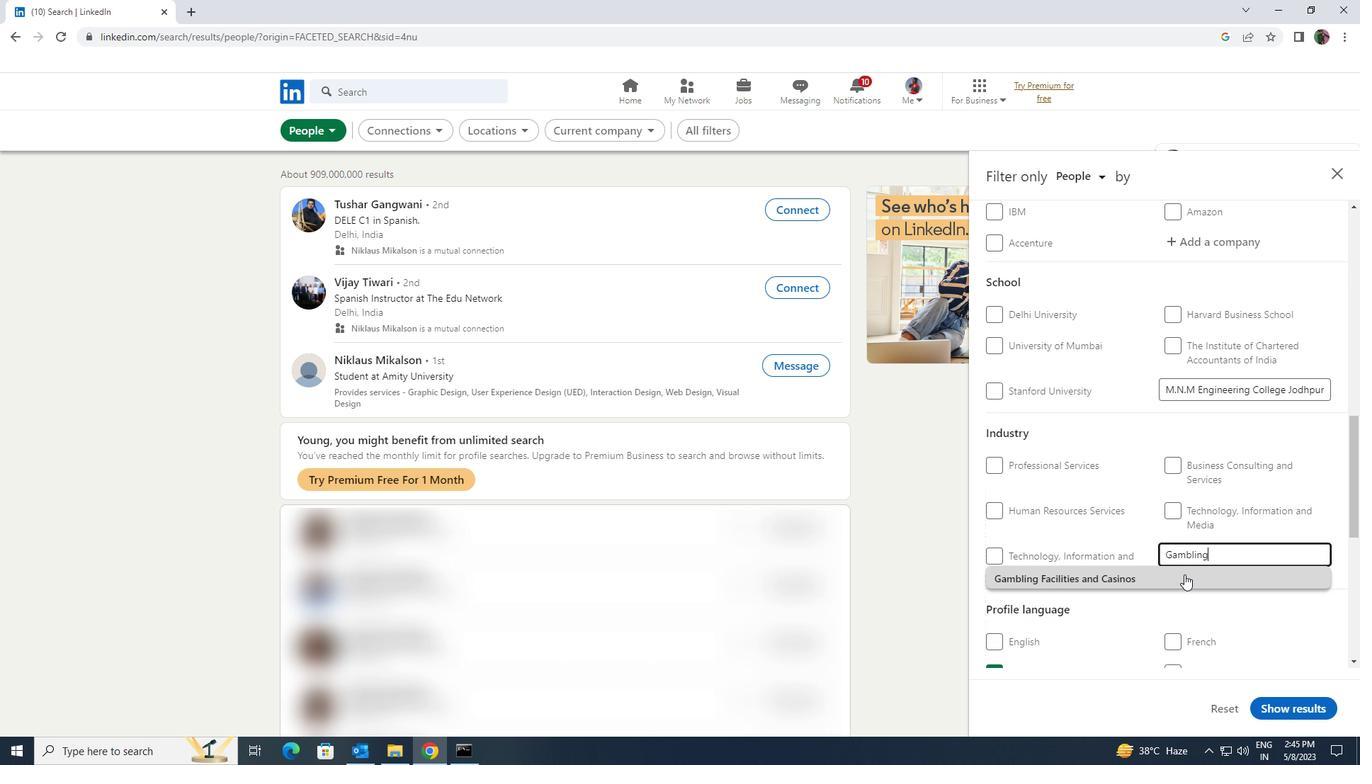 
Action: Mouse scrolled (1184, 573) with delta (0, 0)
Screenshot: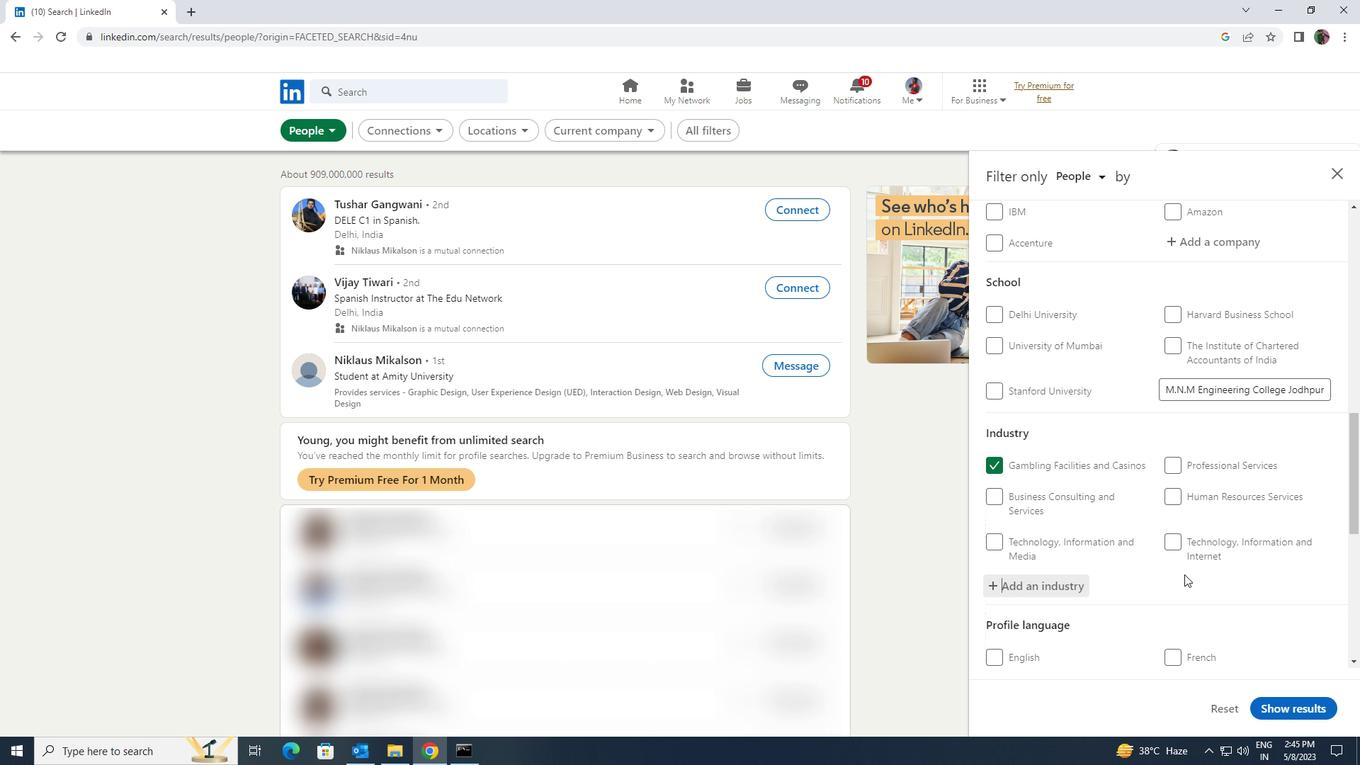 
Action: Mouse scrolled (1184, 573) with delta (0, 0)
Screenshot: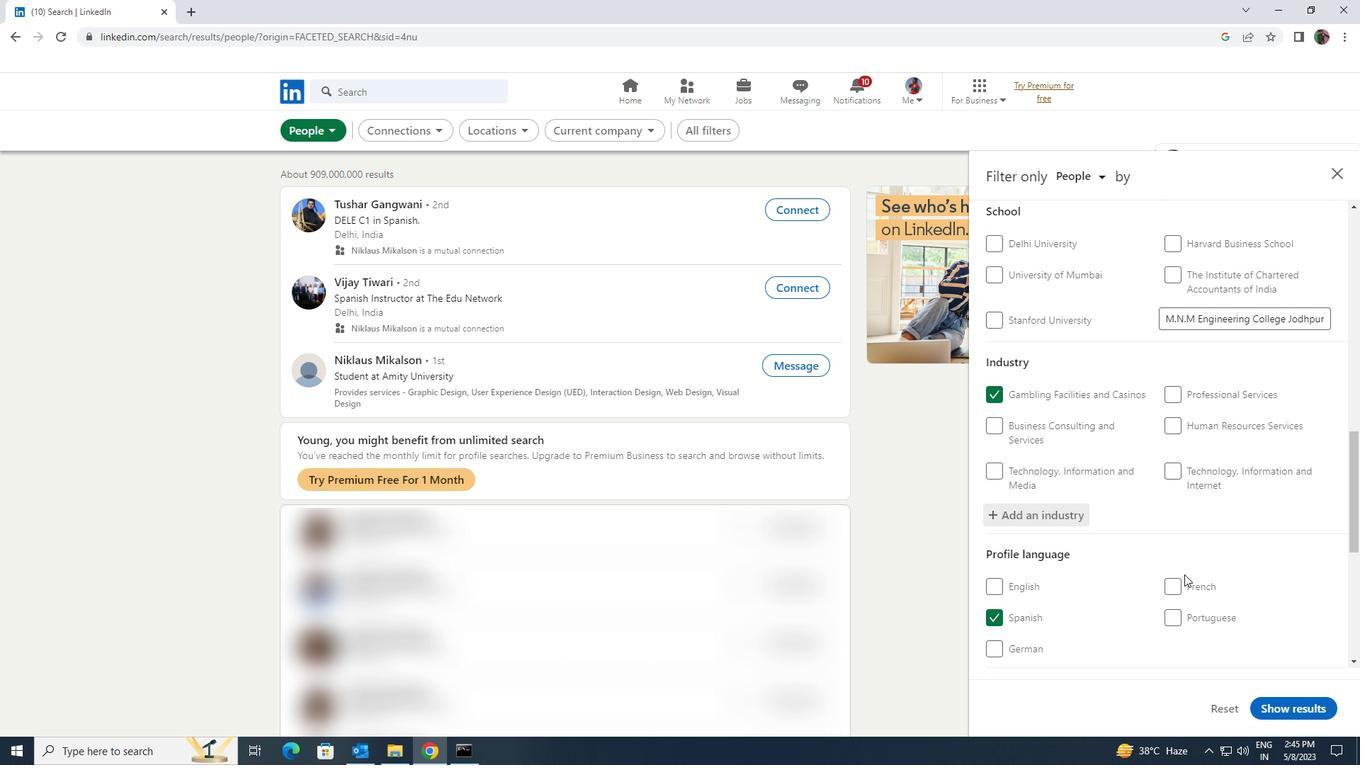 
Action: Mouse scrolled (1184, 573) with delta (0, 0)
Screenshot: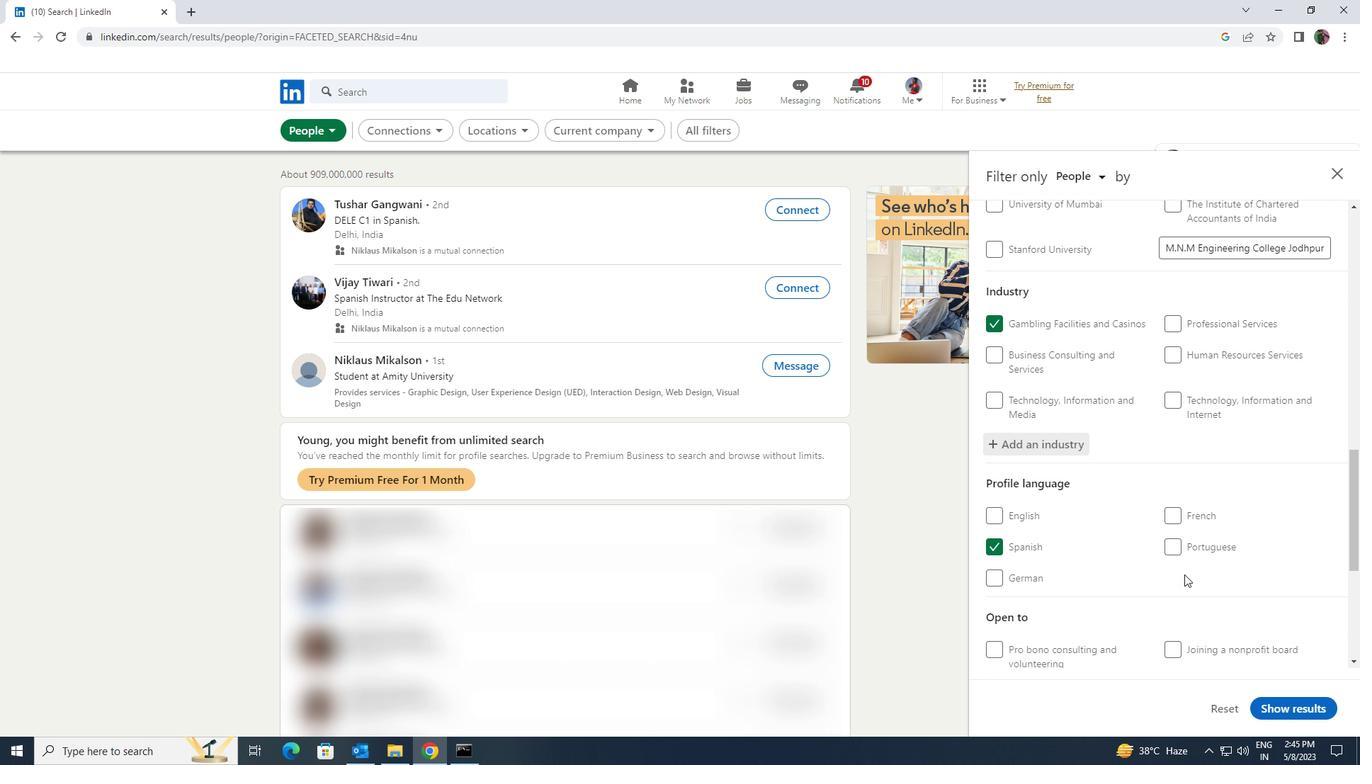 
Action: Mouse scrolled (1184, 573) with delta (0, 0)
Screenshot: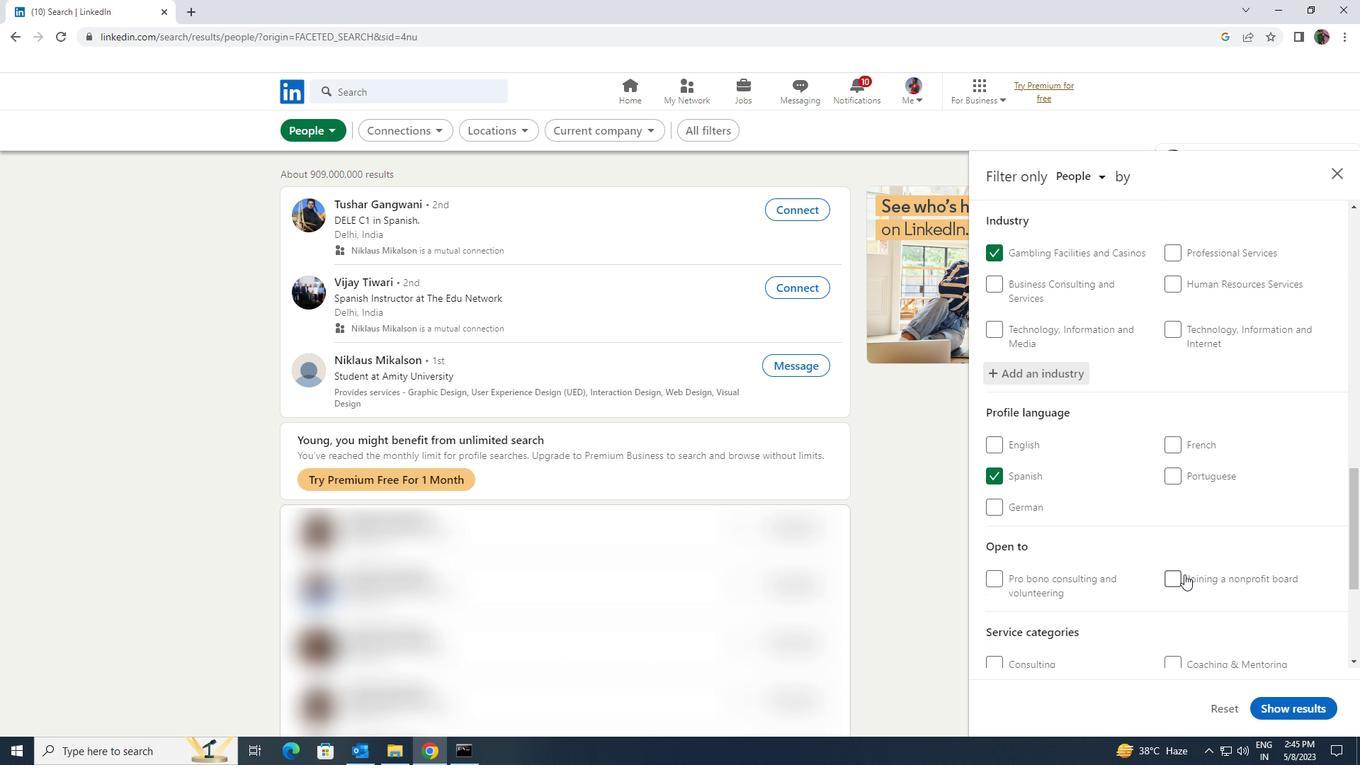 
Action: Mouse scrolled (1184, 573) with delta (0, 0)
Screenshot: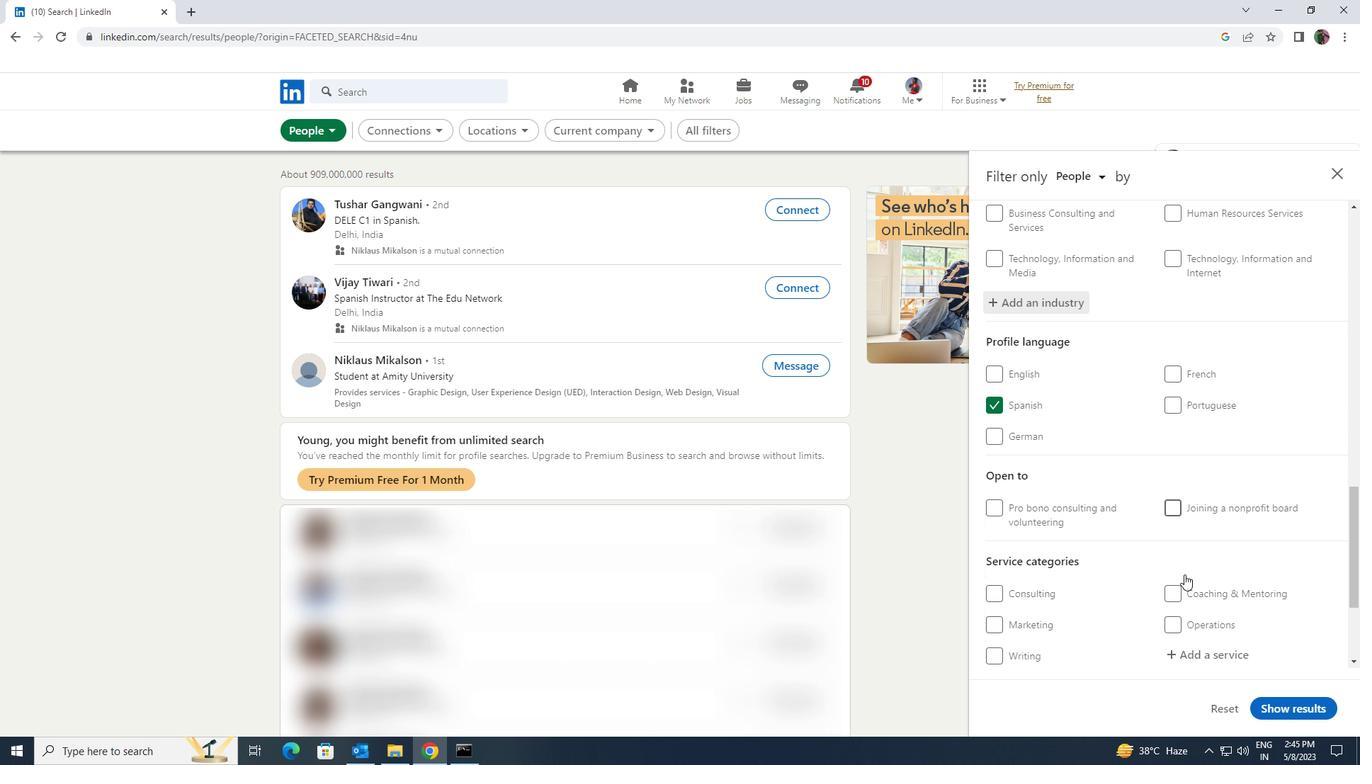 
Action: Mouse scrolled (1184, 573) with delta (0, 0)
Screenshot: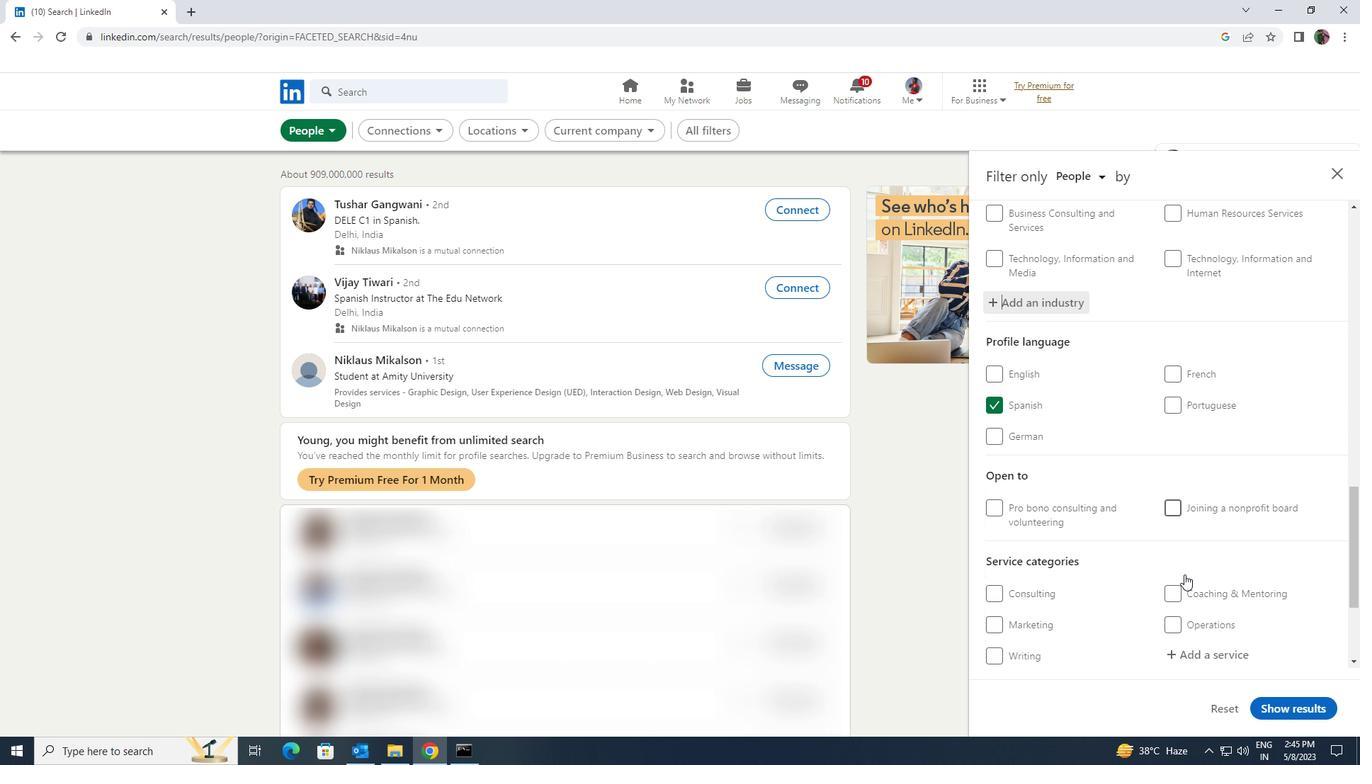 
Action: Mouse moved to (1195, 520)
Screenshot: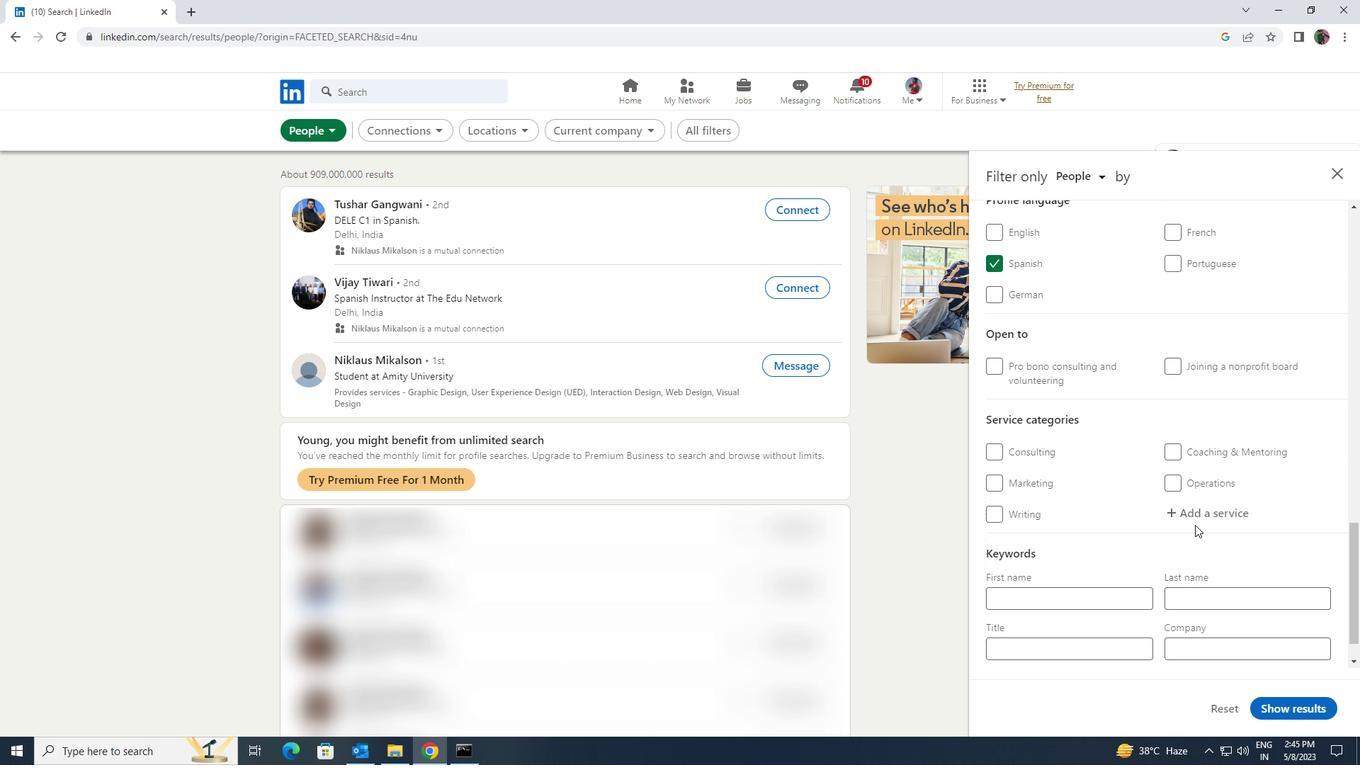 
Action: Mouse pressed left at (1195, 520)
Screenshot: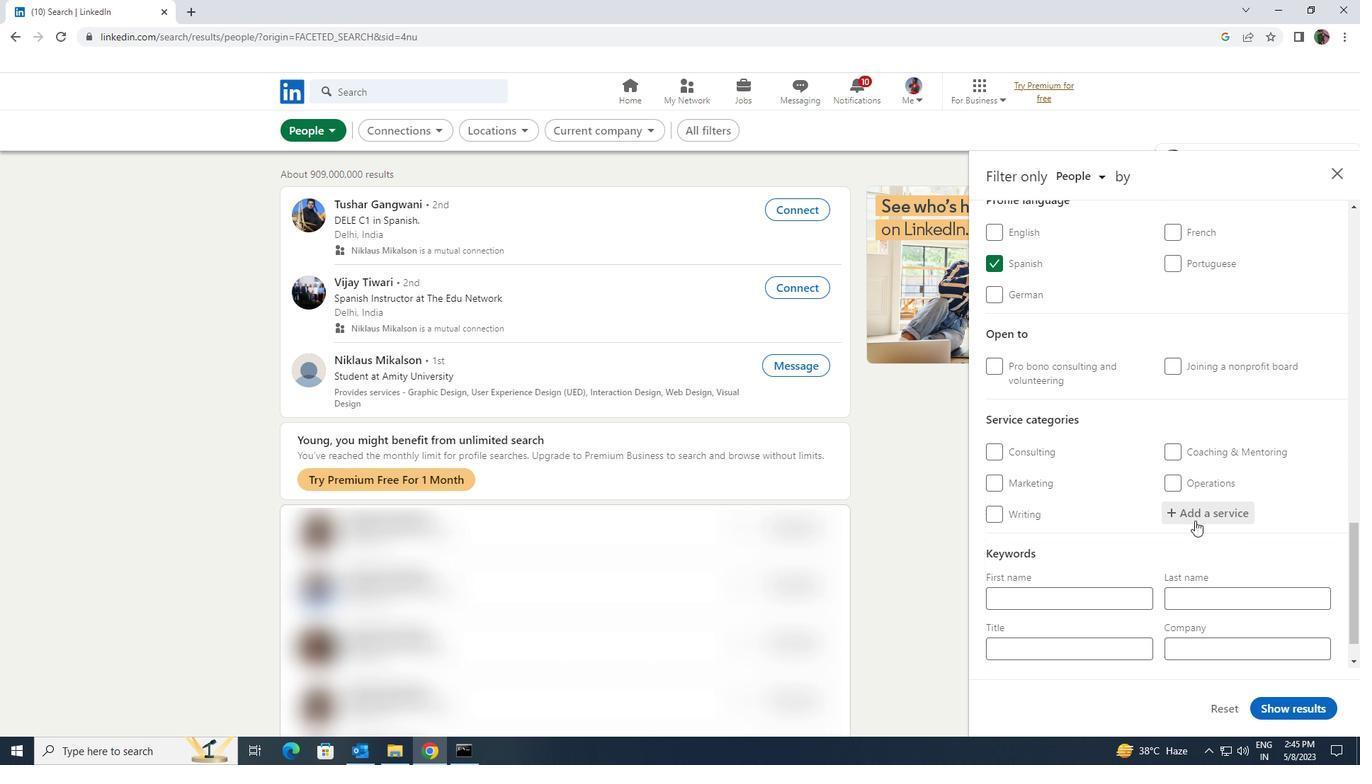 
Action: Key pressed <Key.shift>S<Key.backspace><Key.shift>ASSISTANCE<Key.shift>ADVERTISING<Key.enter>
Screenshot: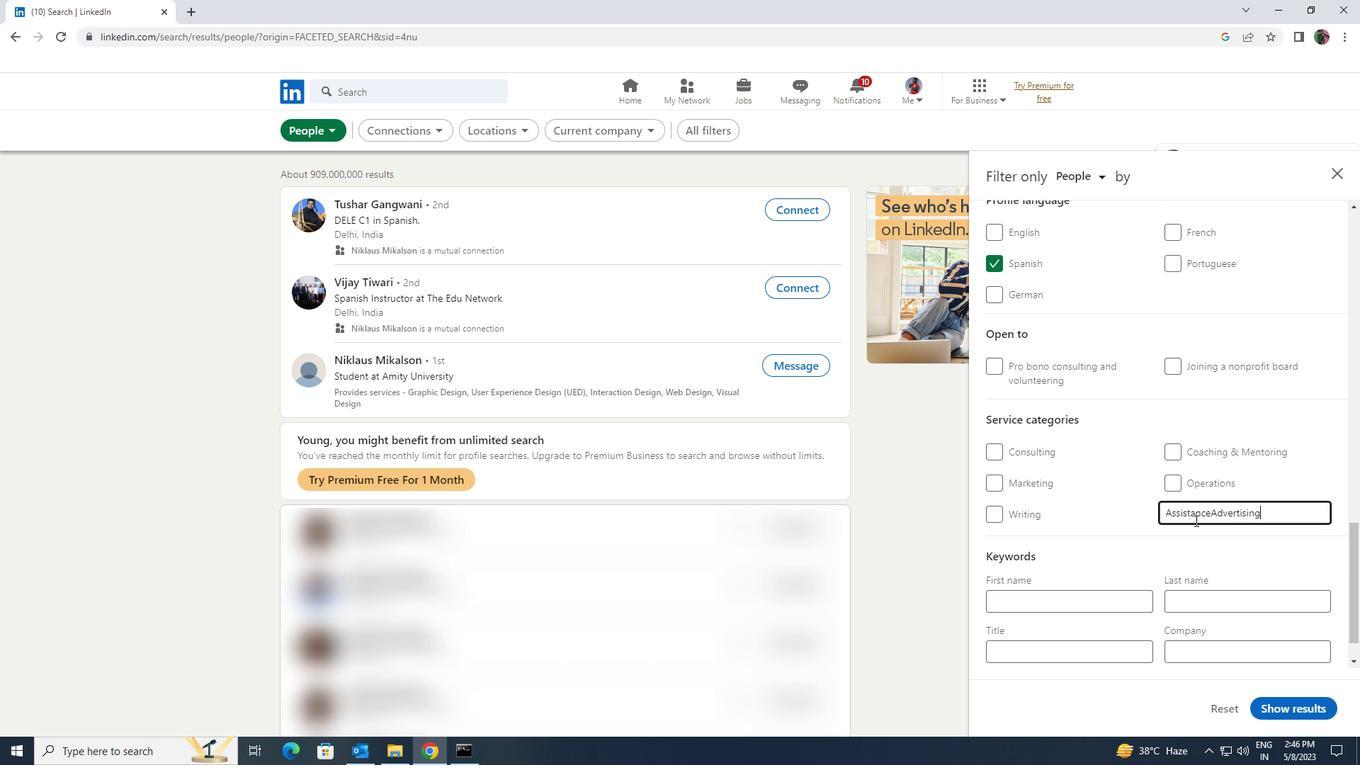 
Action: Mouse scrolled (1195, 520) with delta (0, 0)
Screenshot: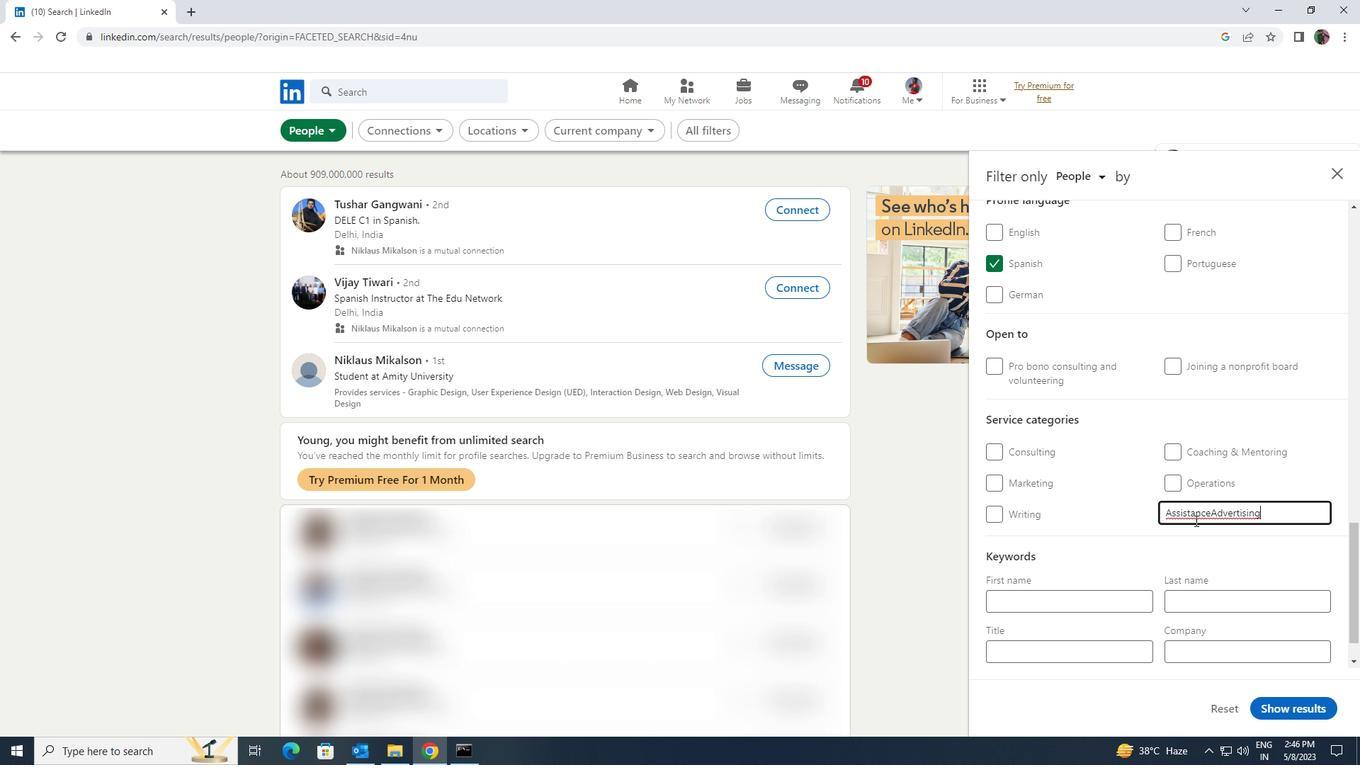 
Action: Mouse scrolled (1195, 520) with delta (0, 0)
Screenshot: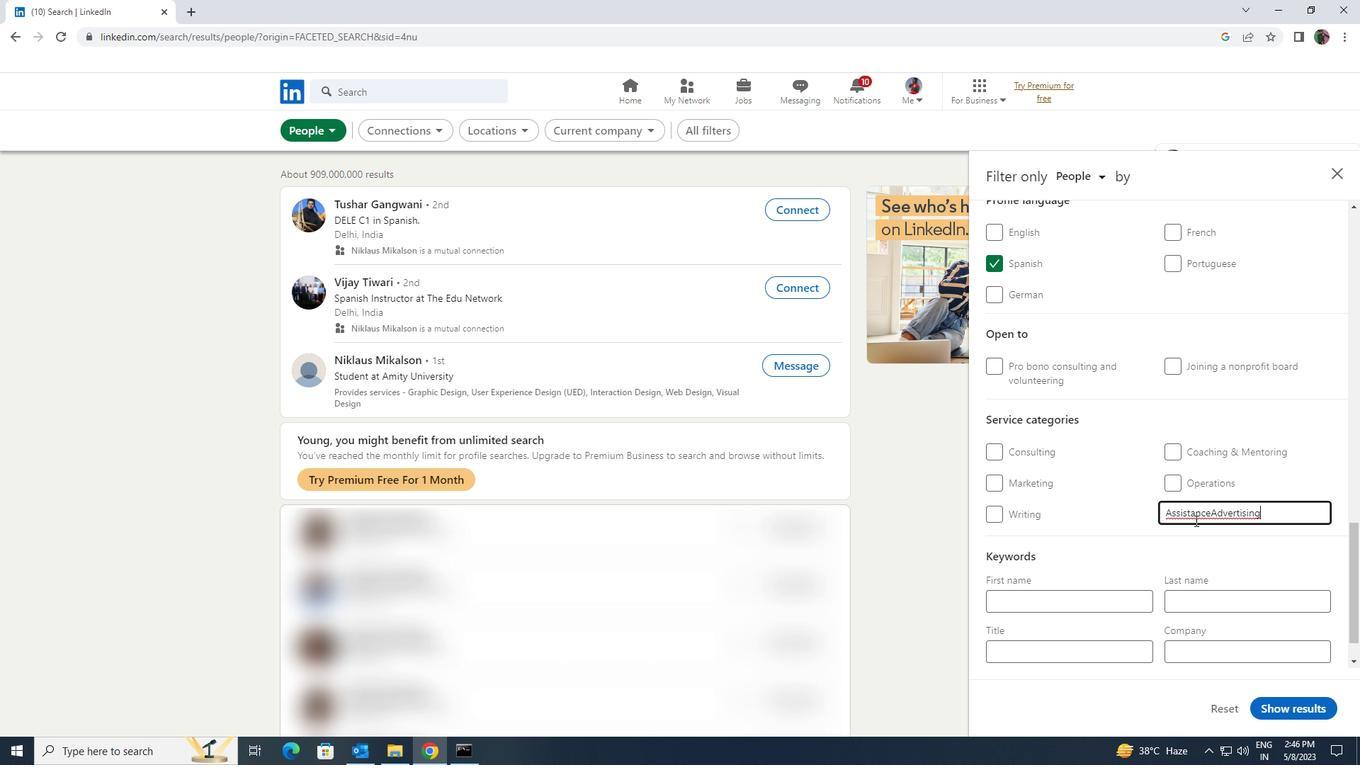 
Action: Mouse moved to (1133, 598)
Screenshot: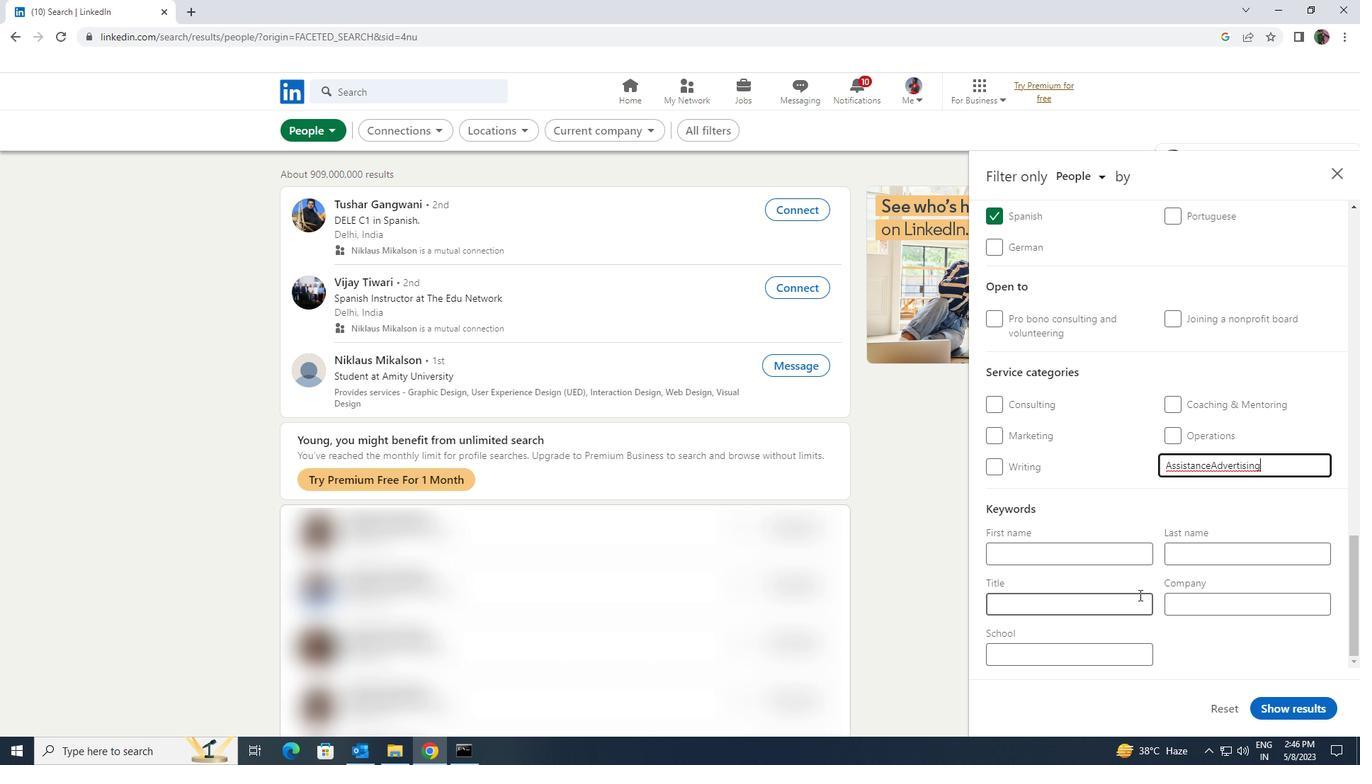 
Action: Mouse pressed left at (1133, 598)
Screenshot: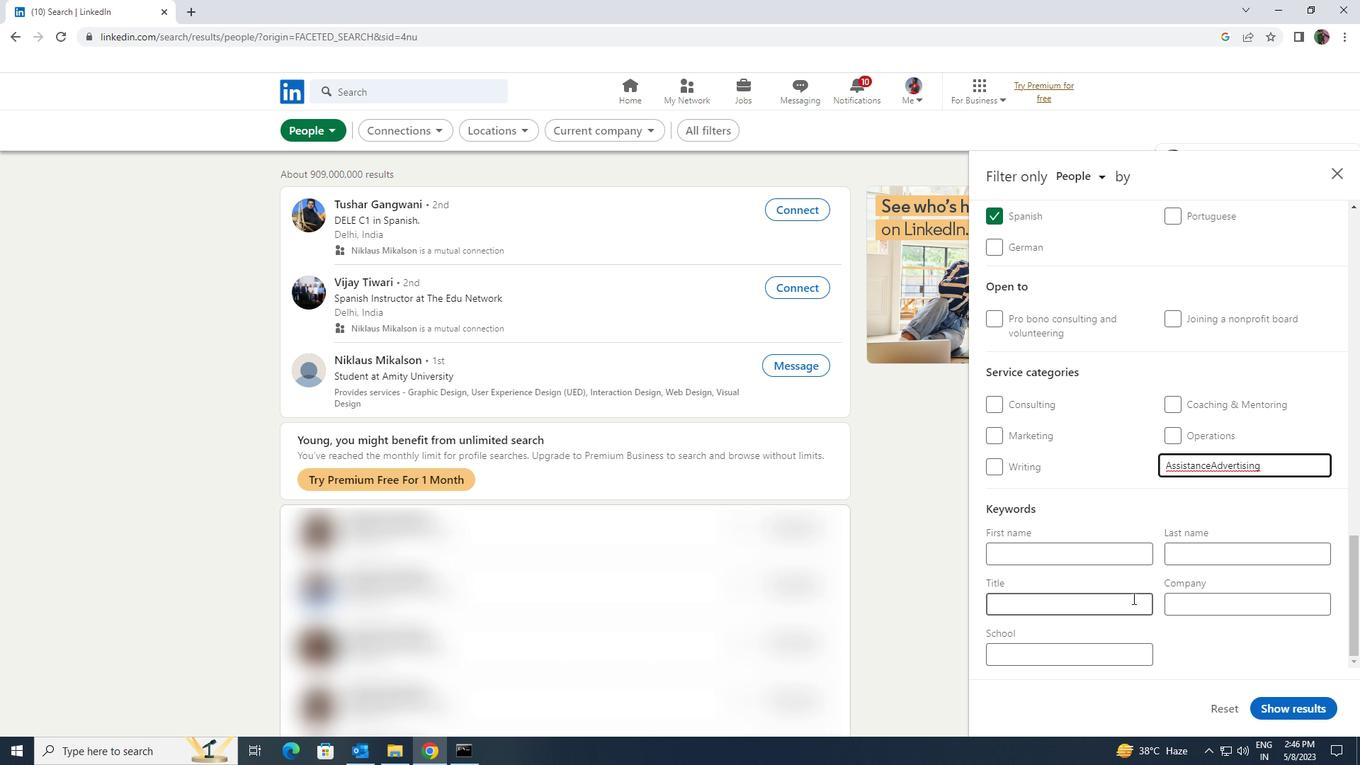 
Action: Key pressed <Key.shift><Key.shift><Key.shift><Key.shift><Key.shift><Key.shift><Key.shift><Key.shift><Key.shift><Key.shift><Key.shift><Key.shift><Key.shift><Key.shift><Key.shift><Key.shift><Key.shift><Key.shift><Key.shift>SUPERVISOR
Screenshot: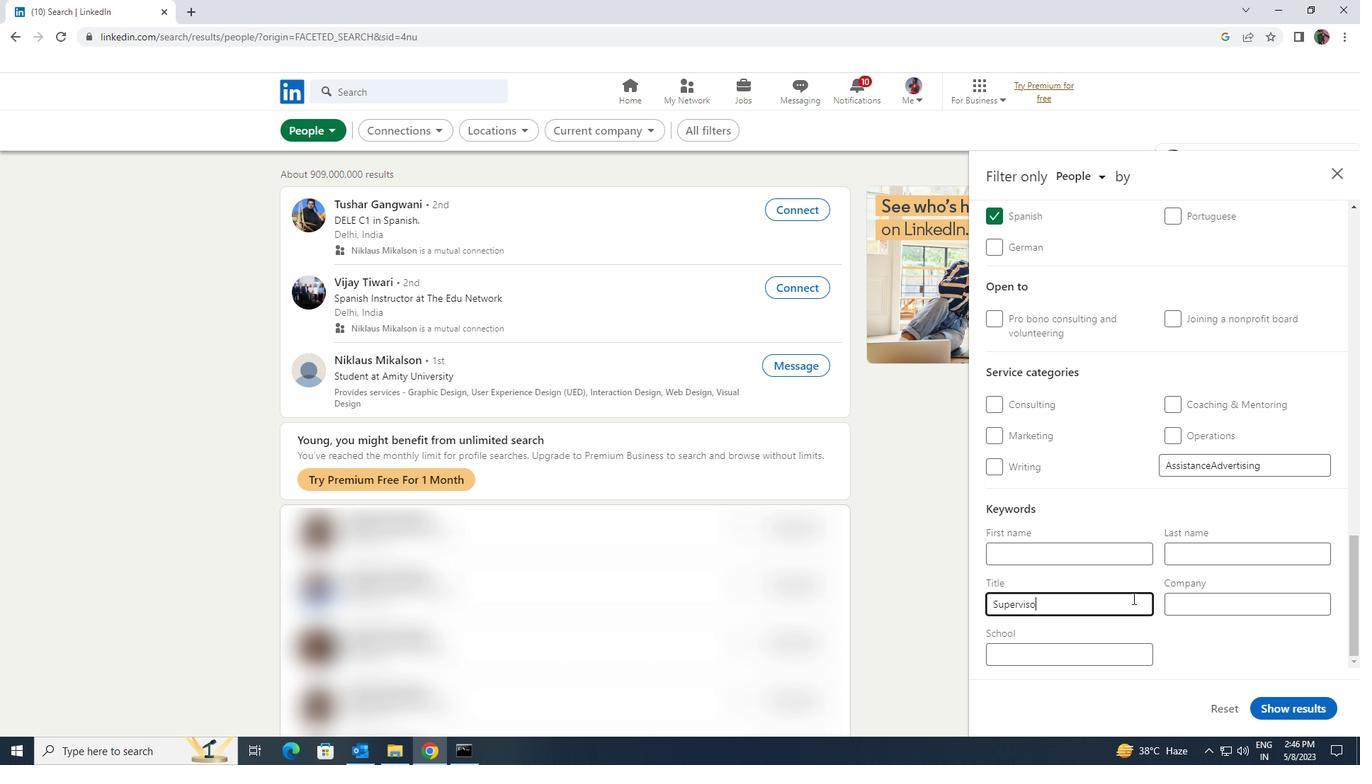 
Action: Mouse moved to (1274, 705)
Screenshot: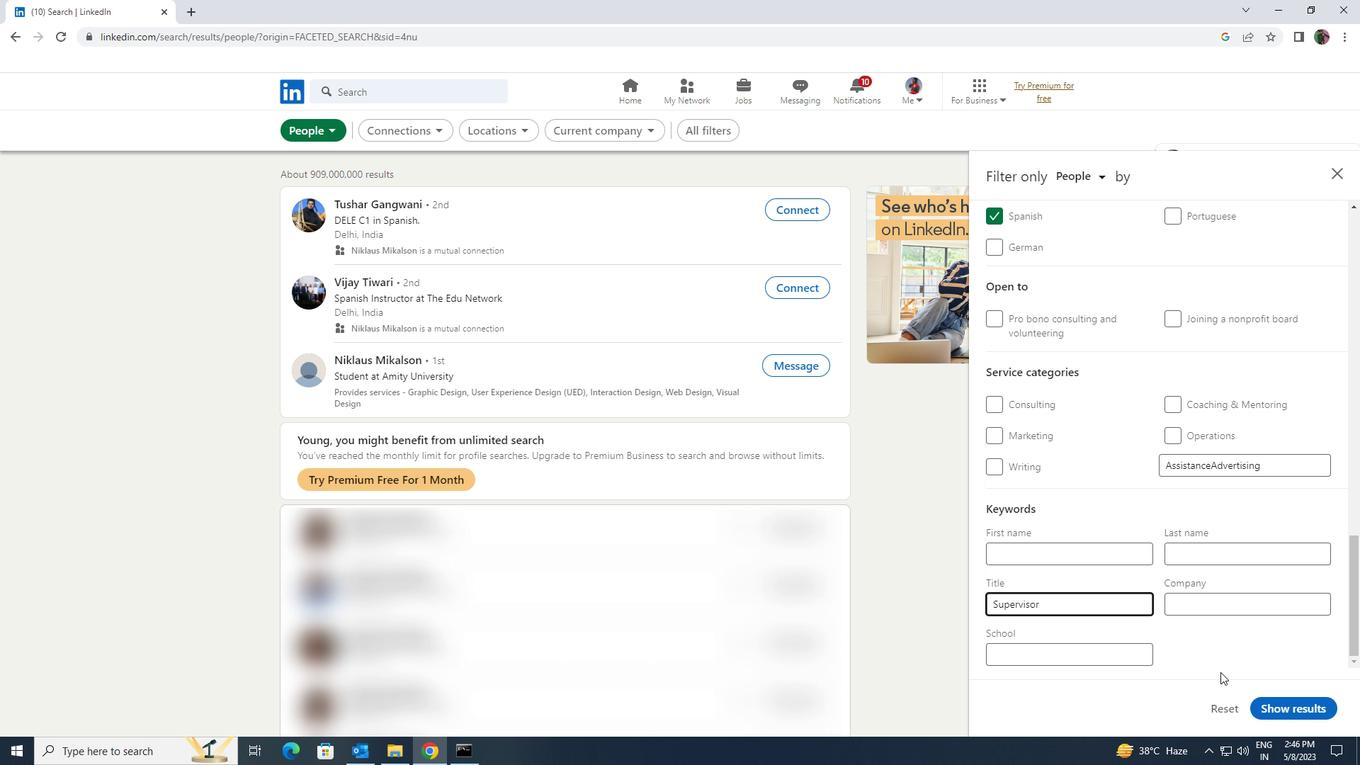
Action: Mouse pressed left at (1274, 705)
Screenshot: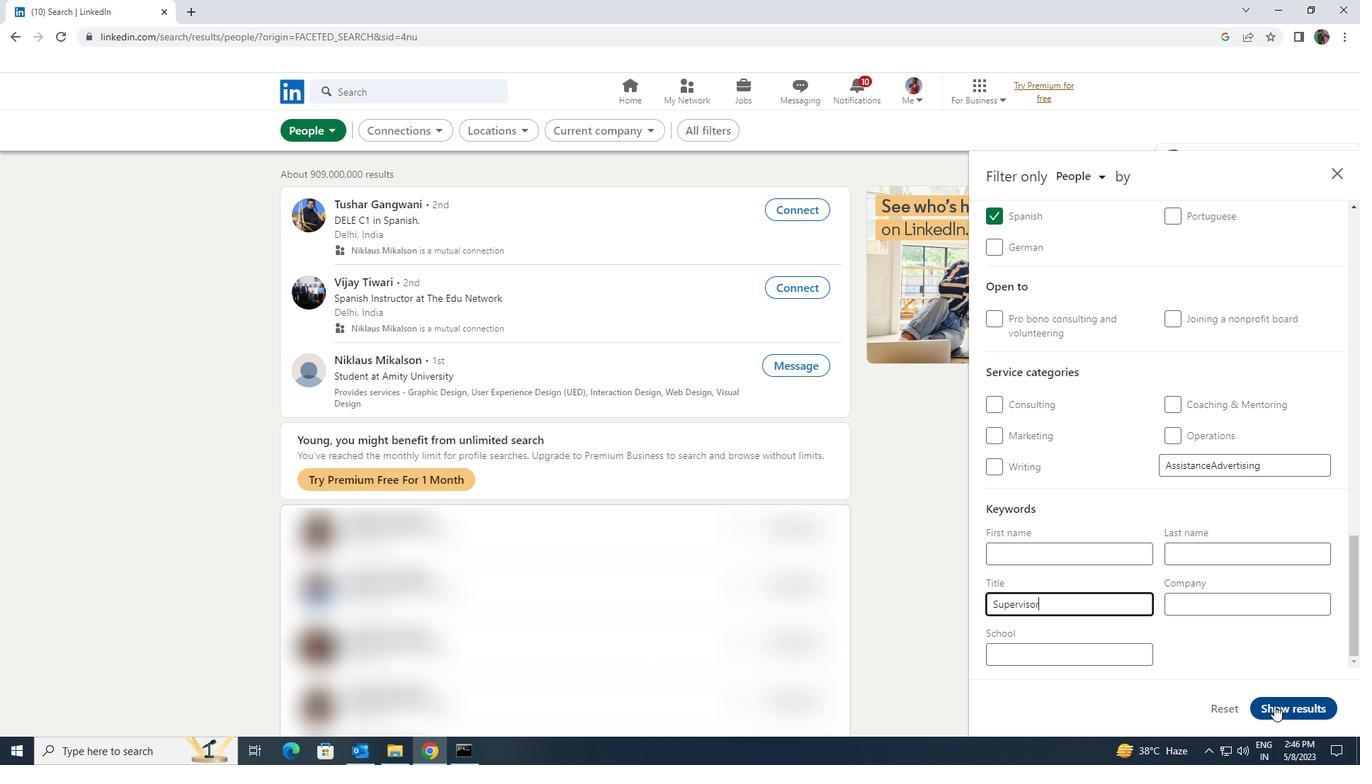 
